 Task: Find connections with filter location Dachau with filter topic #futurewith filter profile language Spanish with filter current company AYESA with filter school Guru Gobind Singh Indraprastha University with filter industry Wholesale Footwear with filter service category Property Management with filter keywords title Payroll Clerk
Action: Mouse moved to (658, 86)
Screenshot: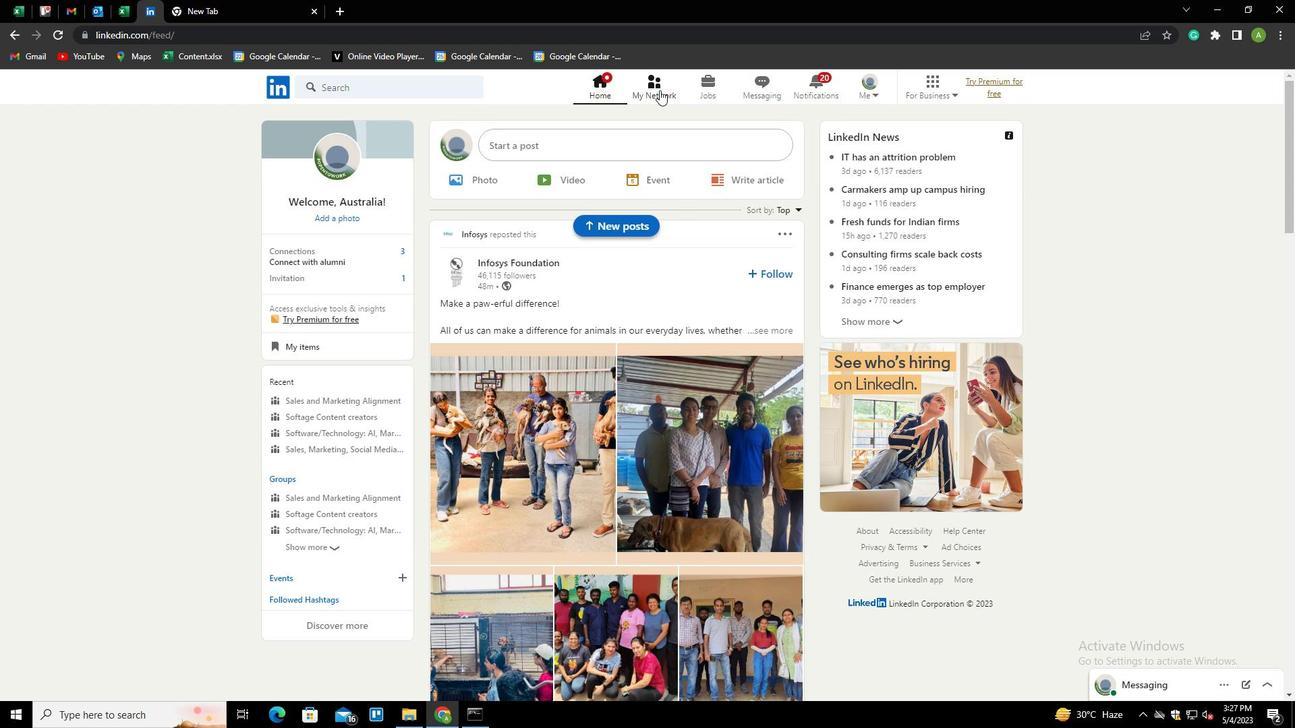 
Action: Mouse pressed left at (658, 86)
Screenshot: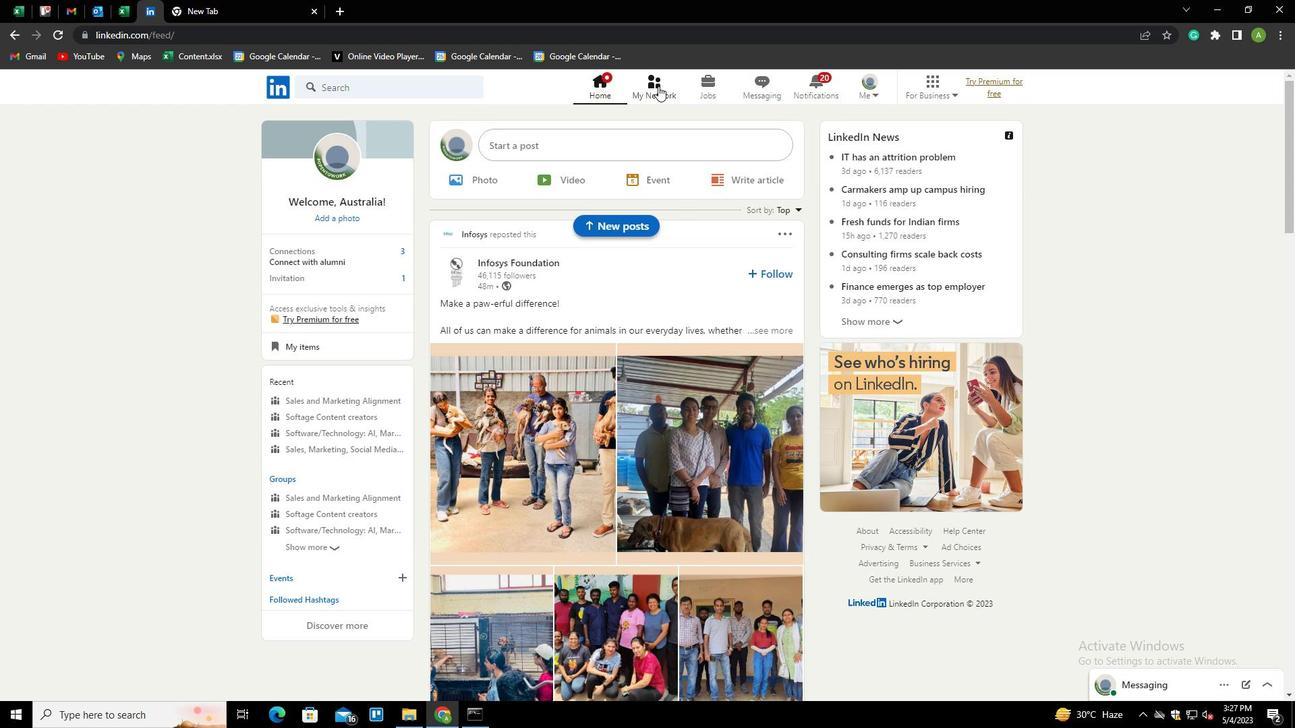 
Action: Mouse moved to (362, 159)
Screenshot: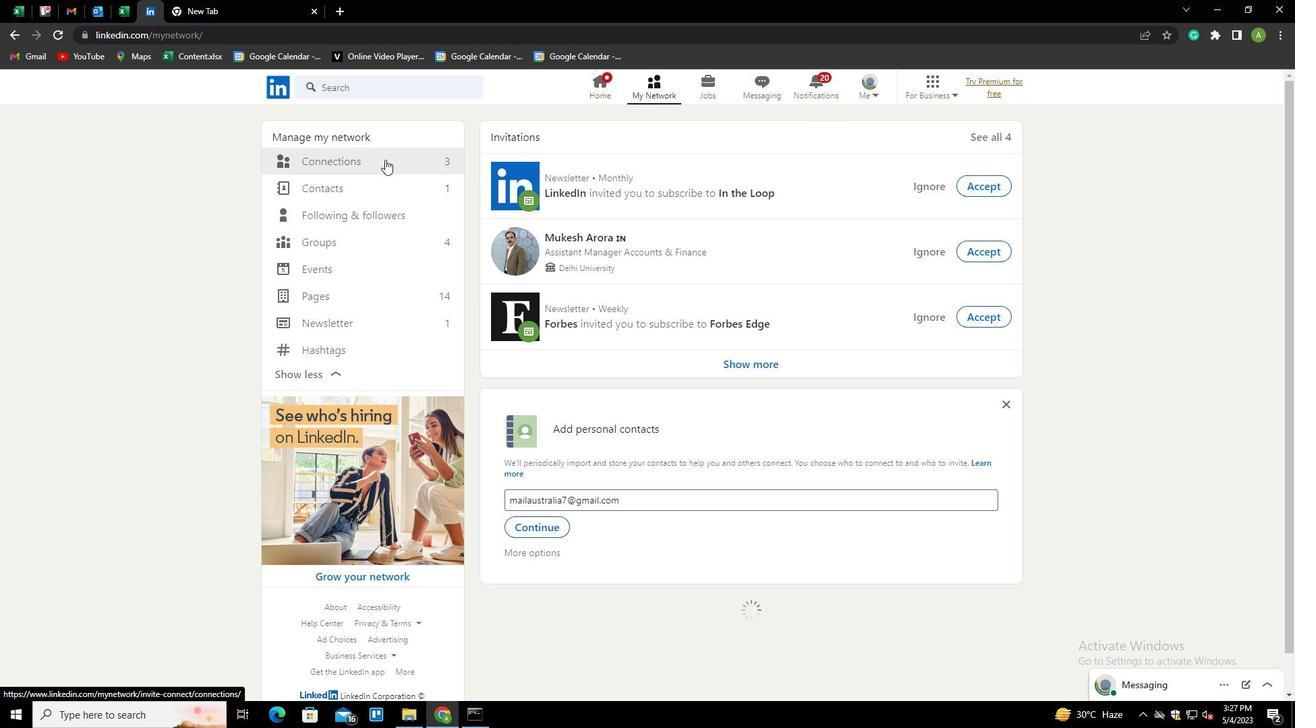 
Action: Mouse pressed left at (362, 159)
Screenshot: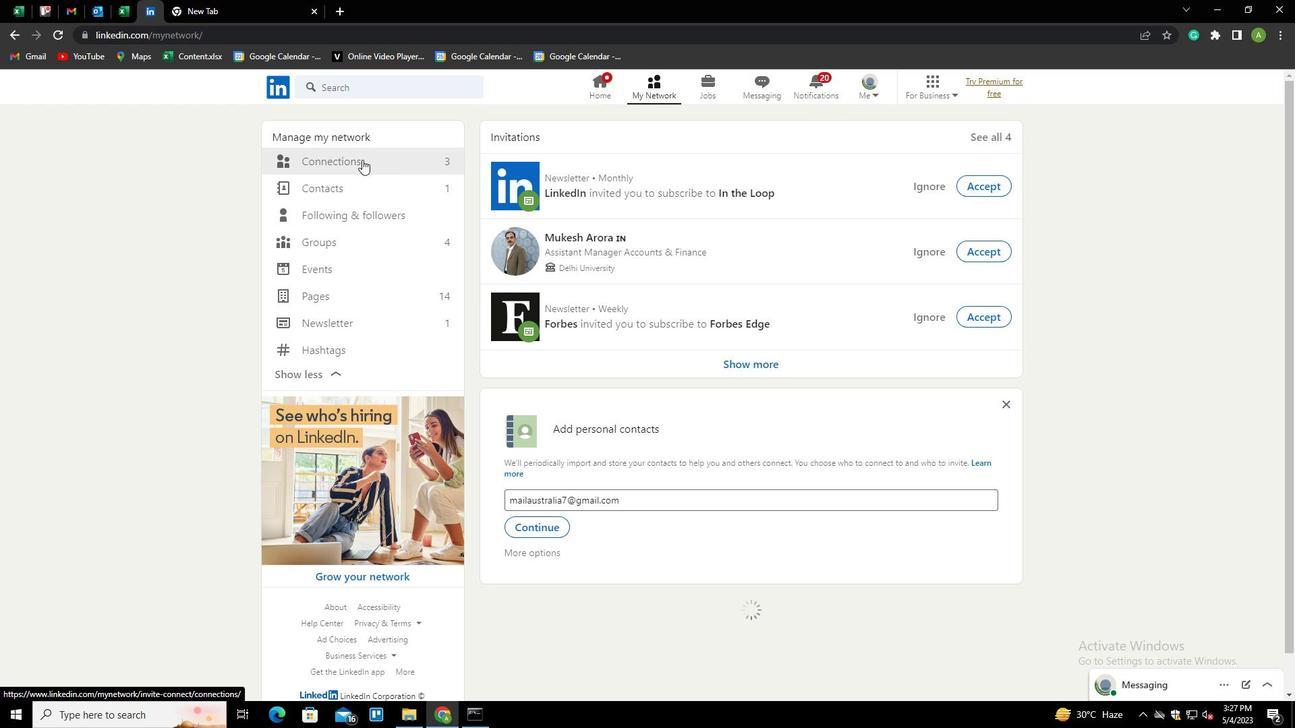 
Action: Mouse moved to (728, 163)
Screenshot: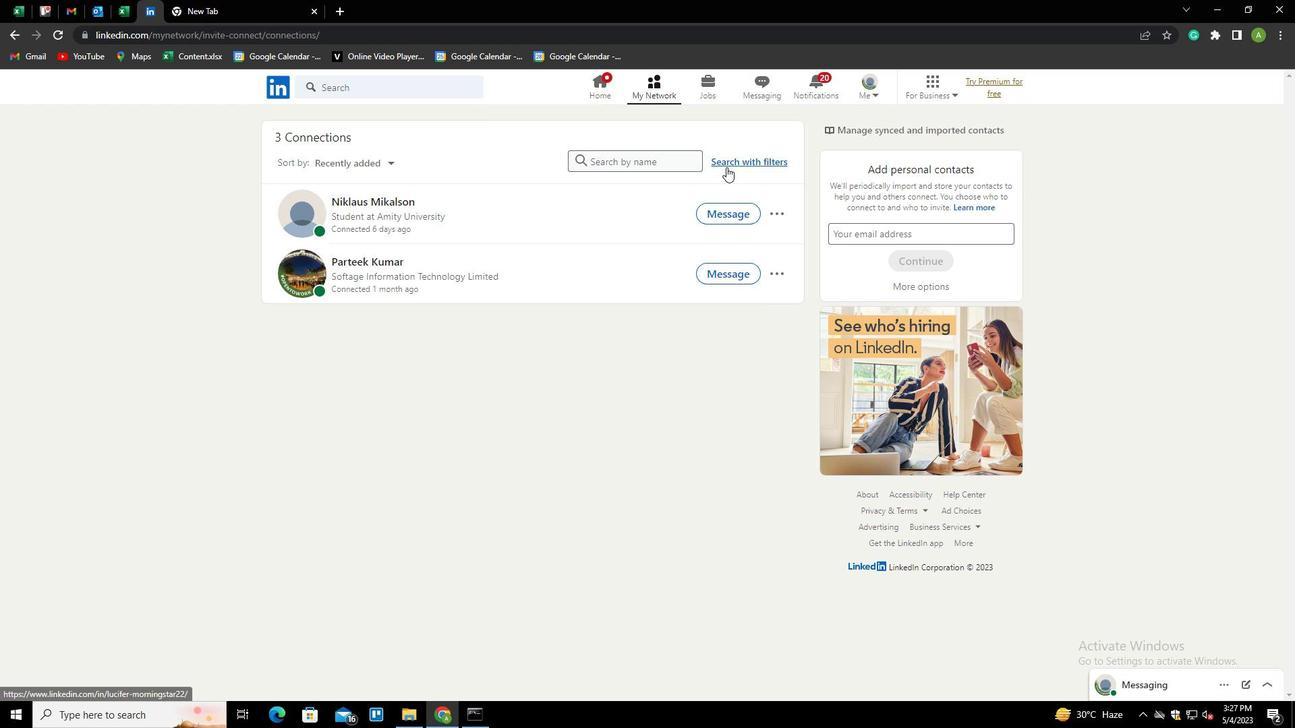 
Action: Mouse pressed left at (728, 163)
Screenshot: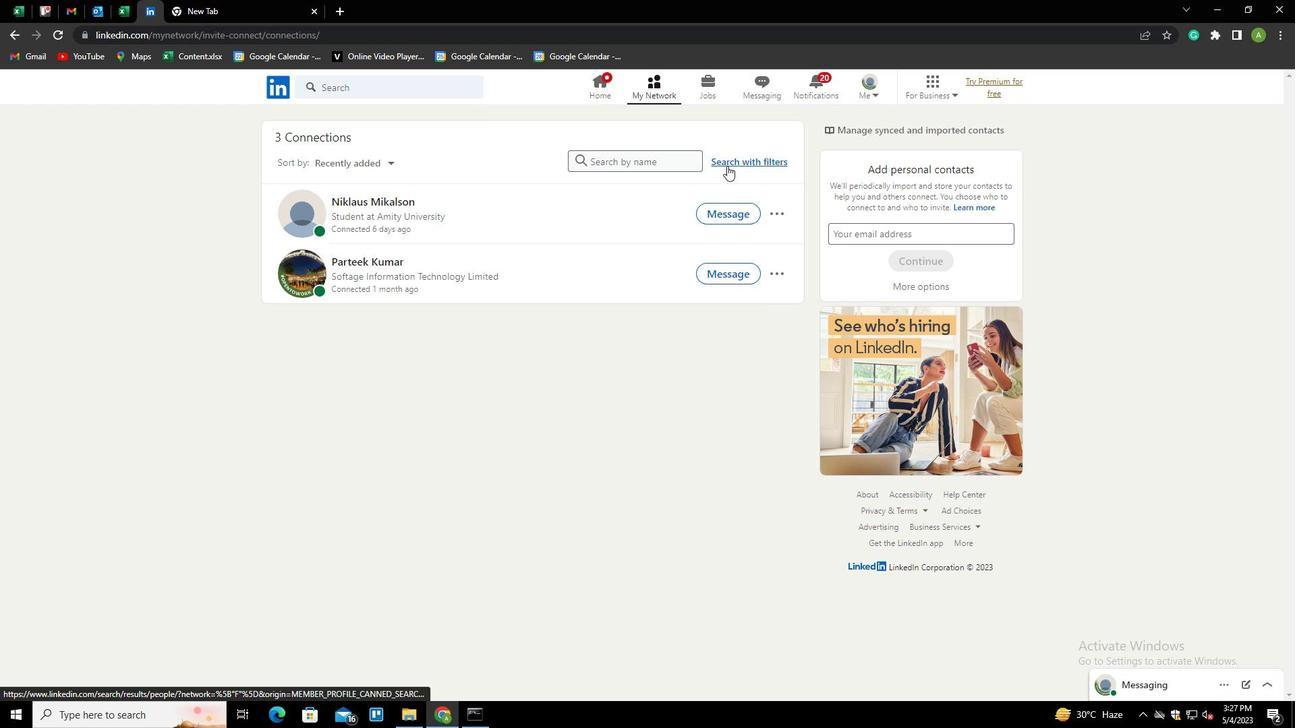 
Action: Mouse moved to (693, 119)
Screenshot: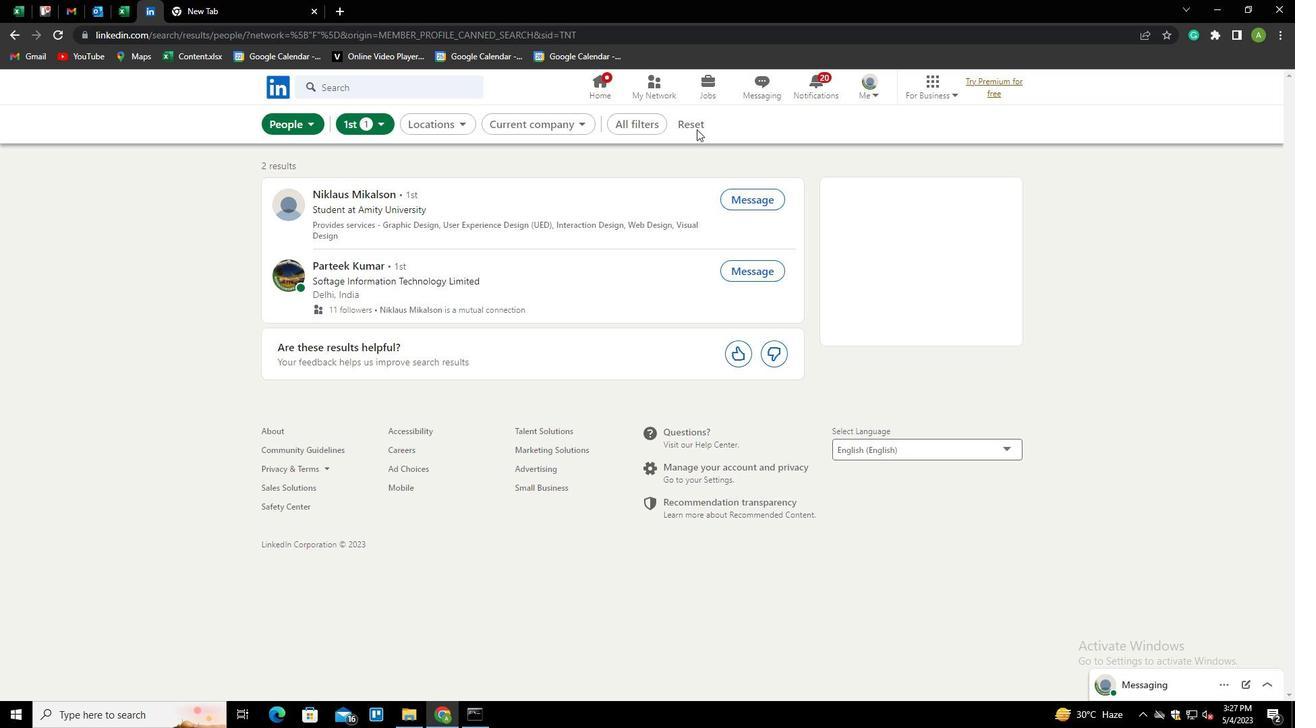 
Action: Mouse pressed left at (693, 119)
Screenshot: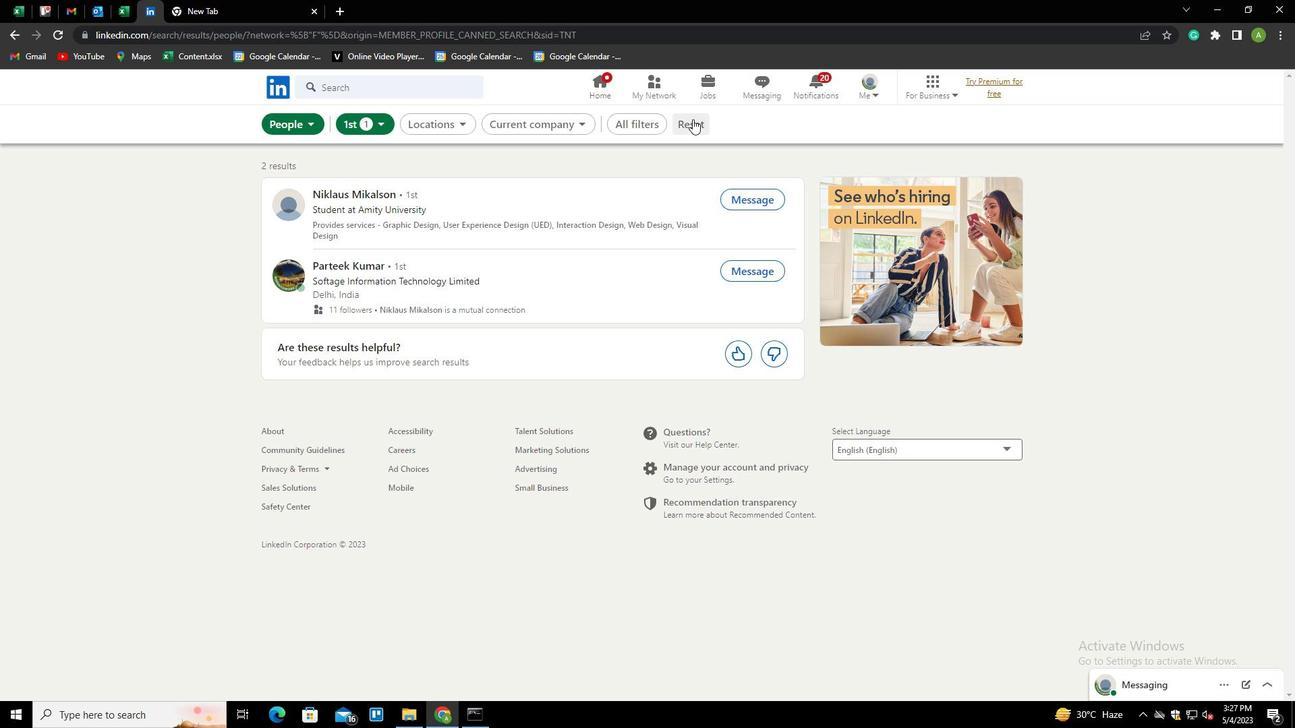 
Action: Mouse moved to (673, 120)
Screenshot: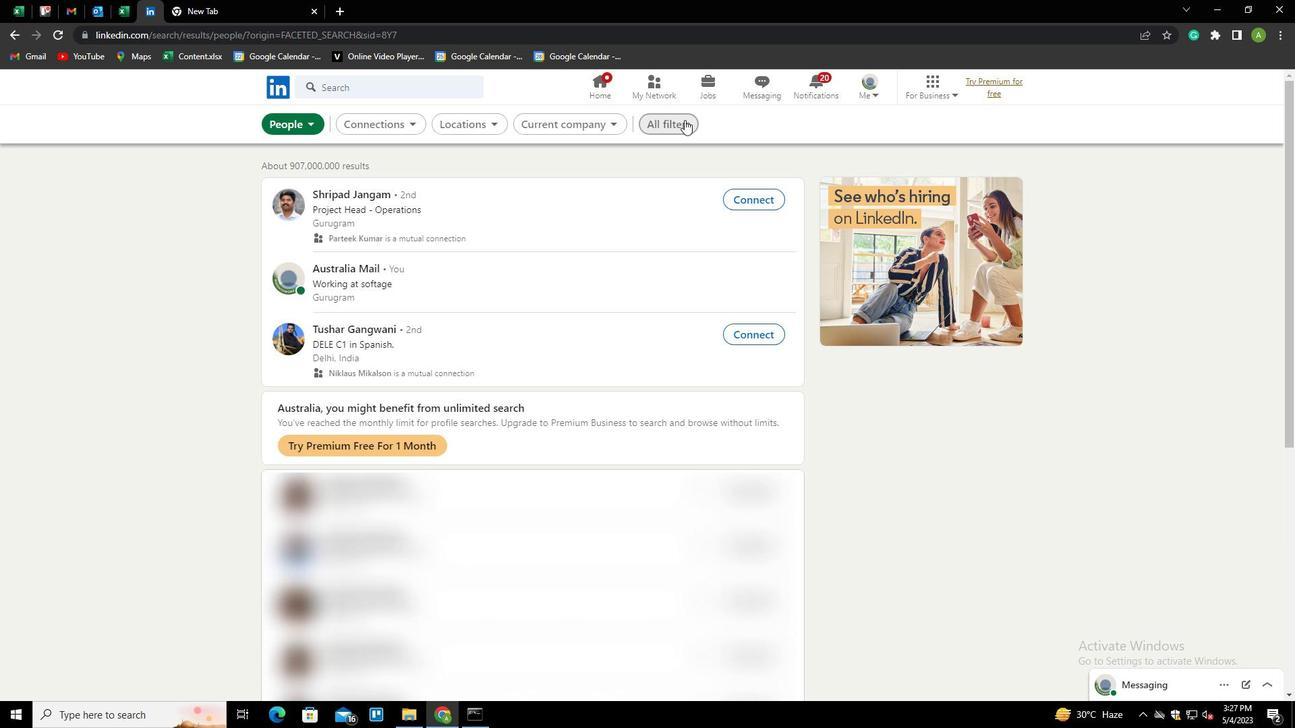 
Action: Mouse pressed left at (673, 120)
Screenshot: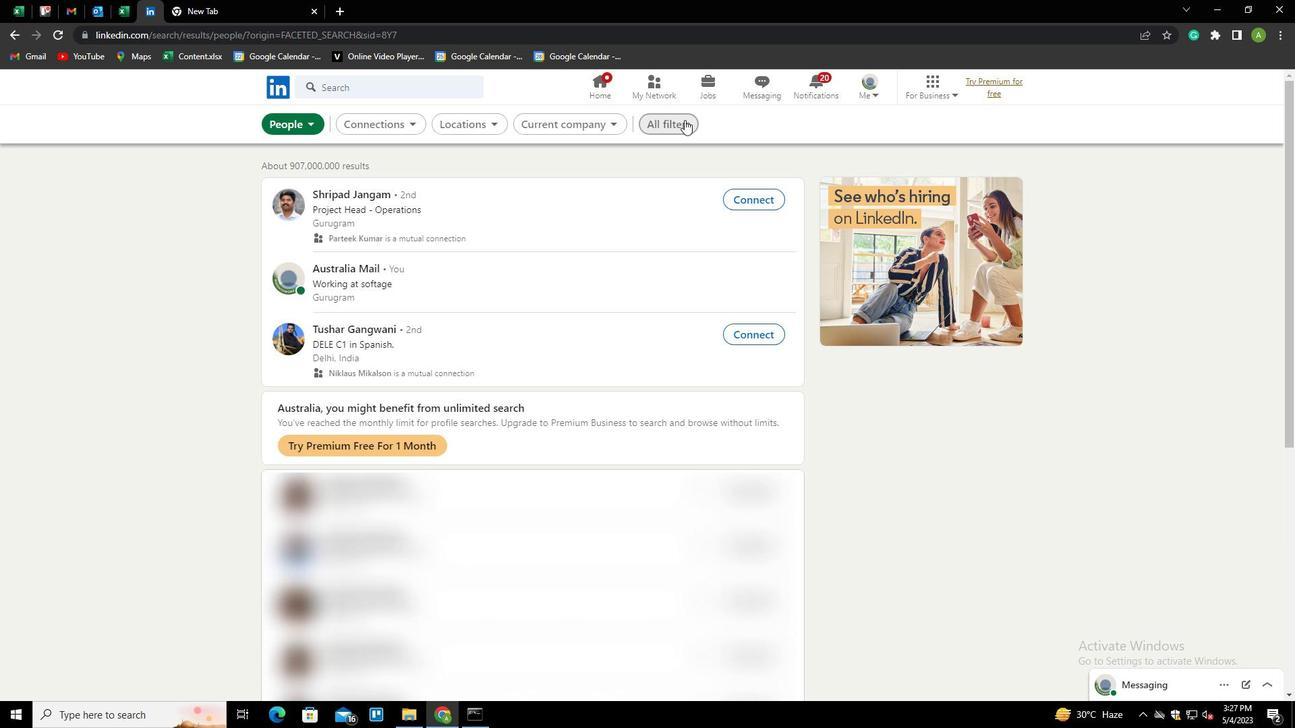 
Action: Mouse moved to (1050, 396)
Screenshot: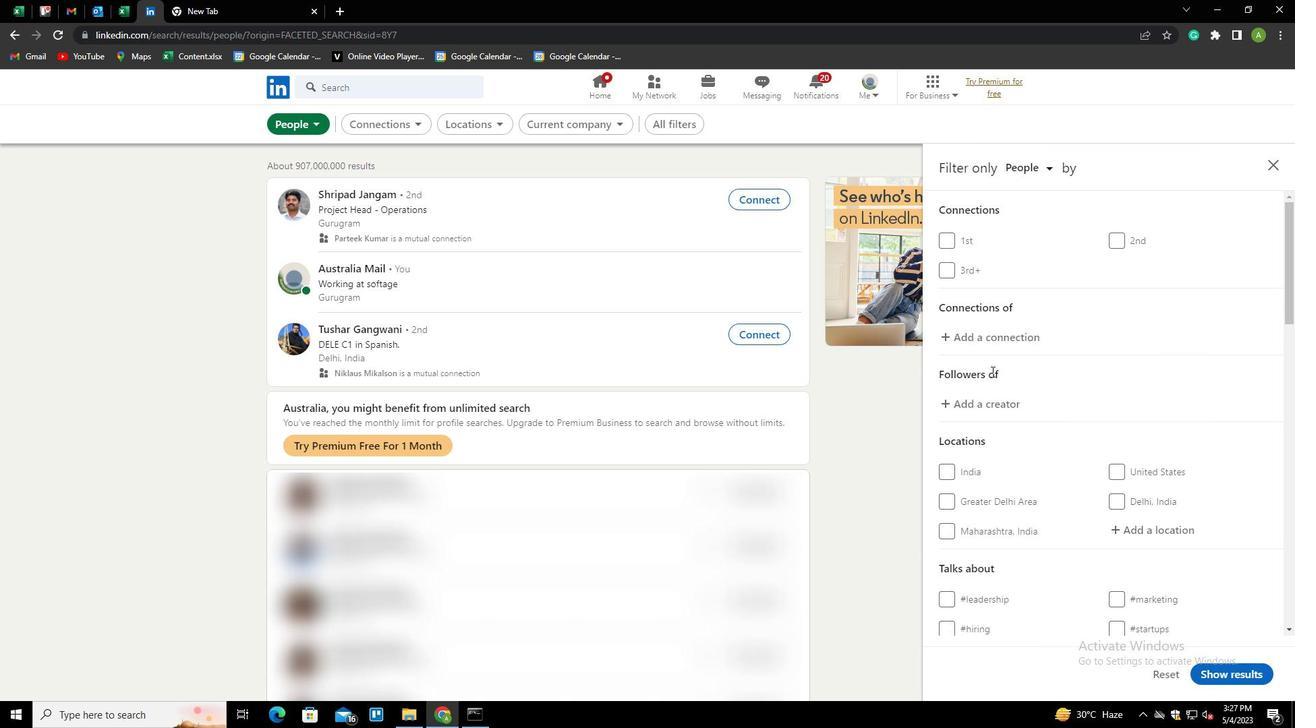 
Action: Mouse scrolled (1050, 395) with delta (0, 0)
Screenshot: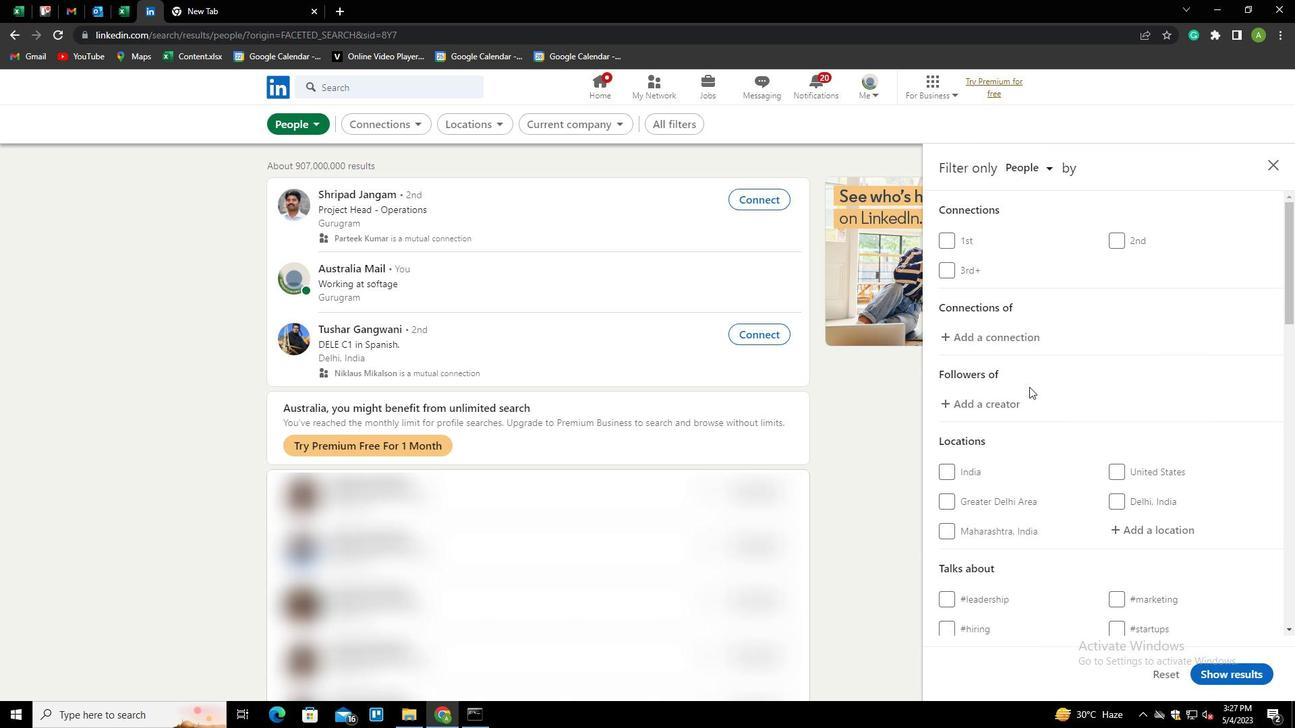 
Action: Mouse scrolled (1050, 395) with delta (0, 0)
Screenshot: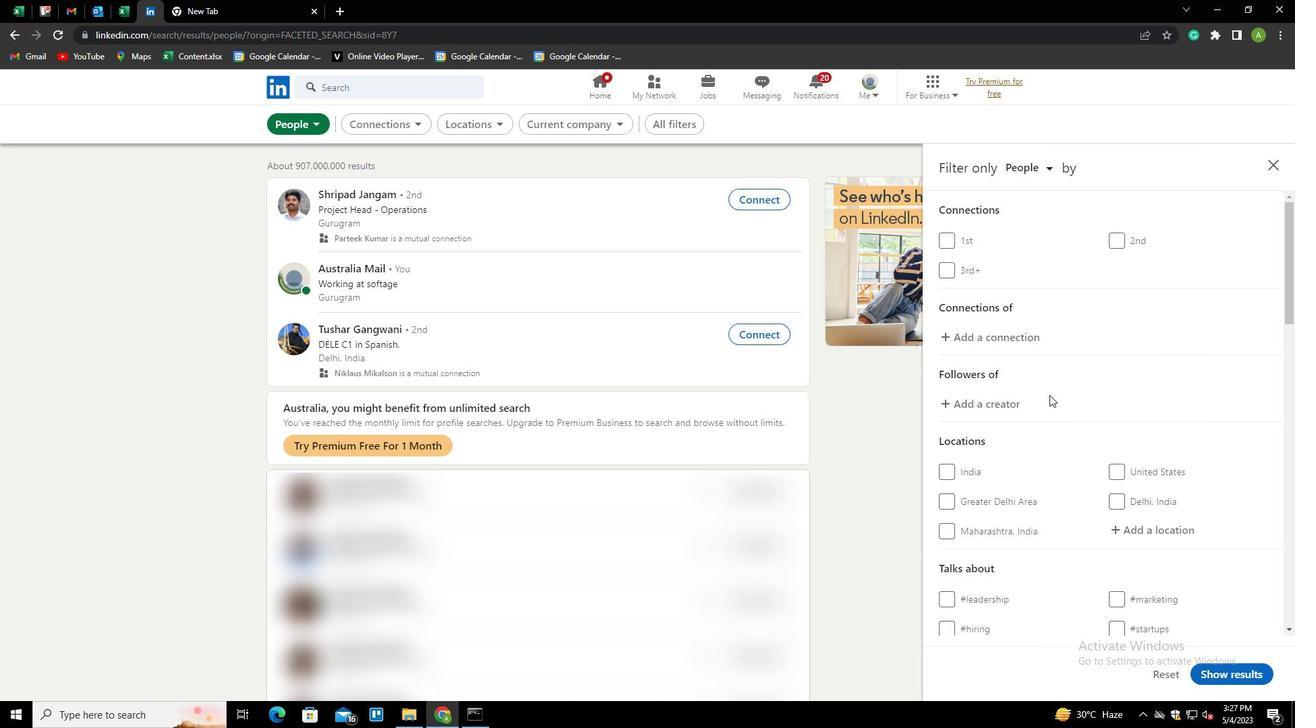 
Action: Mouse moved to (1149, 389)
Screenshot: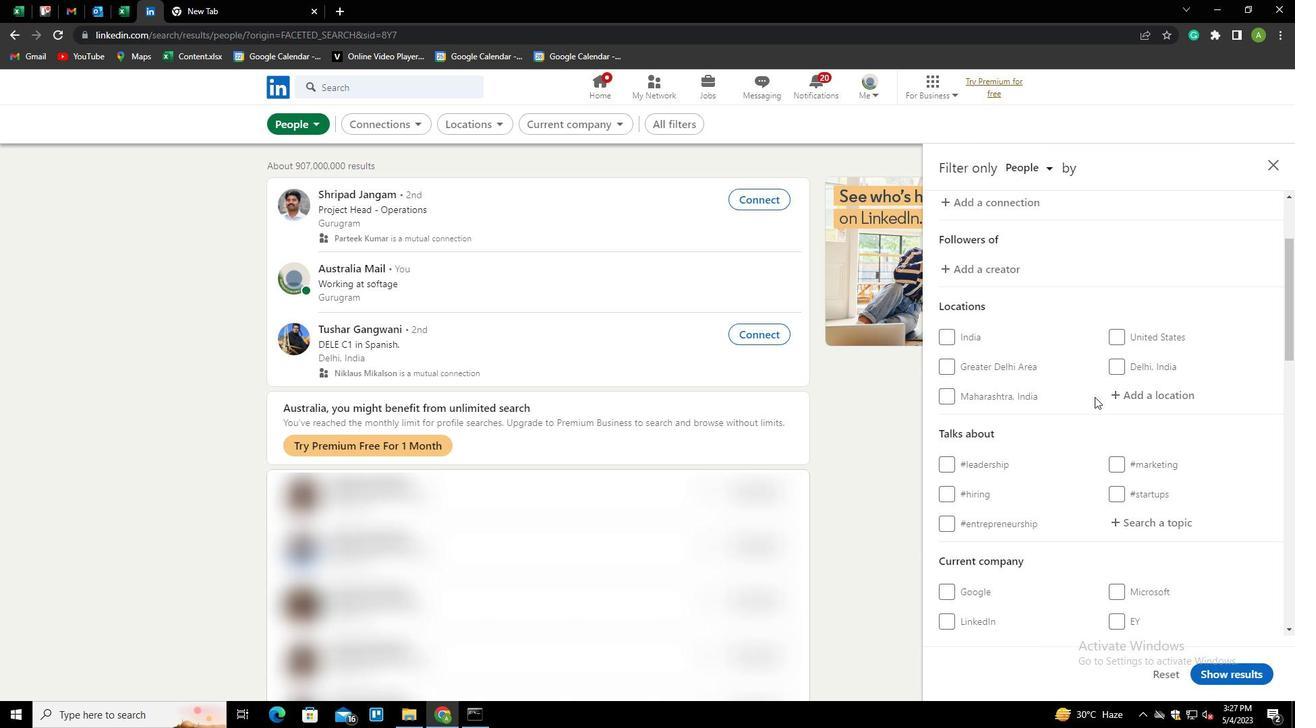 
Action: Mouse pressed left at (1149, 389)
Screenshot: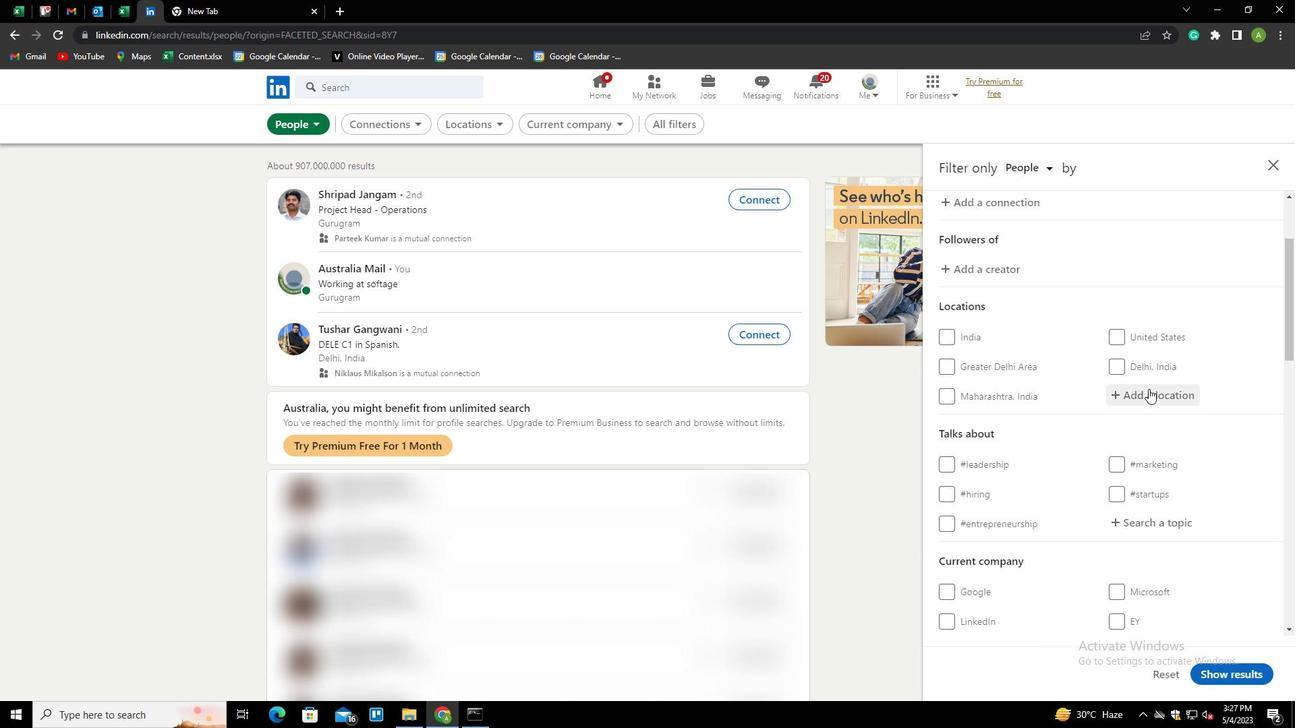 
Action: Key pressed <Key.shift>
Screenshot: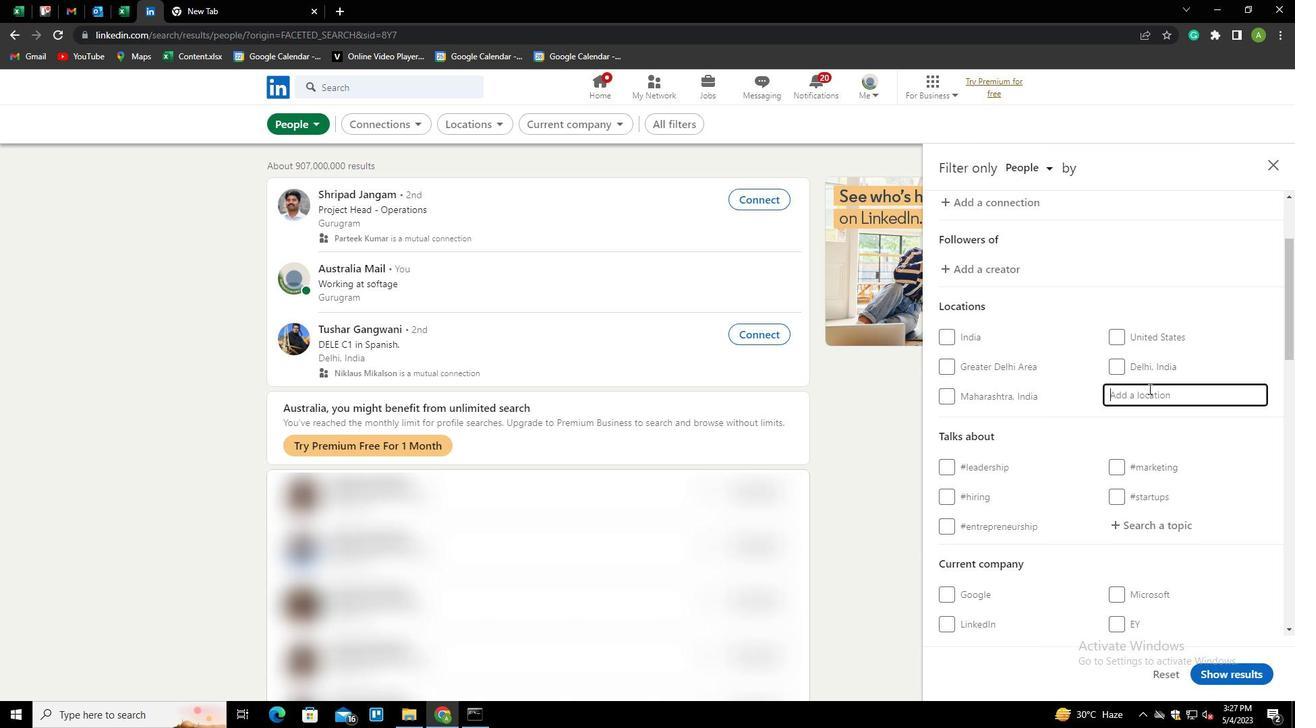 
Action: Mouse moved to (1144, 388)
Screenshot: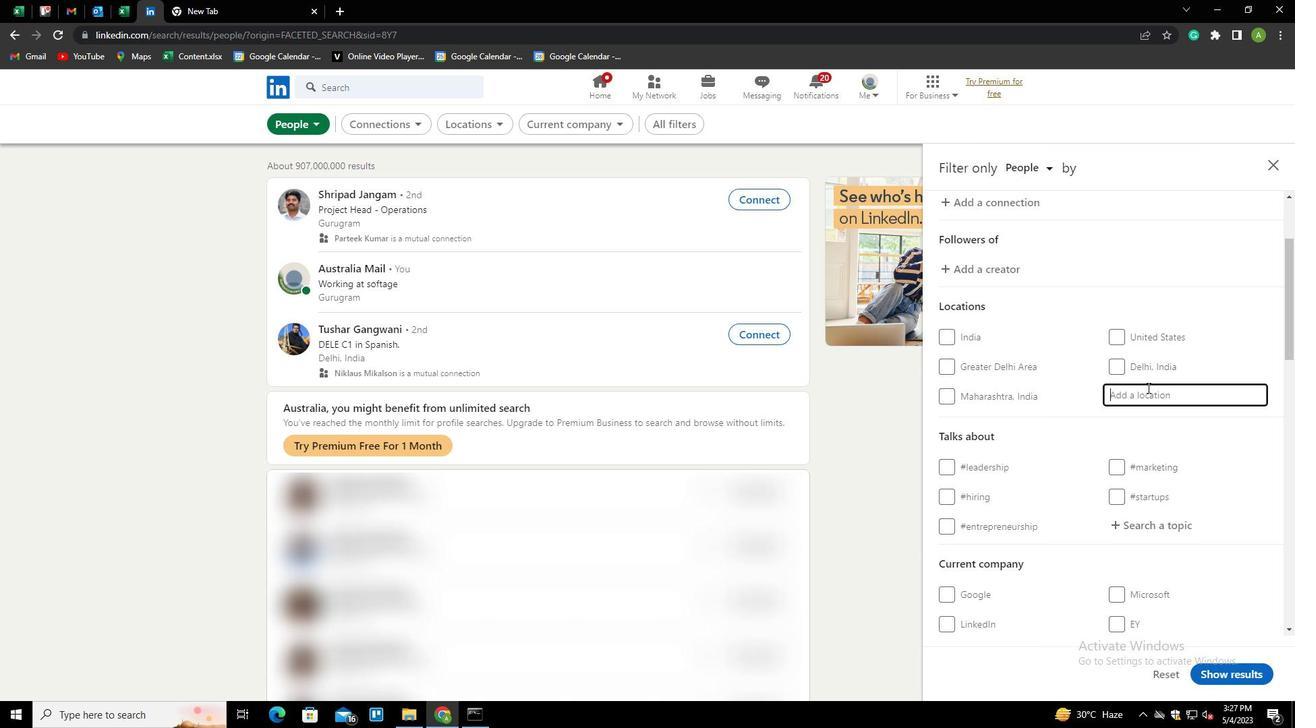 
Action: Key pressed <Key.shift><Key.shift><Key.shift><Key.shift><Key.shift><Key.shift><Key.shift><Key.shift>
Screenshot: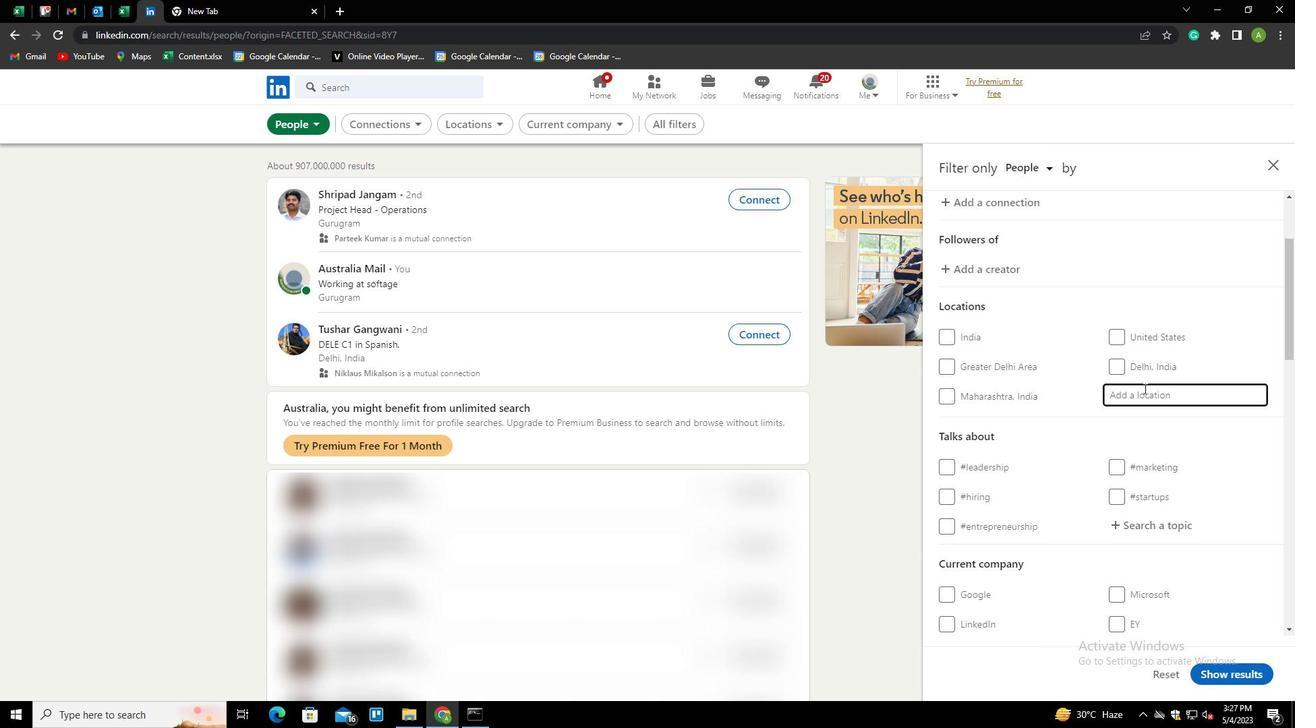 
Action: Mouse moved to (1140, 390)
Screenshot: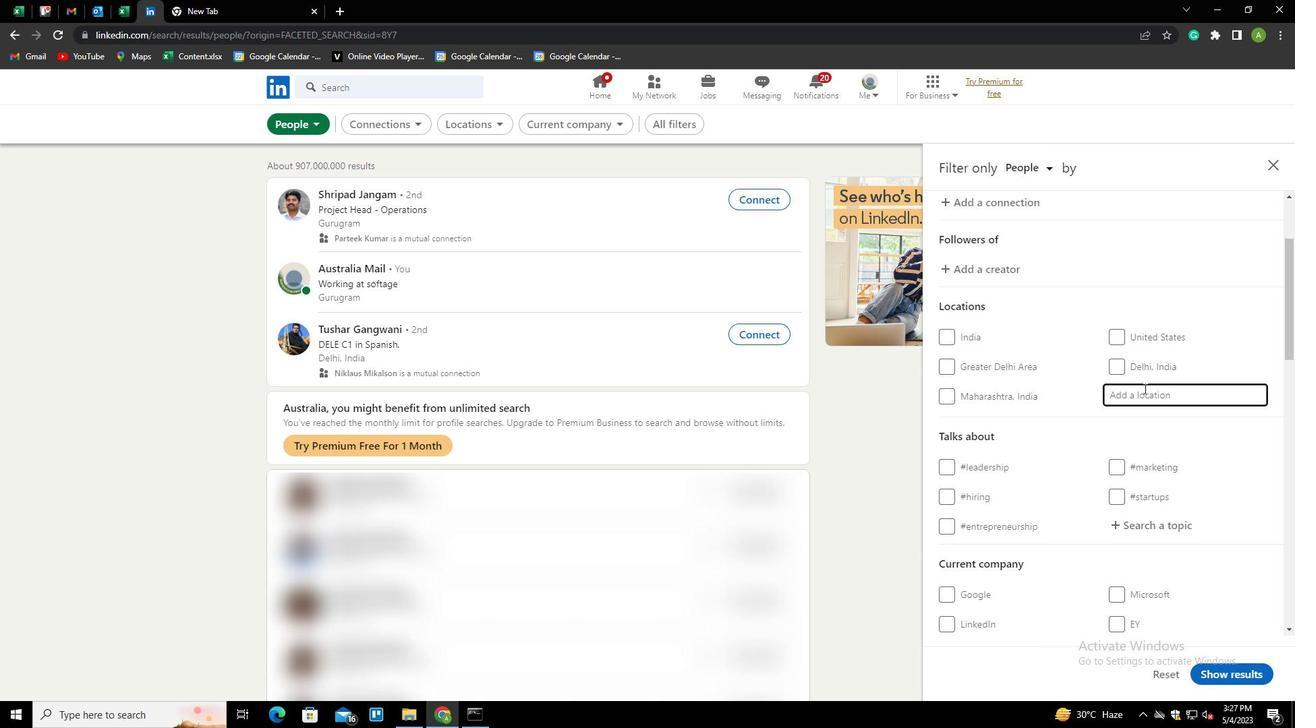 
Action: Key pressed <Key.shift>
Screenshot: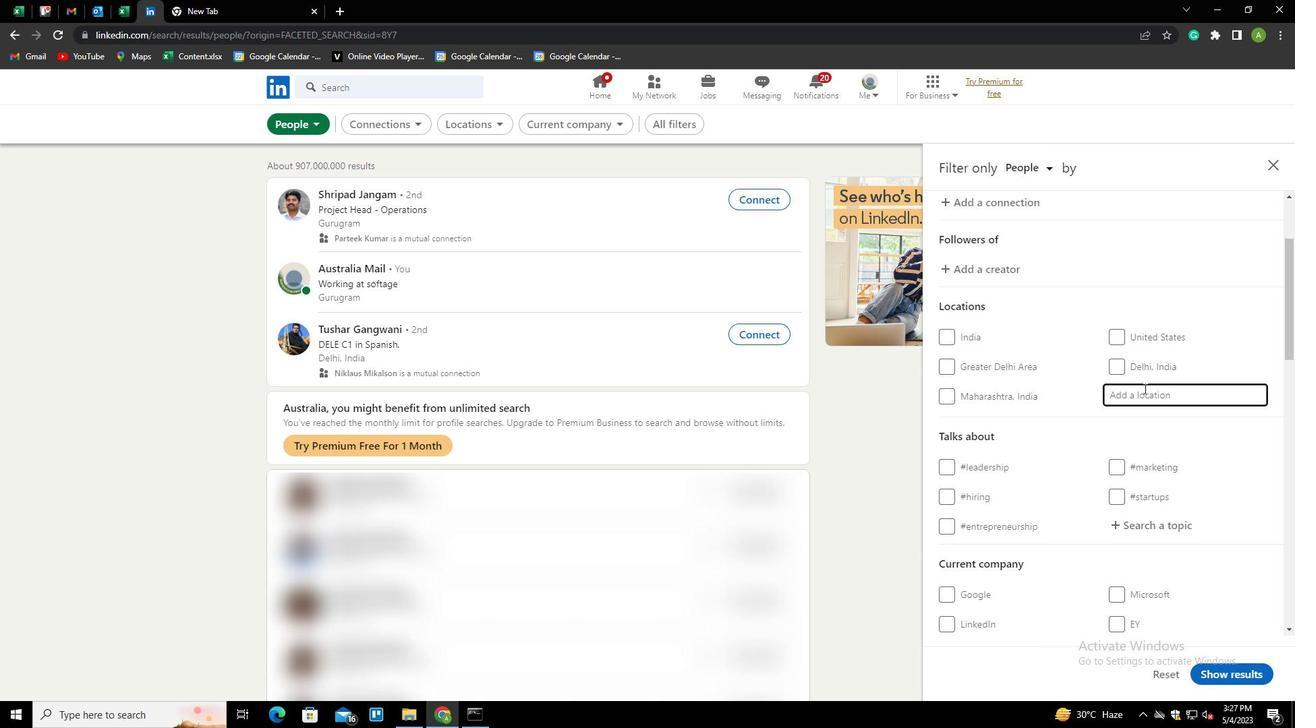 
Action: Mouse moved to (1126, 396)
Screenshot: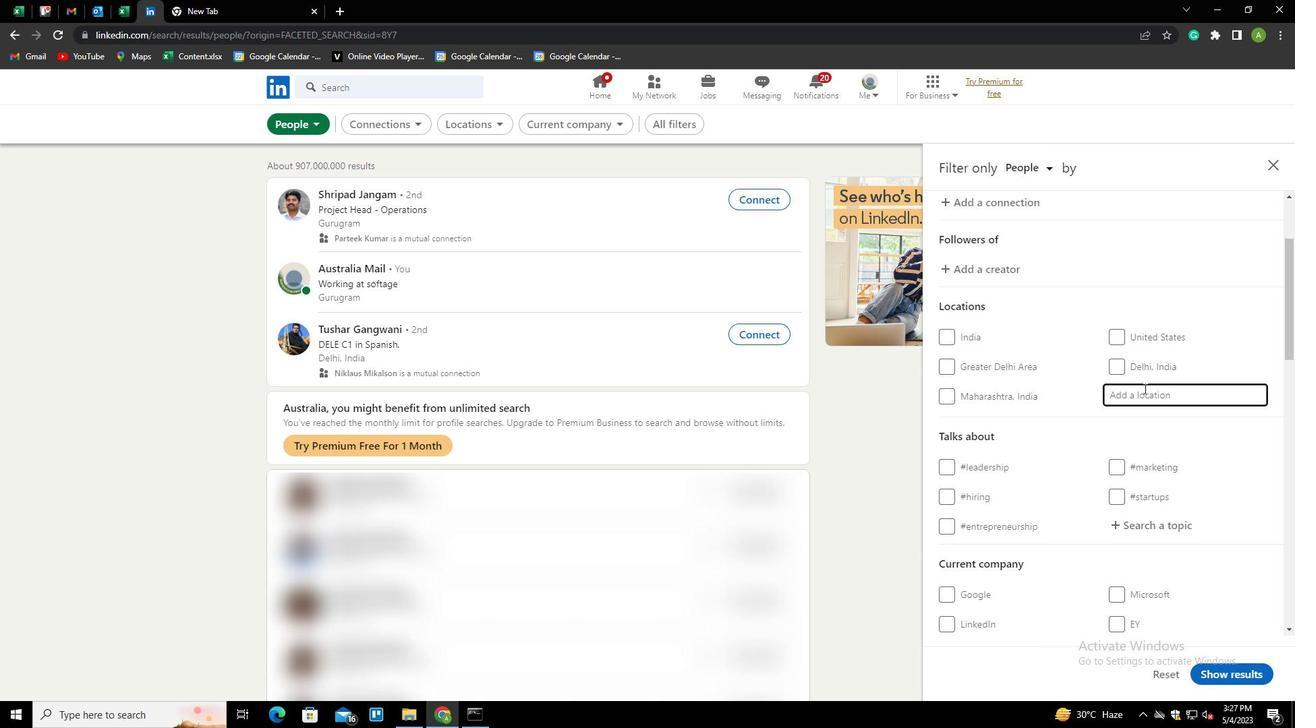 
Action: Key pressed <Key.shift>
Screenshot: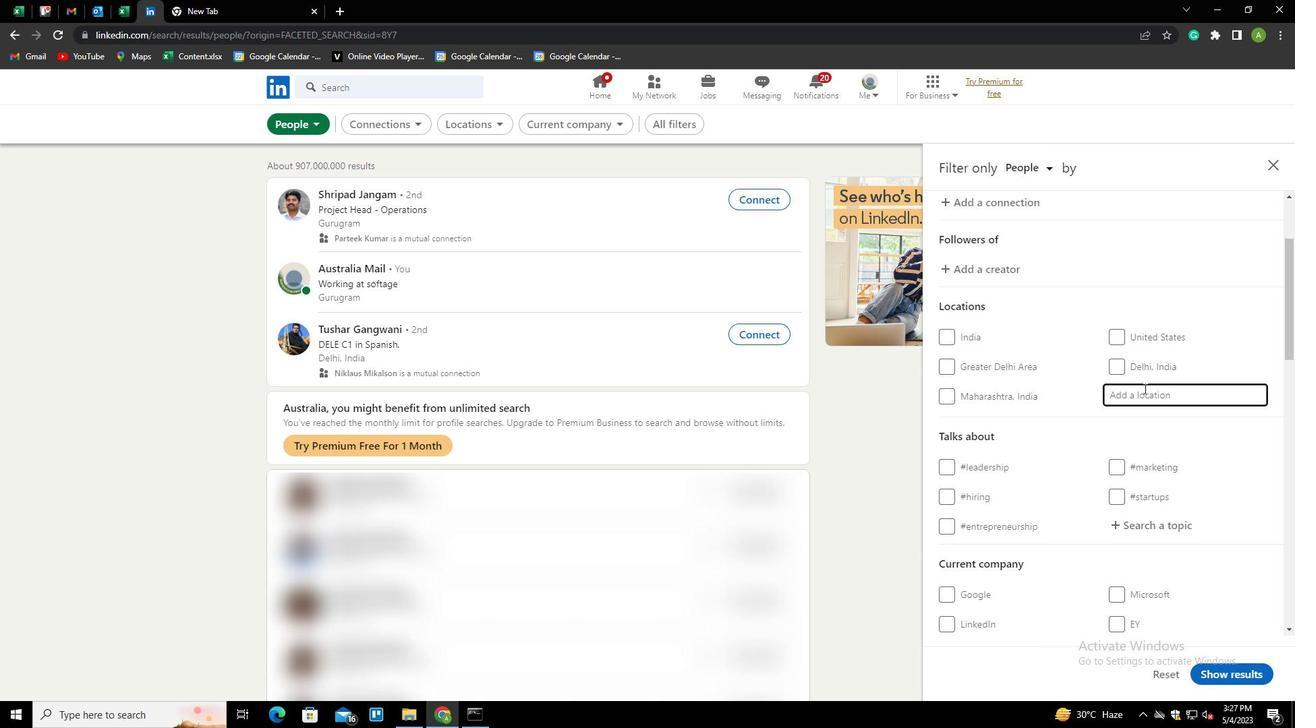 
Action: Mouse moved to (1118, 399)
Screenshot: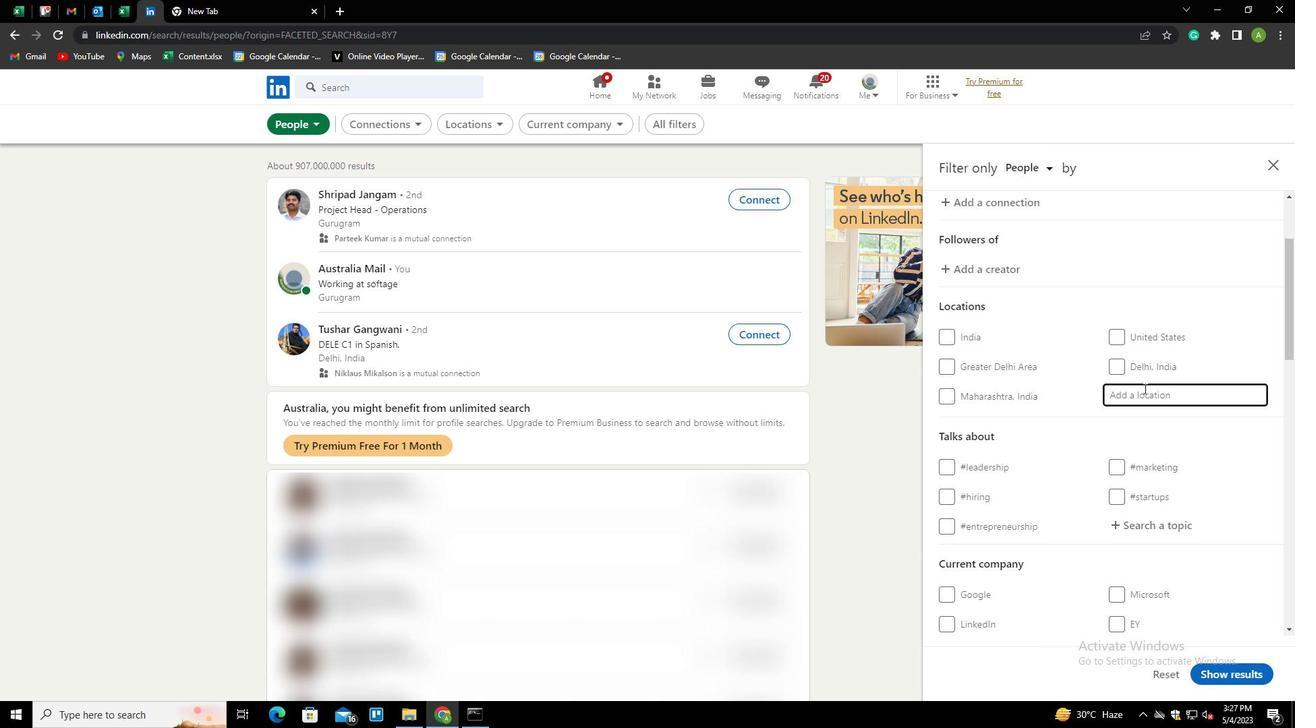 
Action: Key pressed <Key.shift>
Screenshot: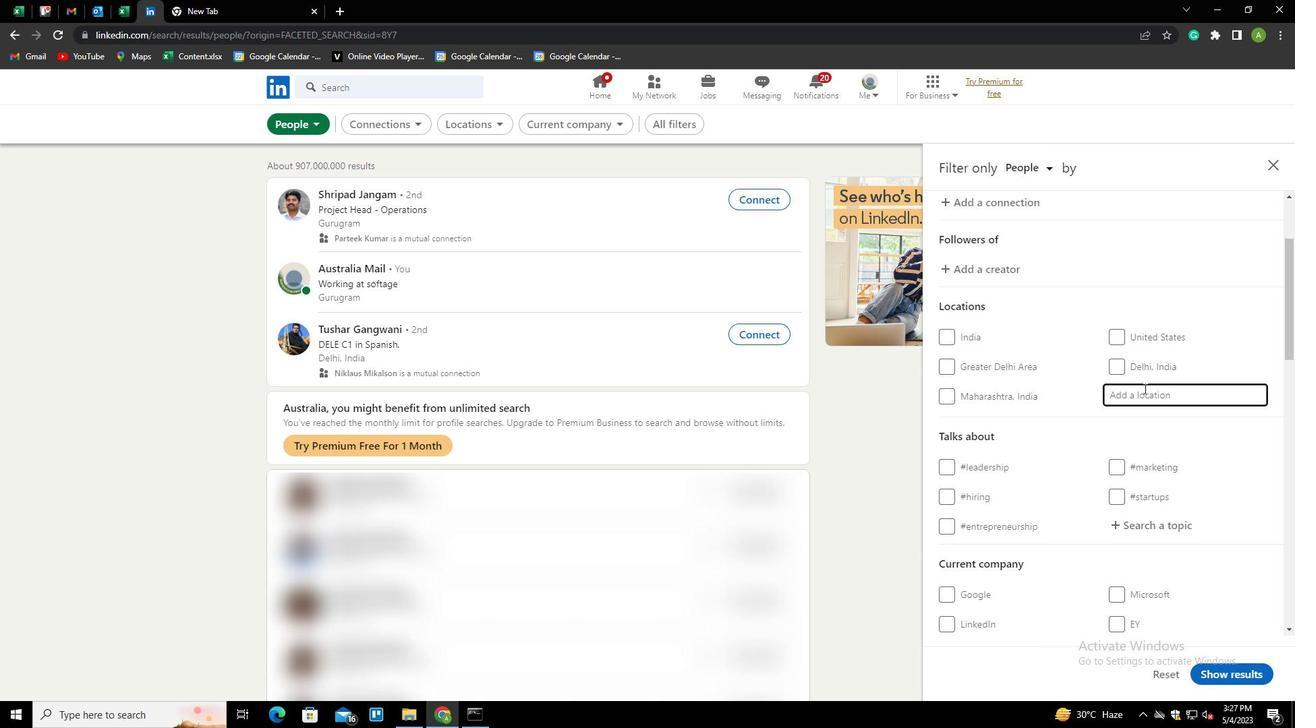 
Action: Mouse moved to (1104, 394)
Screenshot: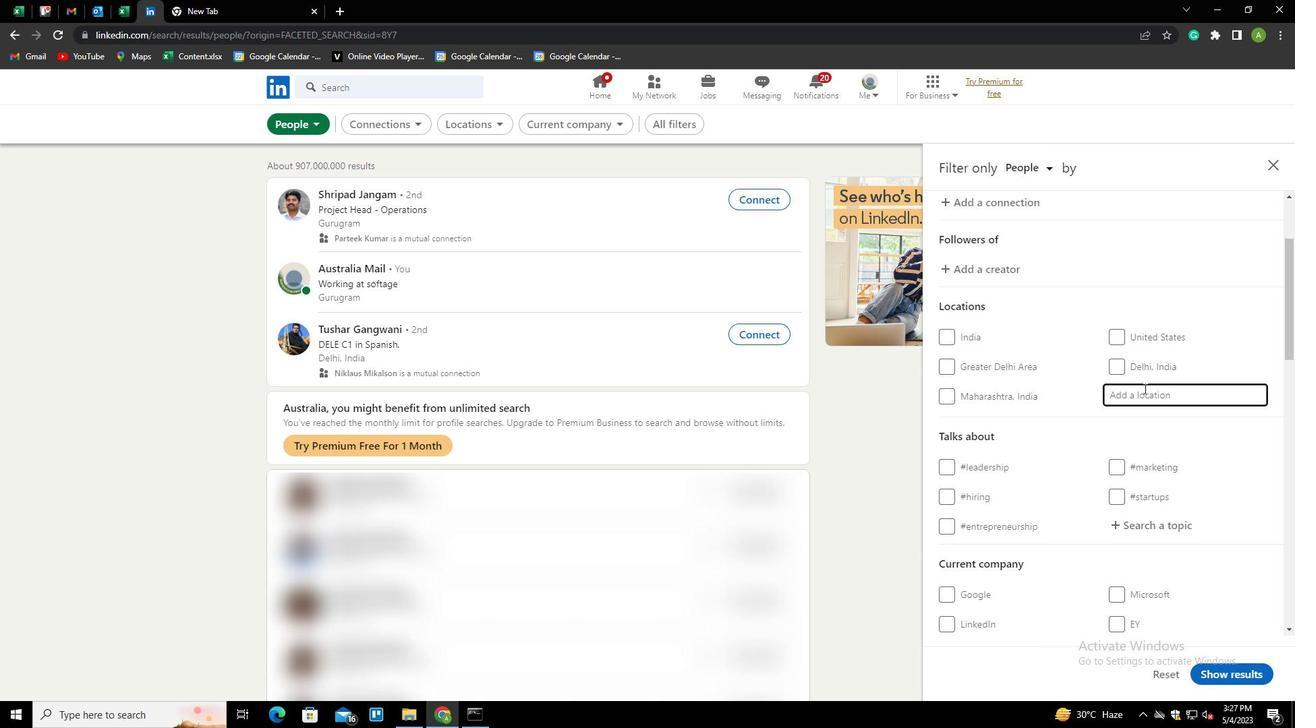 
Action: Key pressed <Key.shift>
Screenshot: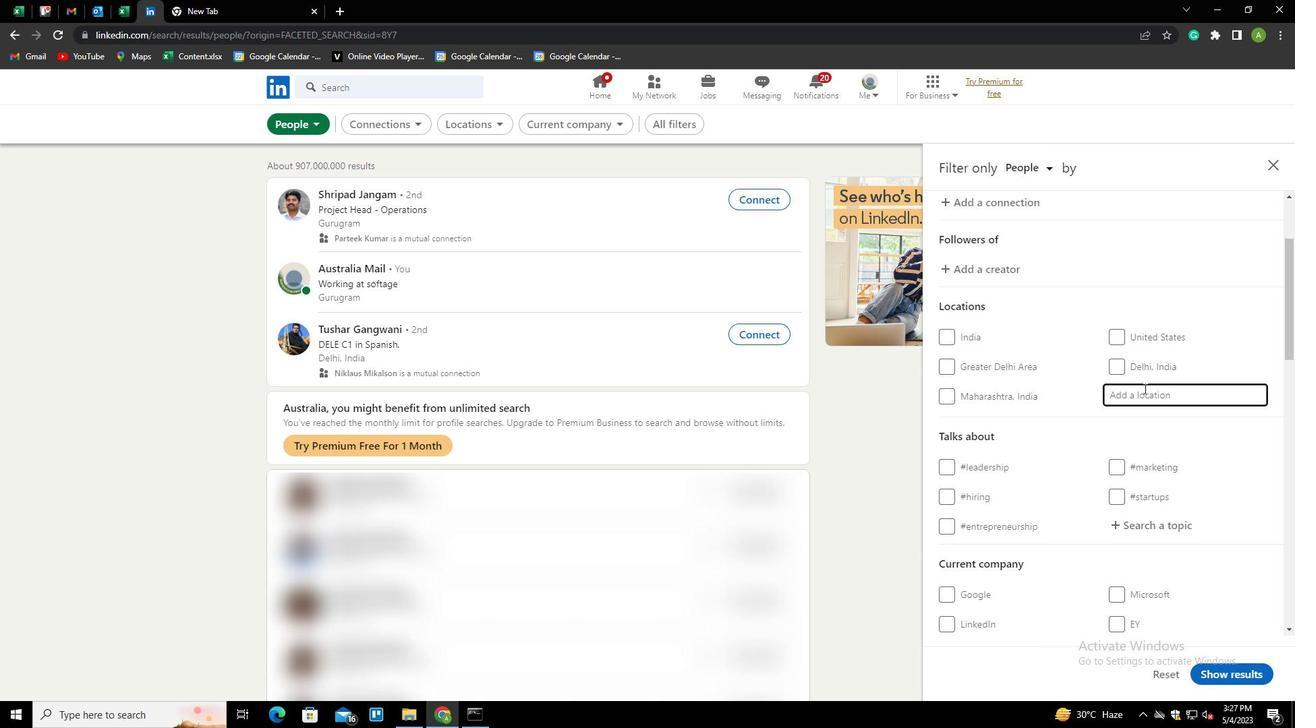 
Action: Mouse moved to (1098, 390)
Screenshot: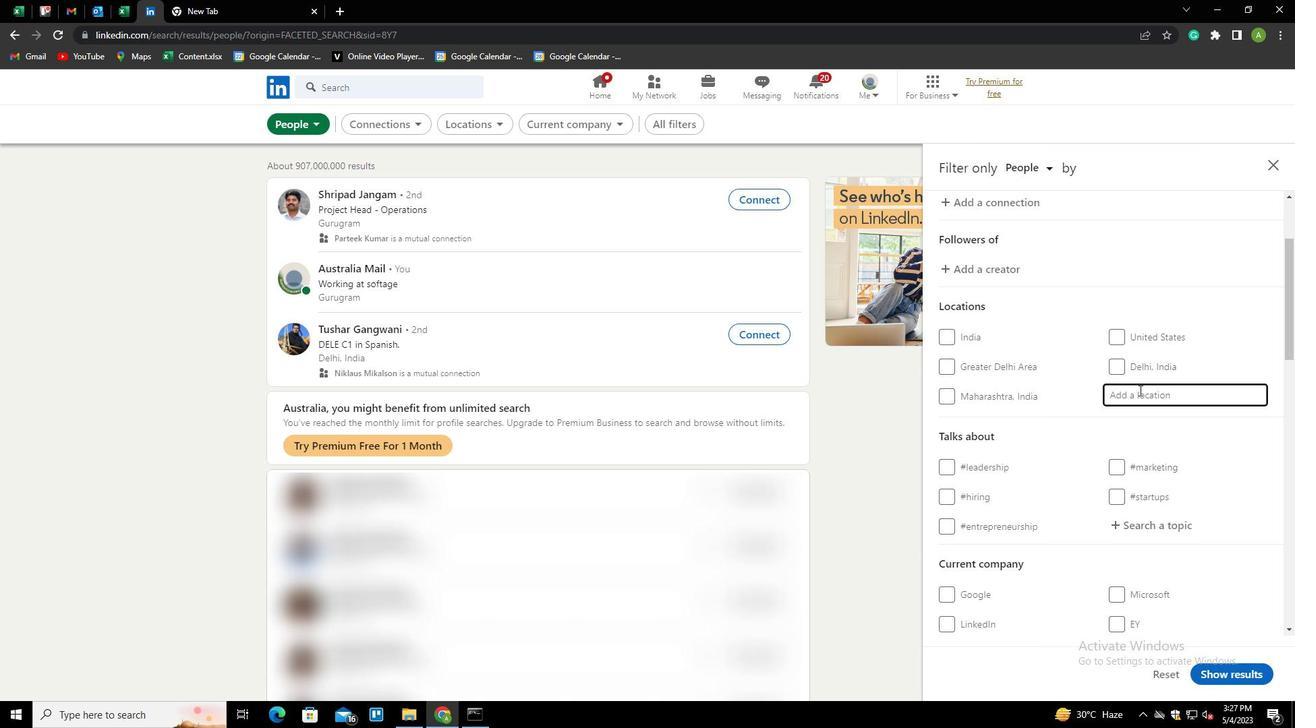 
Action: Key pressed <Key.shift>
Screenshot: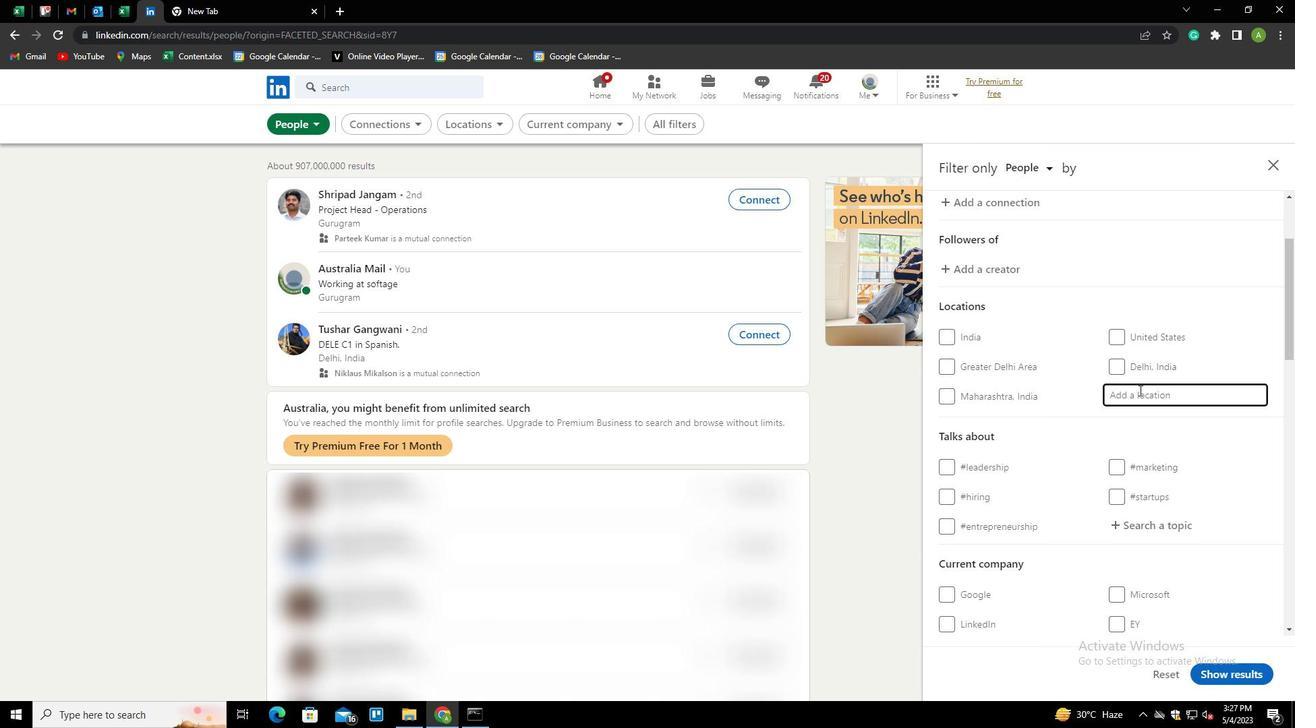 
Action: Mouse moved to (1096, 389)
Screenshot: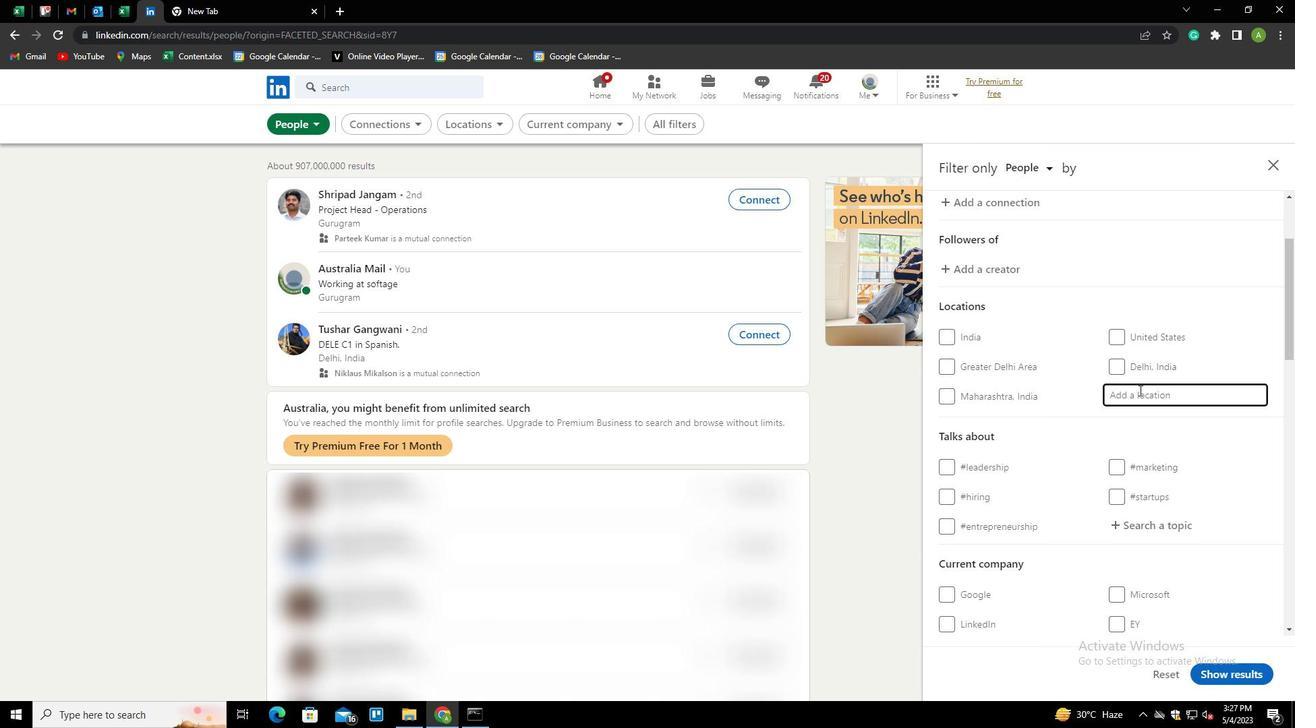 
Action: Key pressed <Key.shift><Key.shift><Key.shift><Key.shift><Key.shift><Key.shift><Key.shift>DACHAN<Key.backspace>U<Key.down><Key.enter>
Screenshot: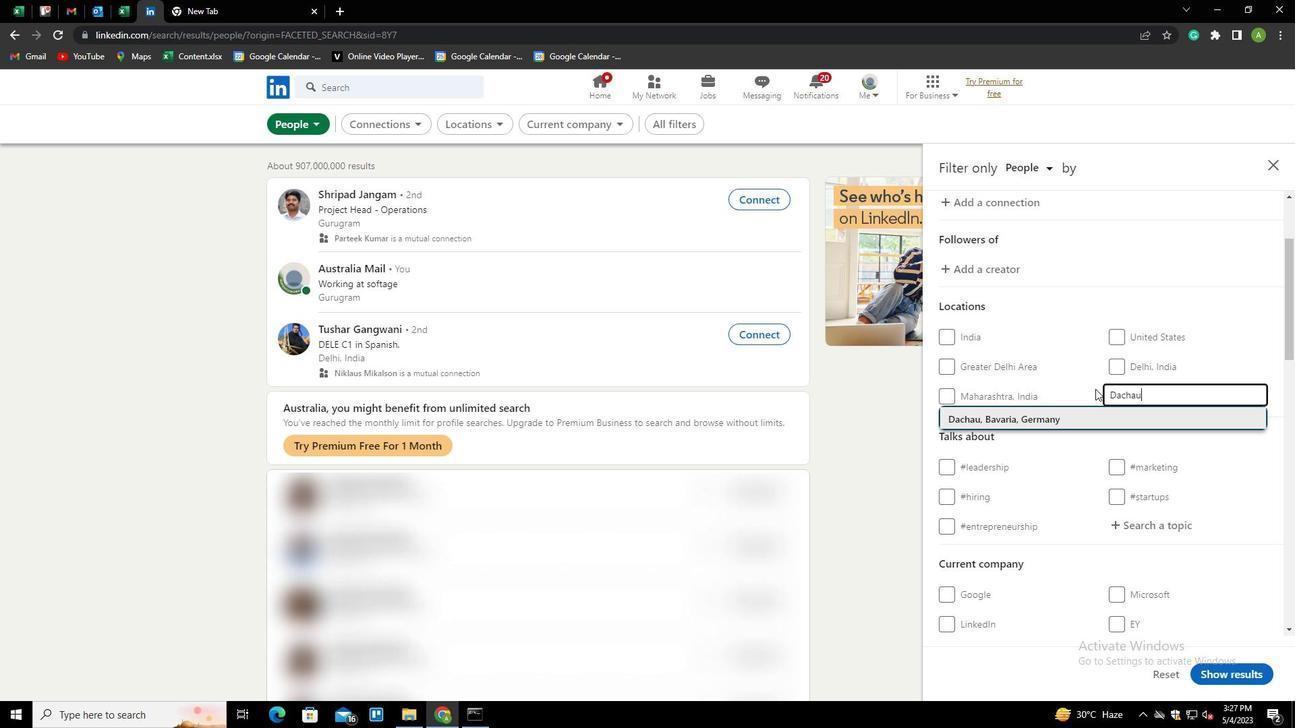 
Action: Mouse scrolled (1096, 388) with delta (0, 0)
Screenshot: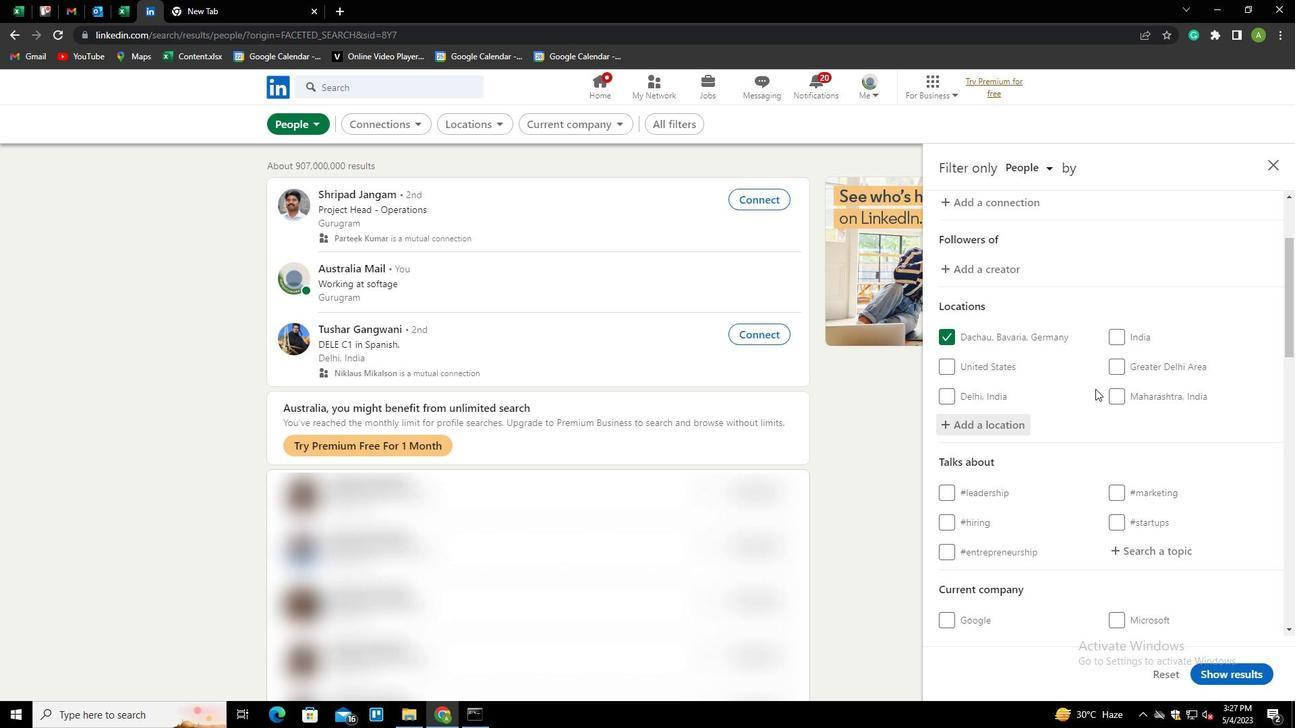 
Action: Mouse scrolled (1096, 388) with delta (0, 0)
Screenshot: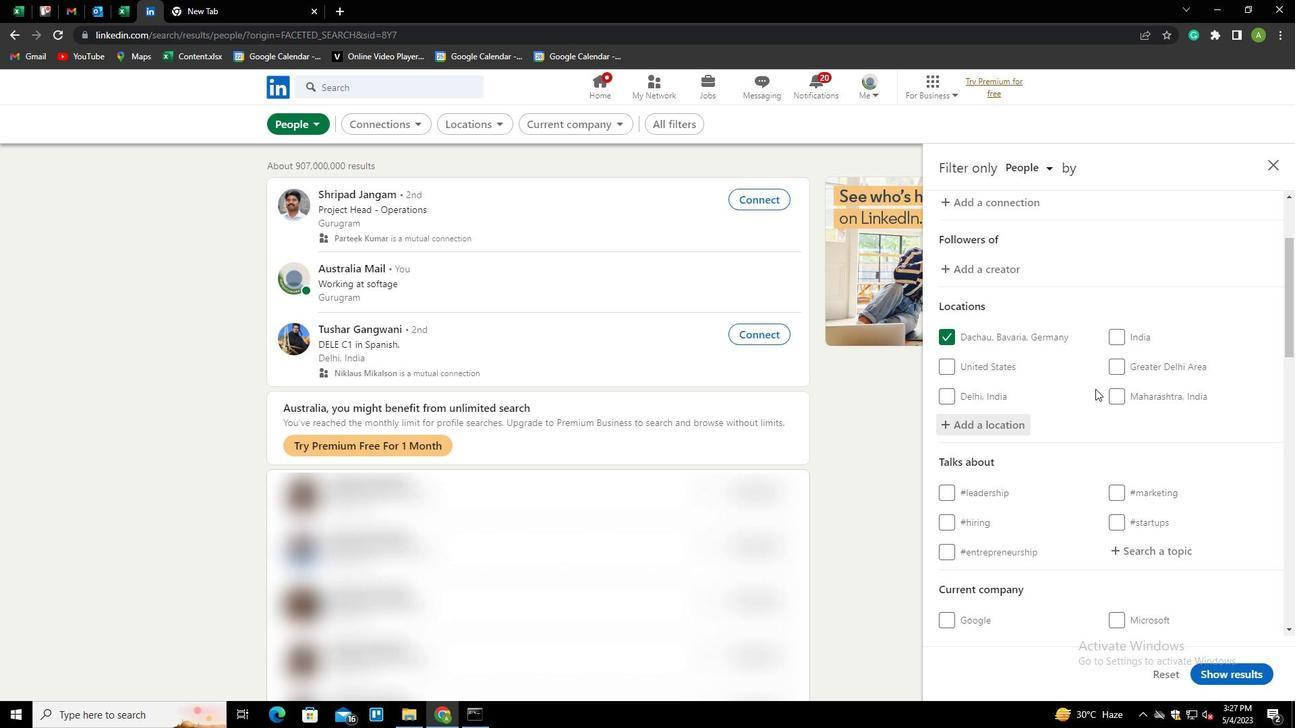 
Action: Mouse scrolled (1096, 388) with delta (0, 0)
Screenshot: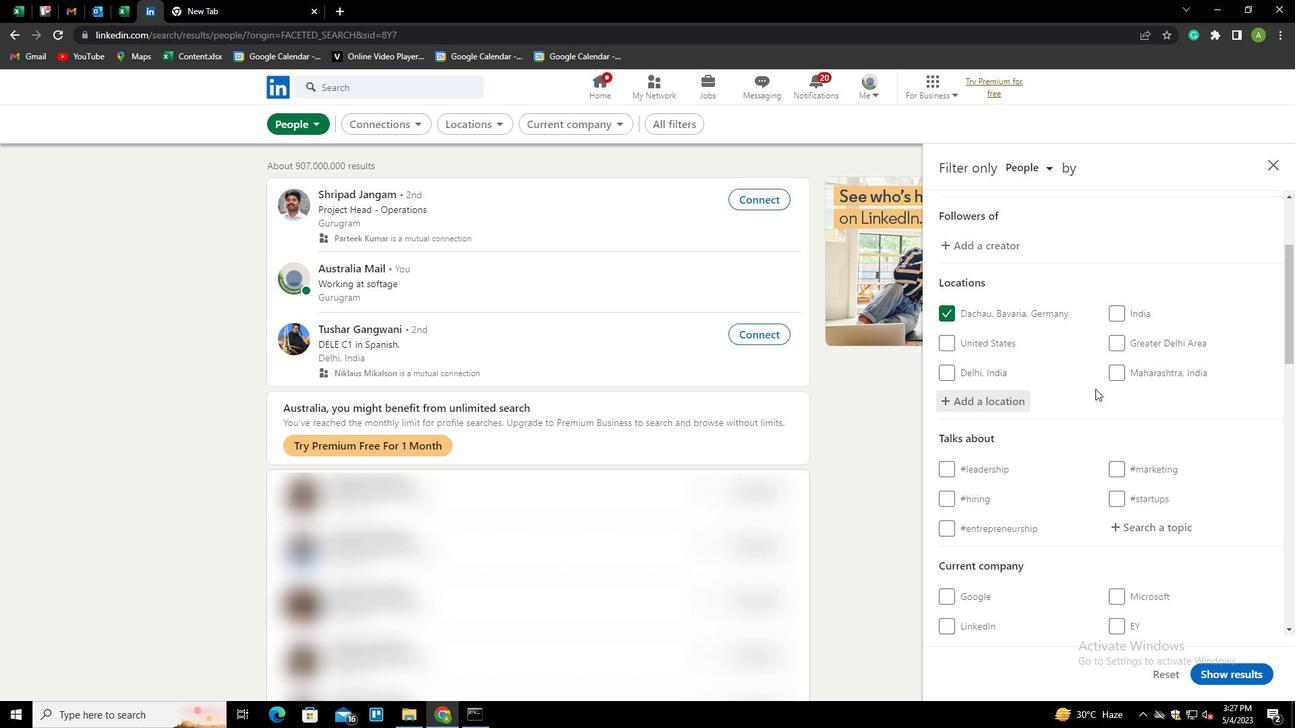 
Action: Mouse moved to (1136, 348)
Screenshot: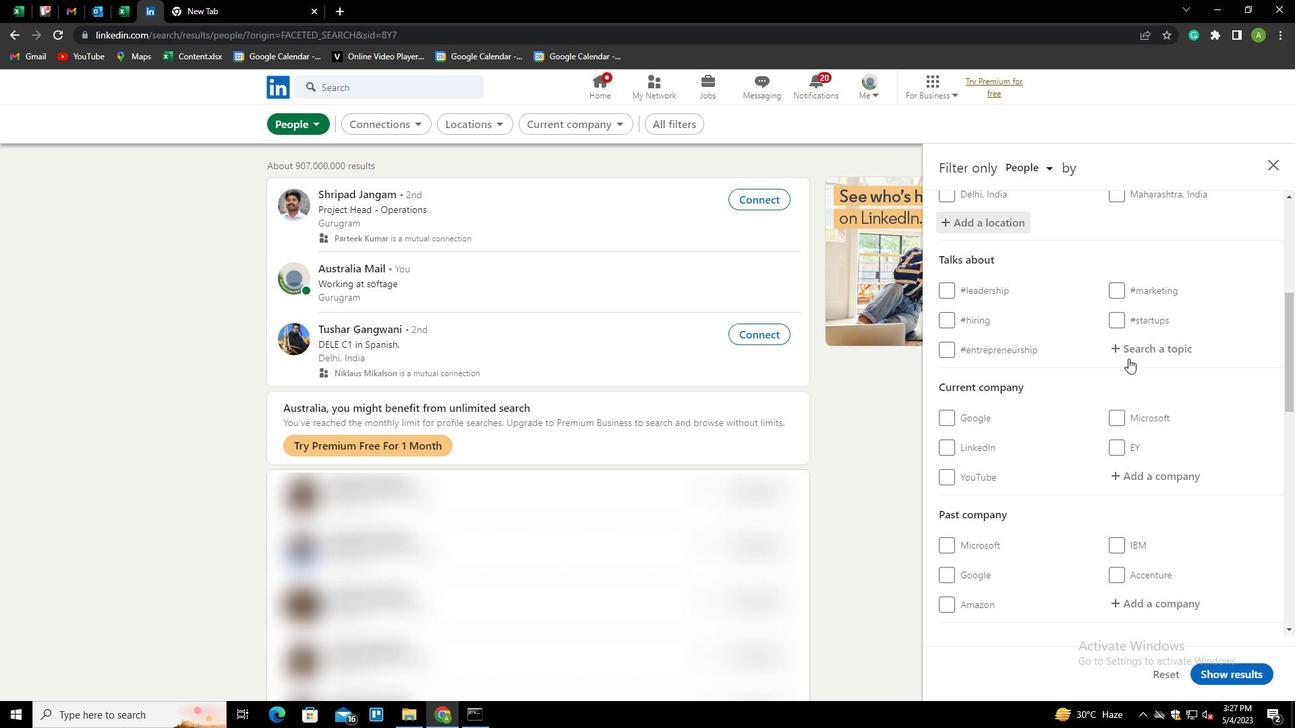 
Action: Mouse pressed left at (1136, 348)
Screenshot: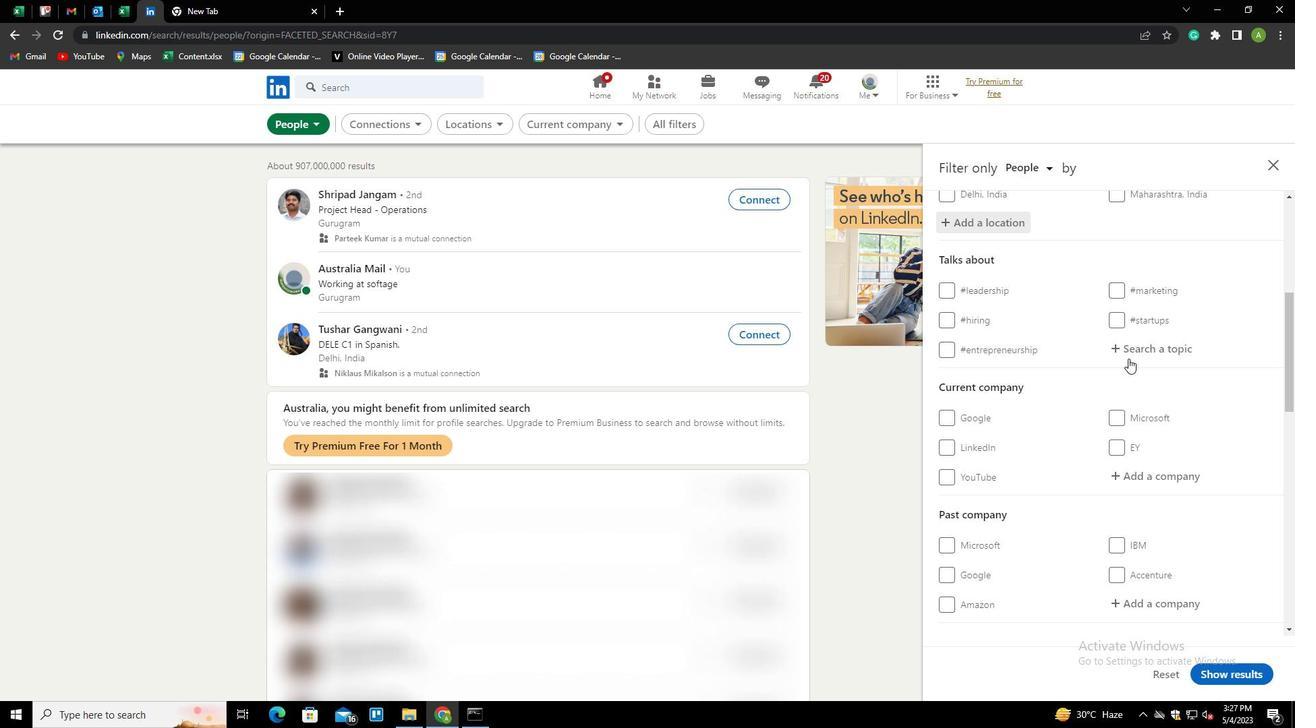 
Action: Mouse moved to (1127, 348)
Screenshot: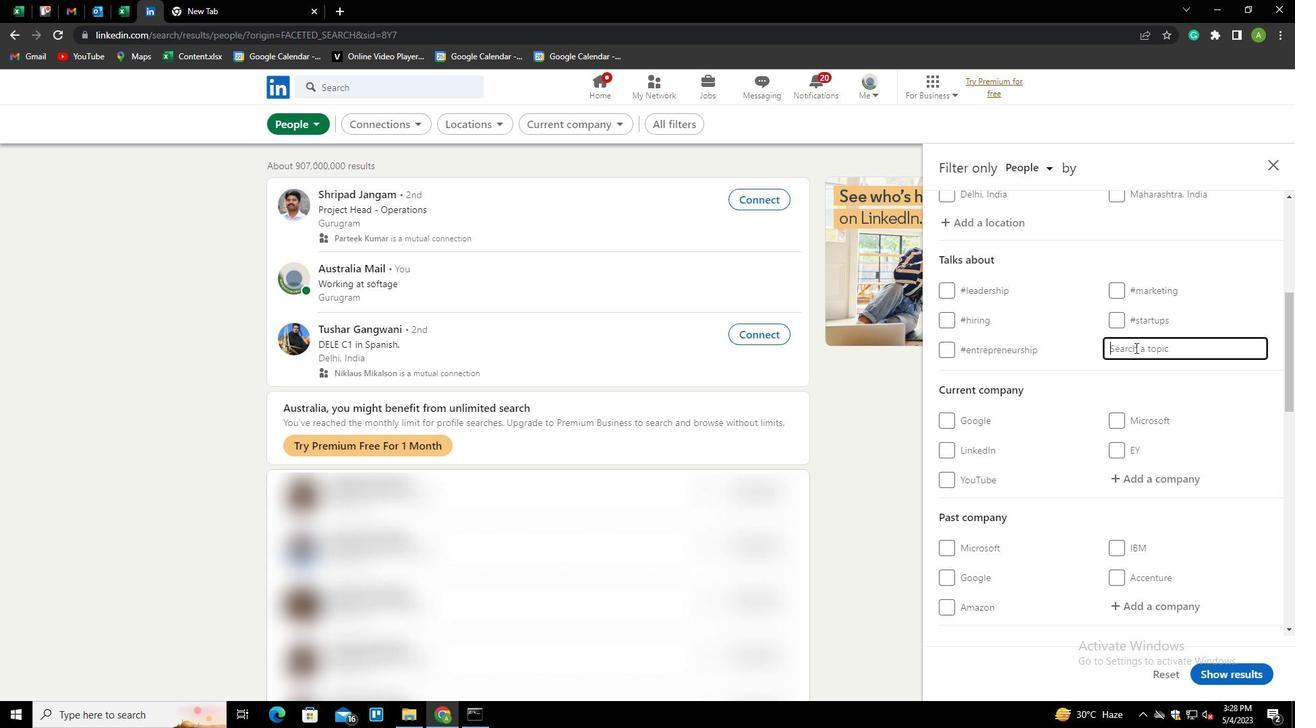
Action: Key pressed FUTURE<Key.down><Key.down><Key.enter>
Screenshot: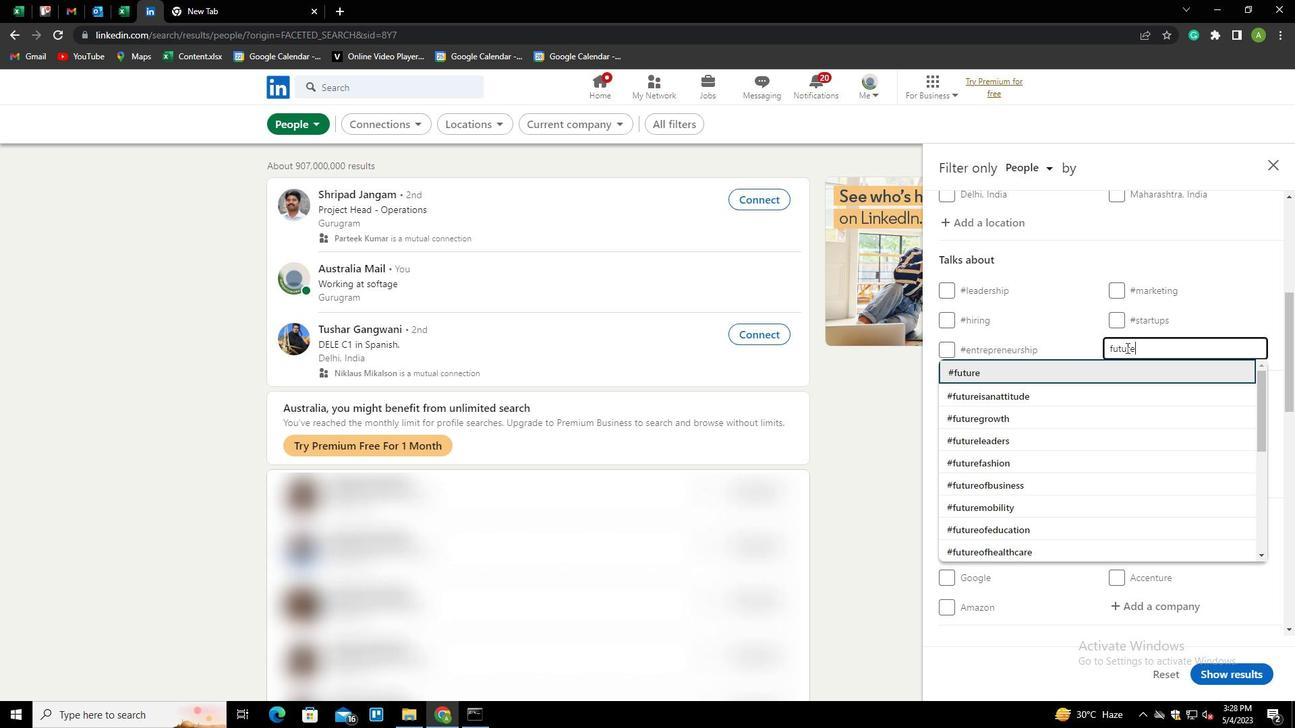
Action: Mouse moved to (1125, 348)
Screenshot: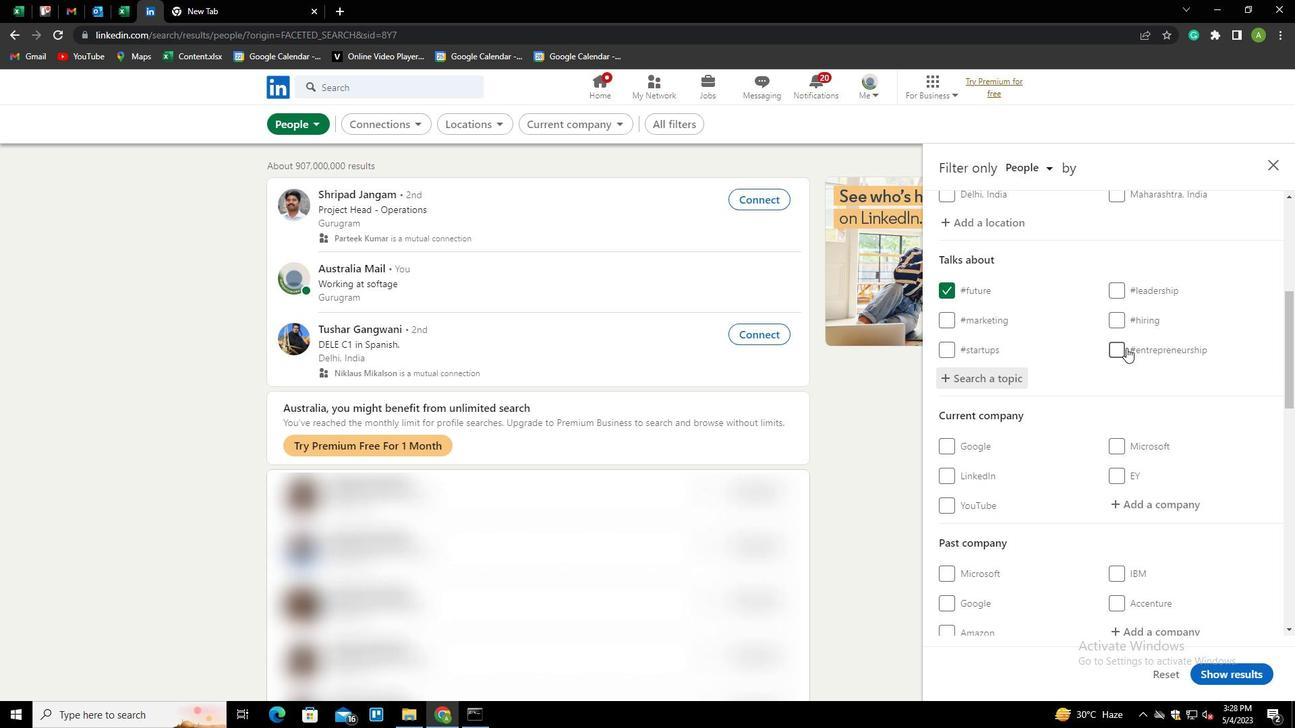 
Action: Mouse scrolled (1125, 347) with delta (0, 0)
Screenshot: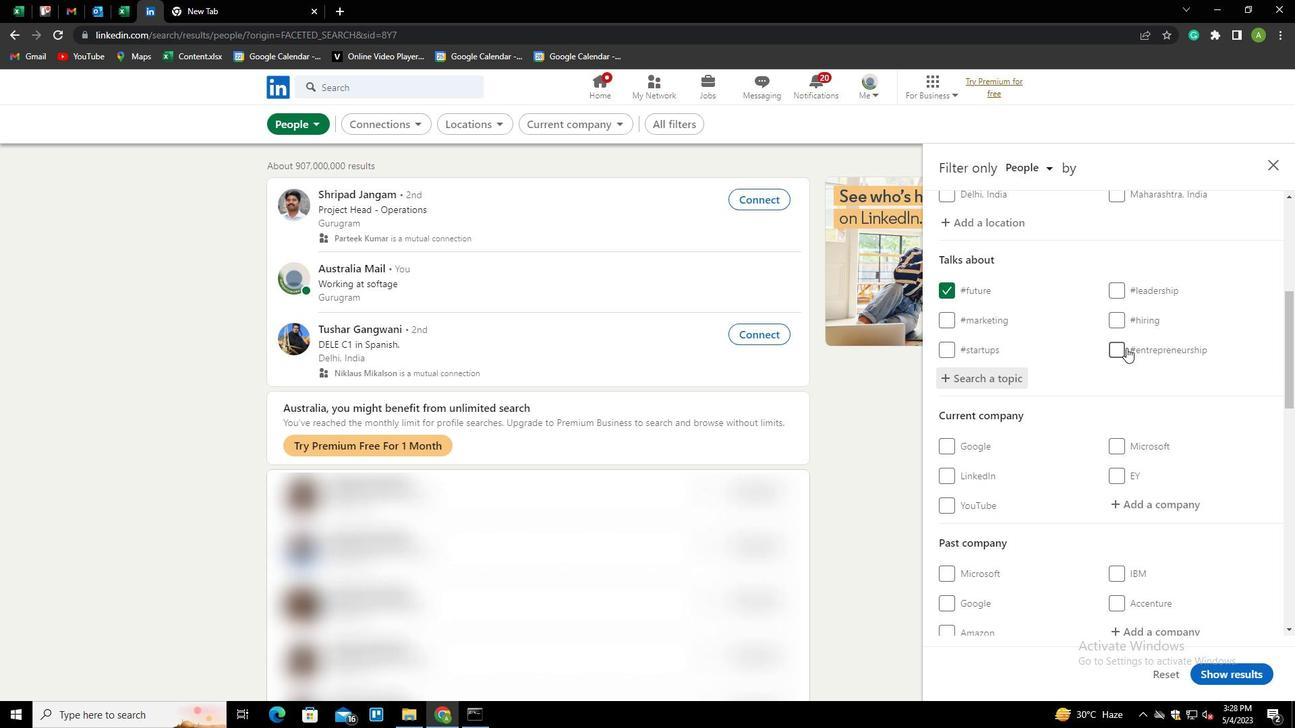 
Action: Mouse moved to (1125, 349)
Screenshot: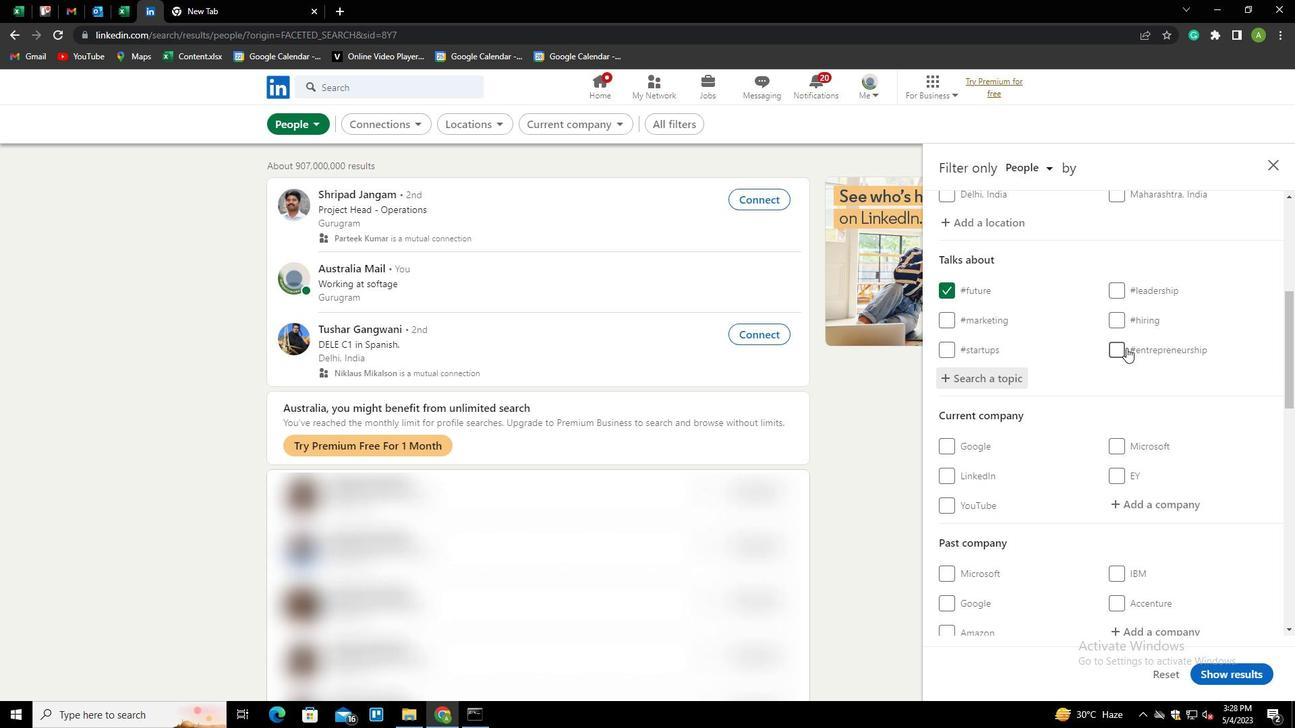 
Action: Mouse scrolled (1125, 348) with delta (0, 0)
Screenshot: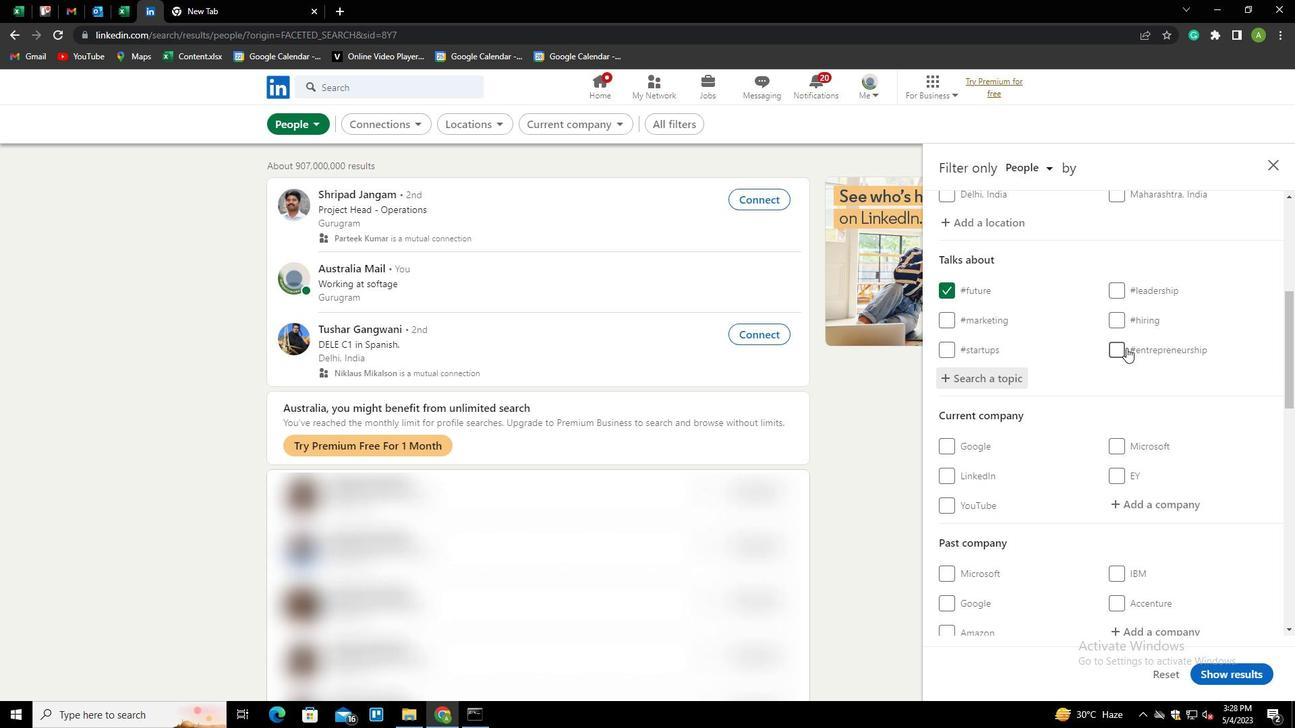 
Action: Mouse moved to (1122, 359)
Screenshot: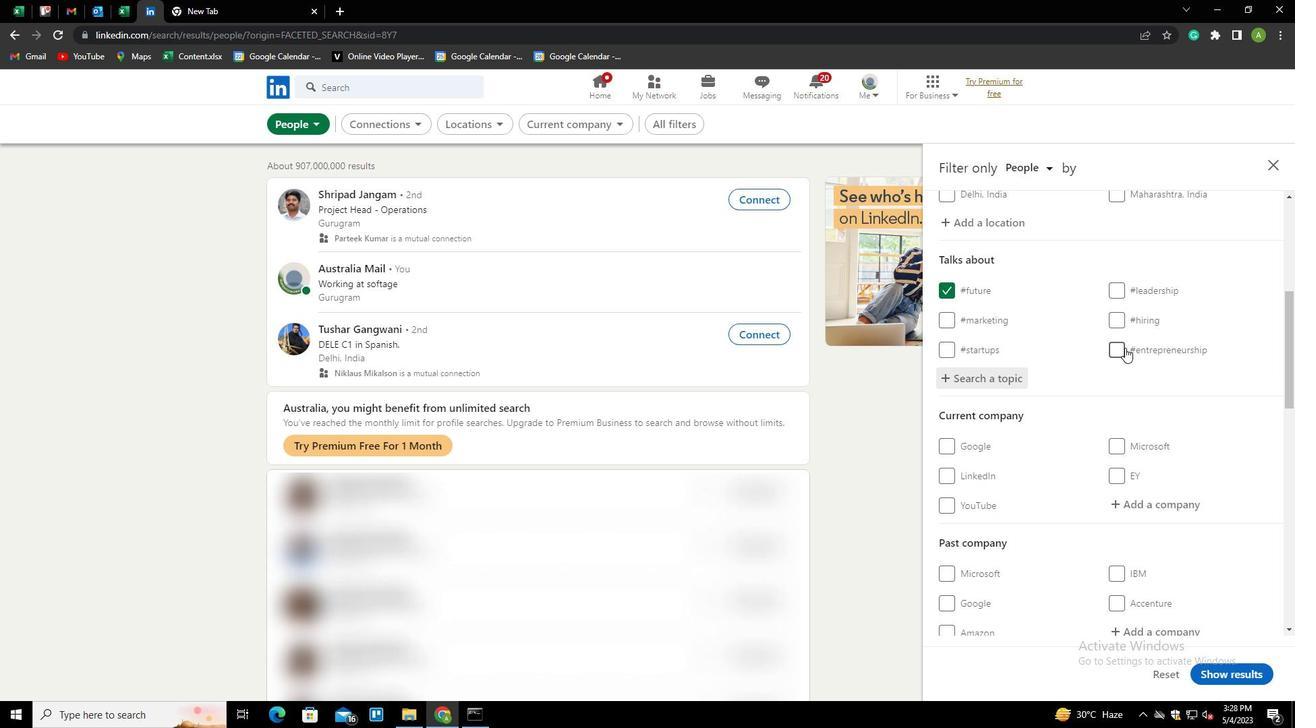 
Action: Mouse scrolled (1122, 358) with delta (0, 0)
Screenshot: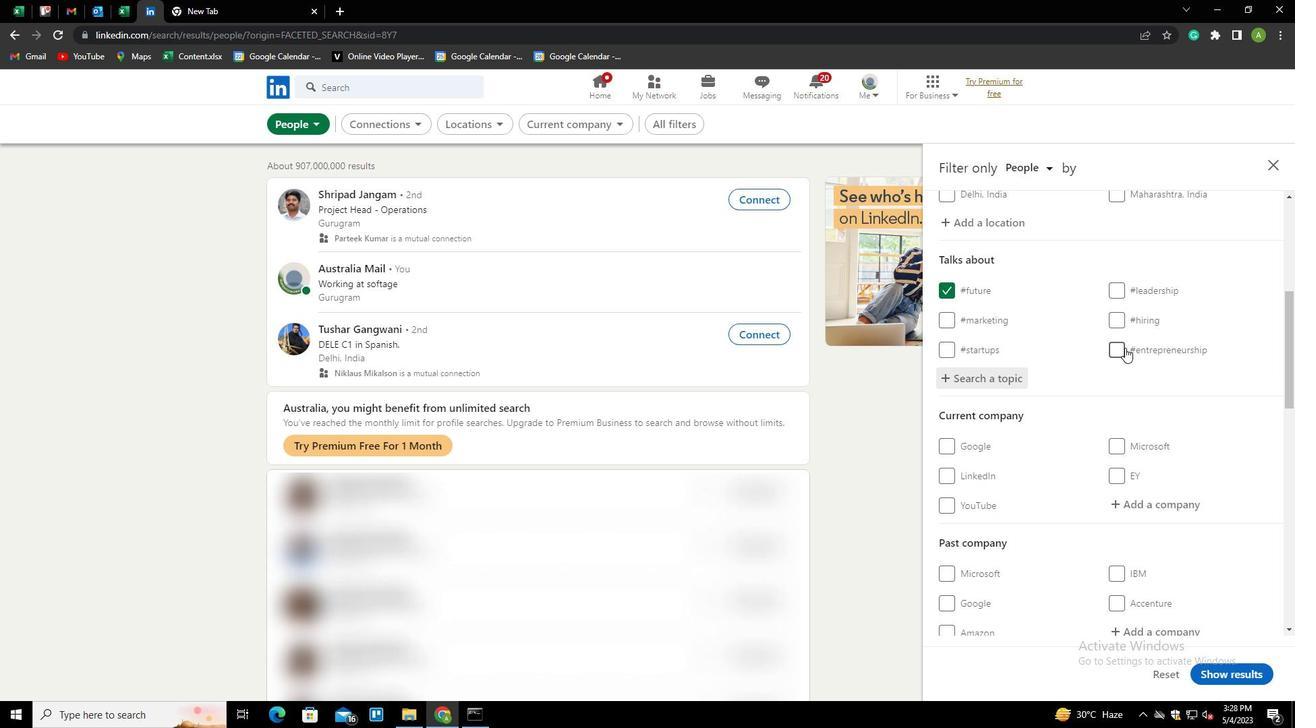 
Action: Mouse scrolled (1122, 358) with delta (0, 0)
Screenshot: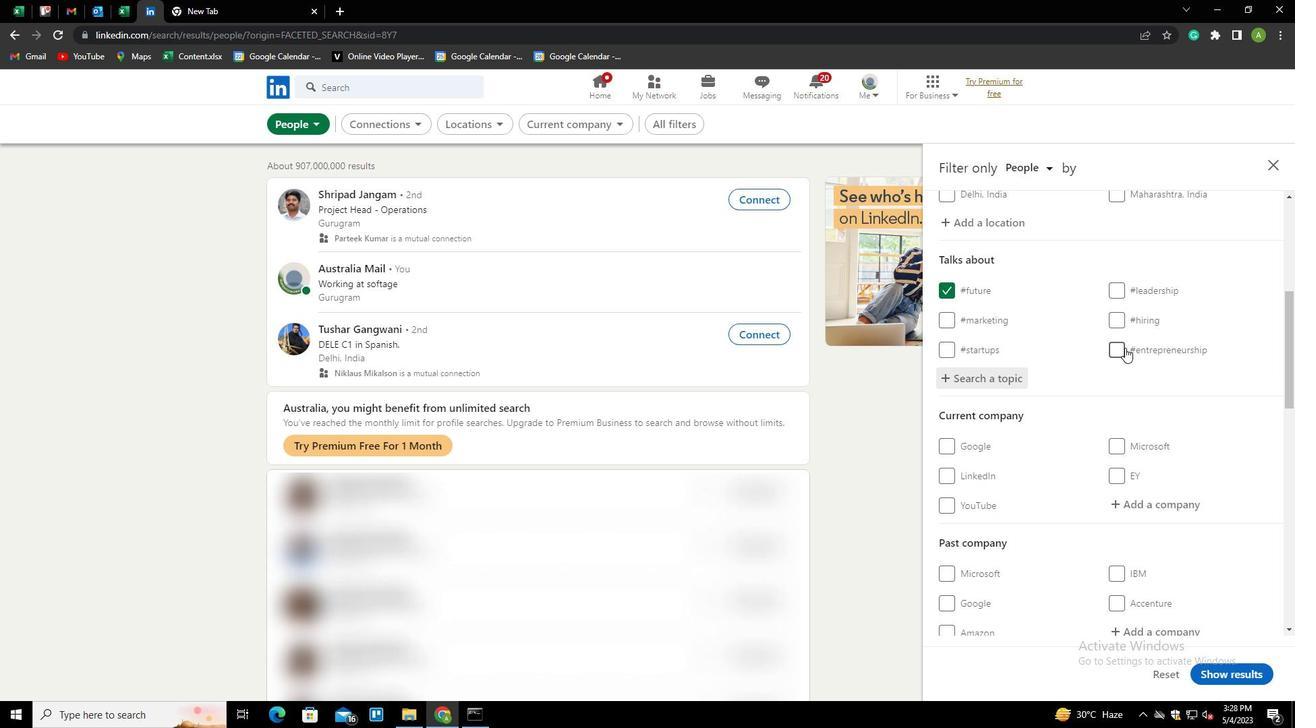 
Action: Mouse scrolled (1122, 358) with delta (0, 0)
Screenshot: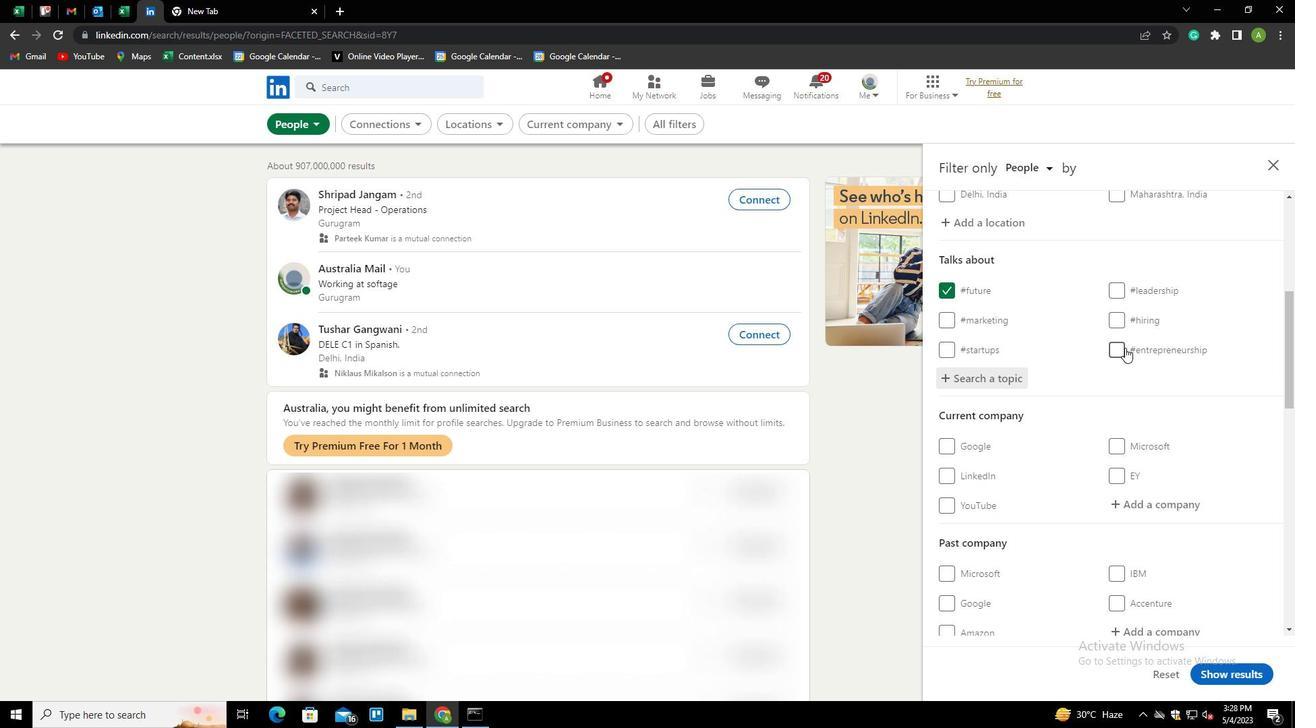 
Action: Mouse scrolled (1122, 358) with delta (0, 0)
Screenshot: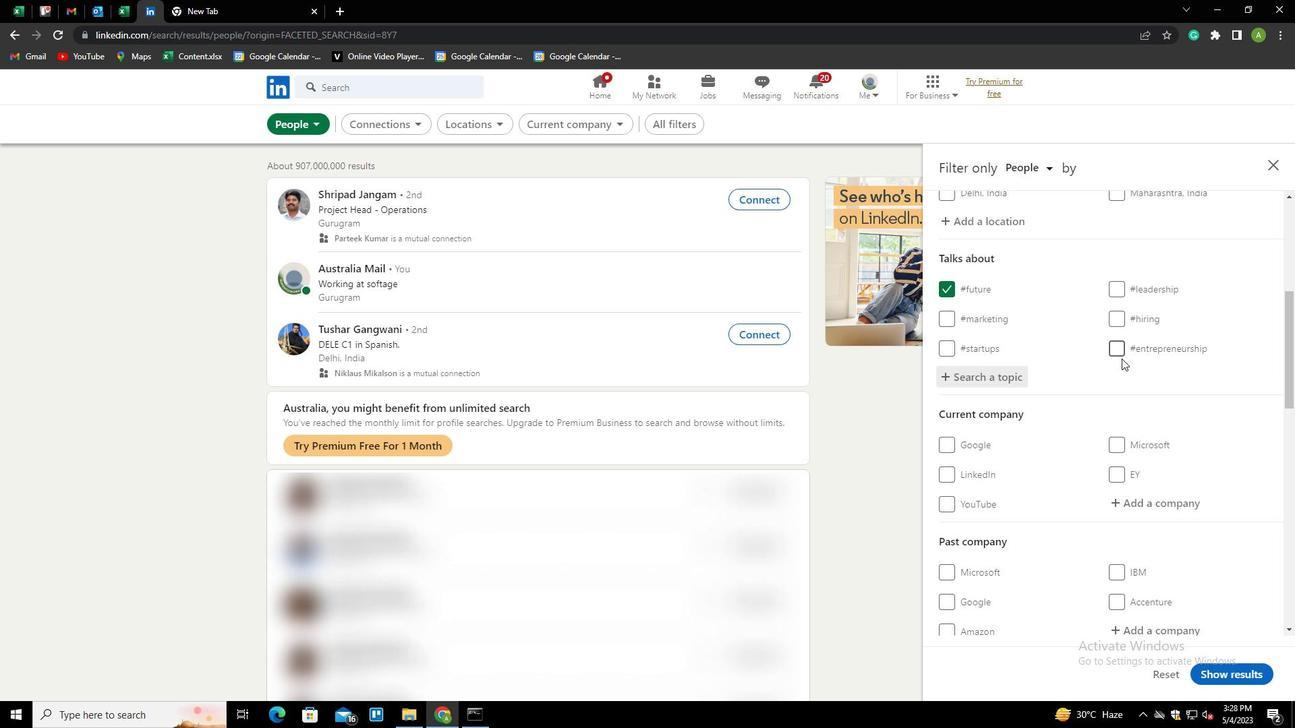 
Action: Mouse scrolled (1122, 358) with delta (0, 0)
Screenshot: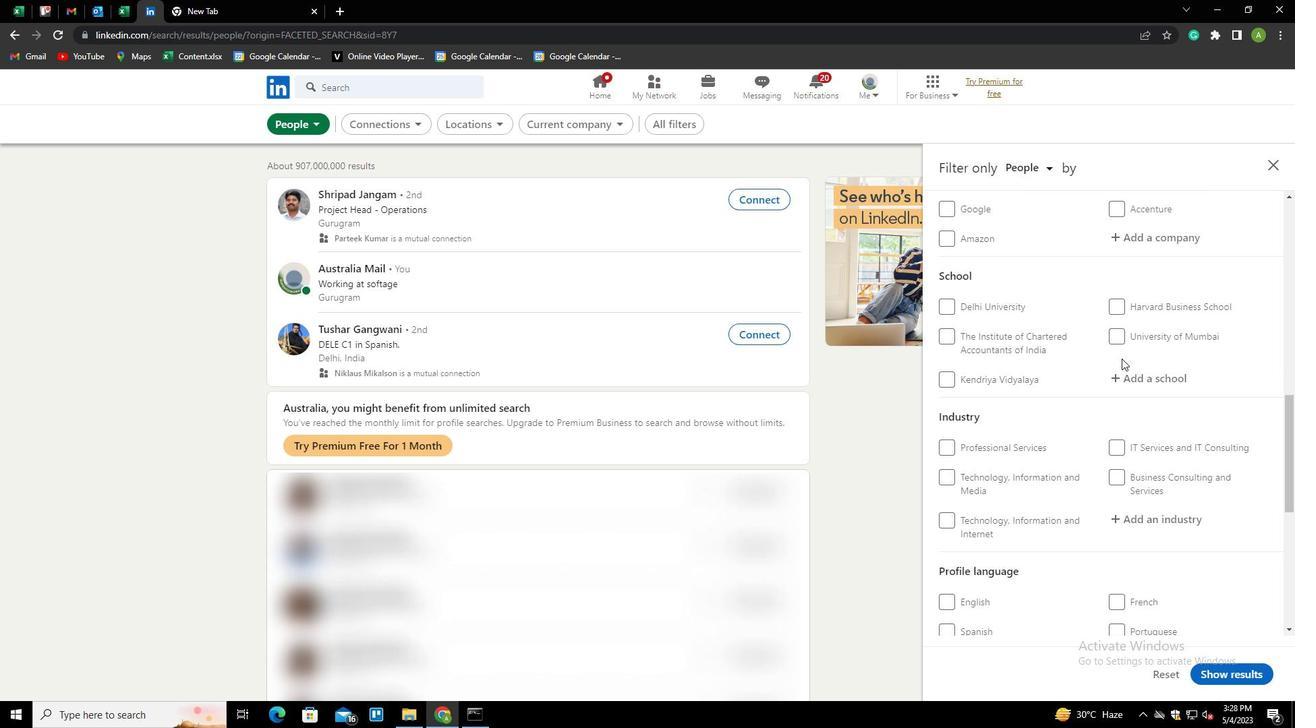 
Action: Mouse scrolled (1122, 358) with delta (0, 0)
Screenshot: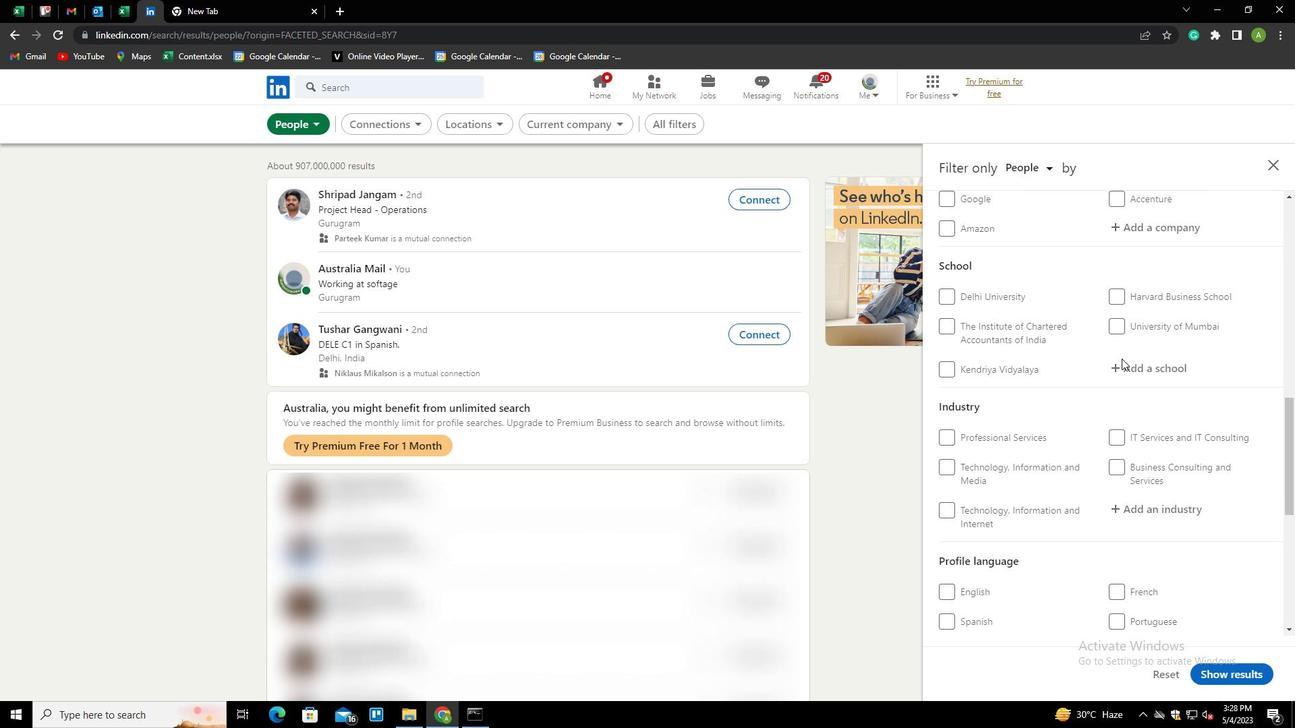 
Action: Mouse moved to (951, 494)
Screenshot: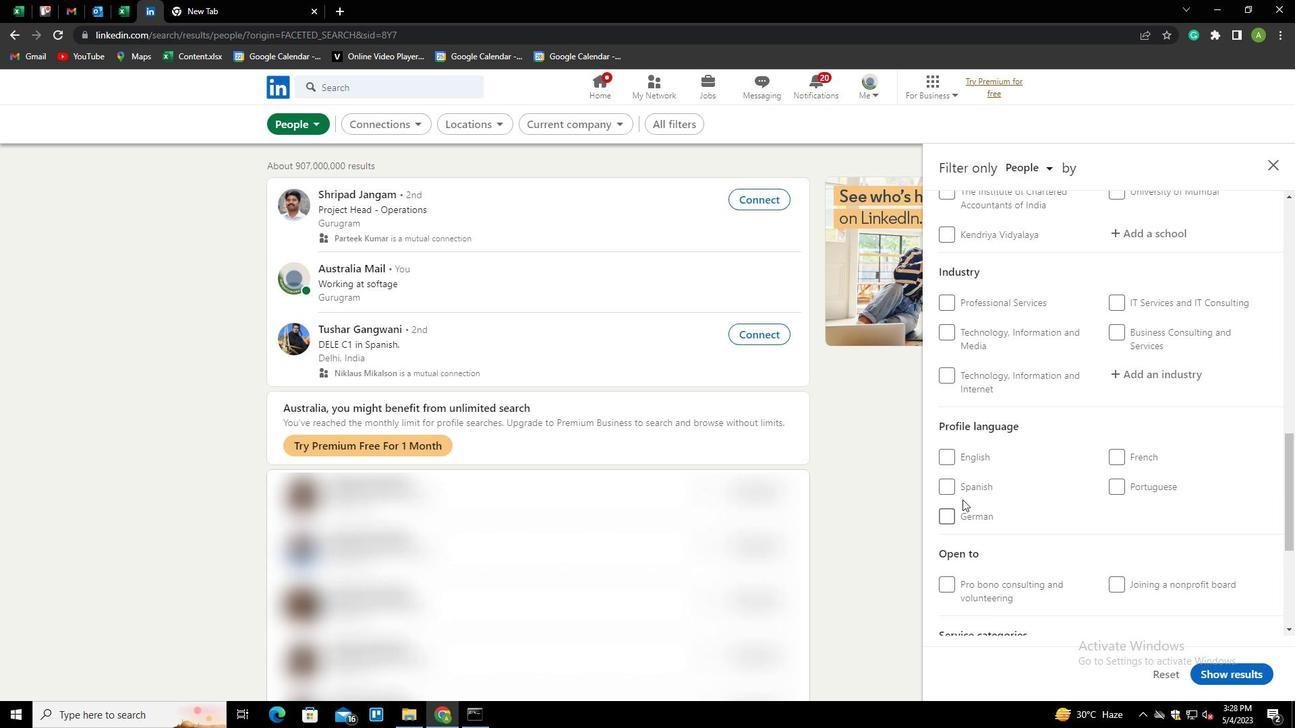 
Action: Mouse pressed left at (951, 494)
Screenshot: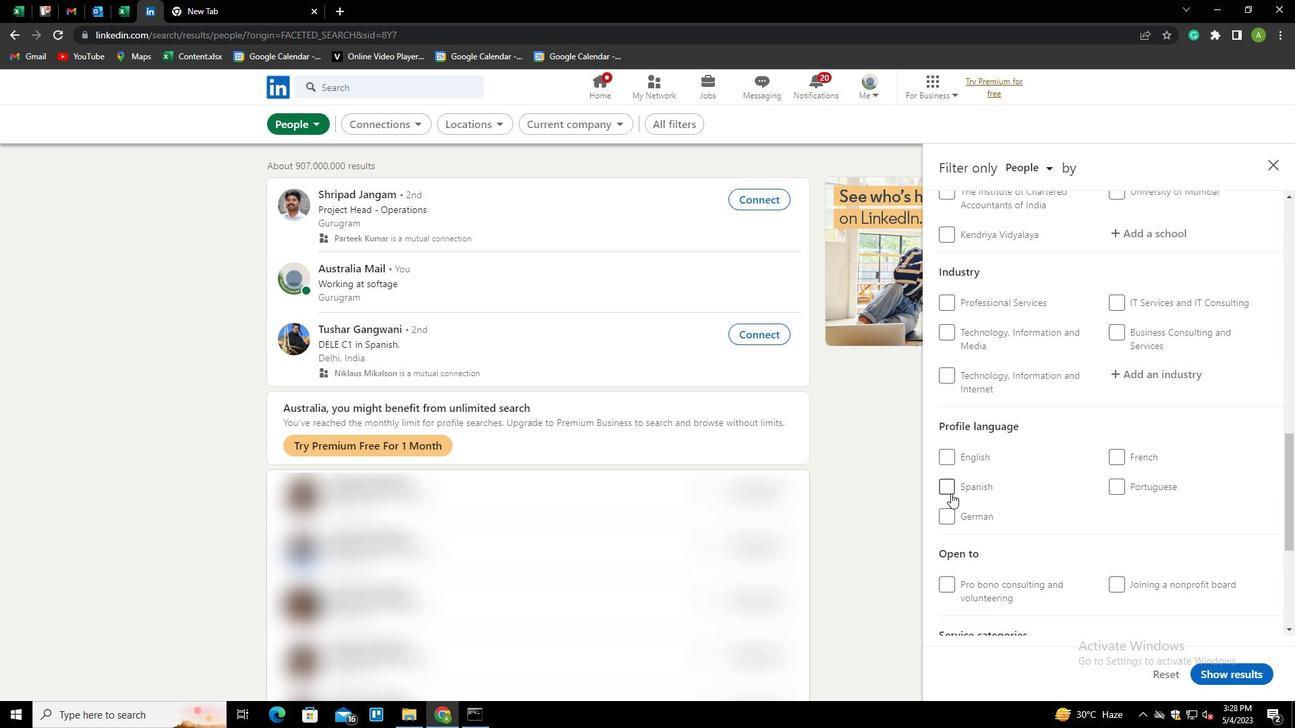 
Action: Mouse moved to (1036, 467)
Screenshot: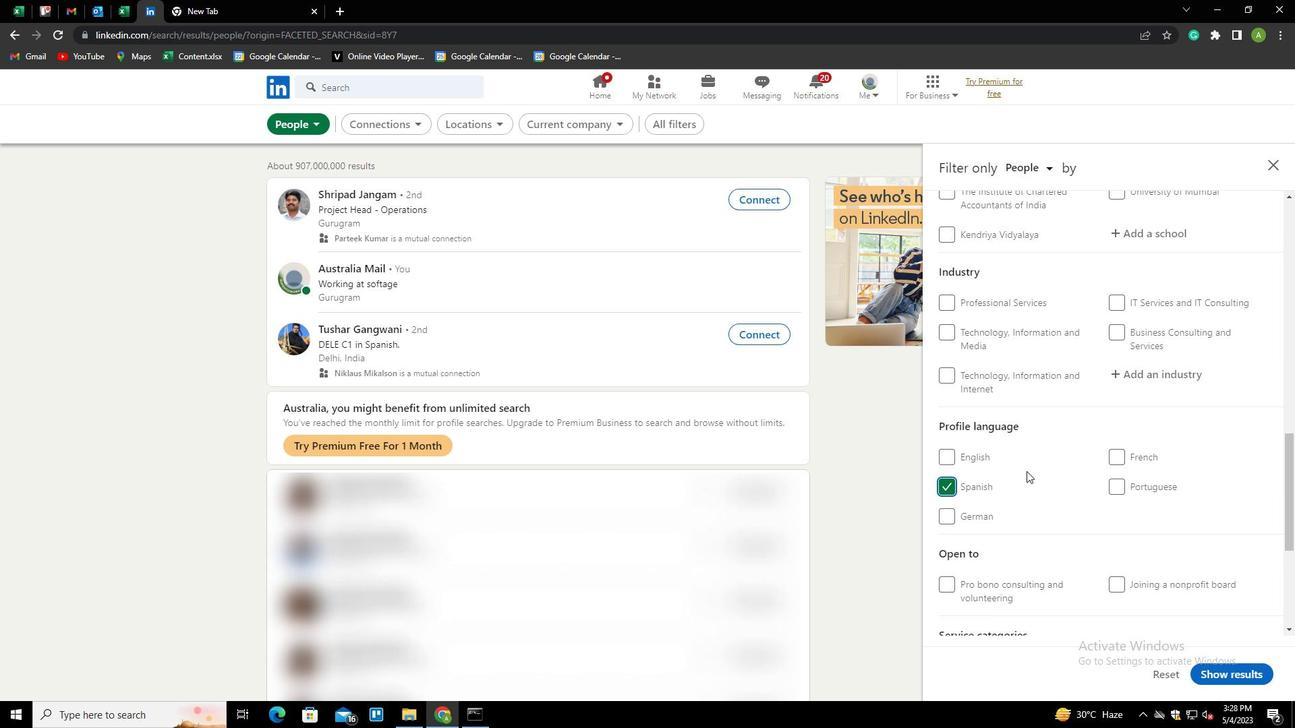 
Action: Mouse scrolled (1036, 467) with delta (0, 0)
Screenshot: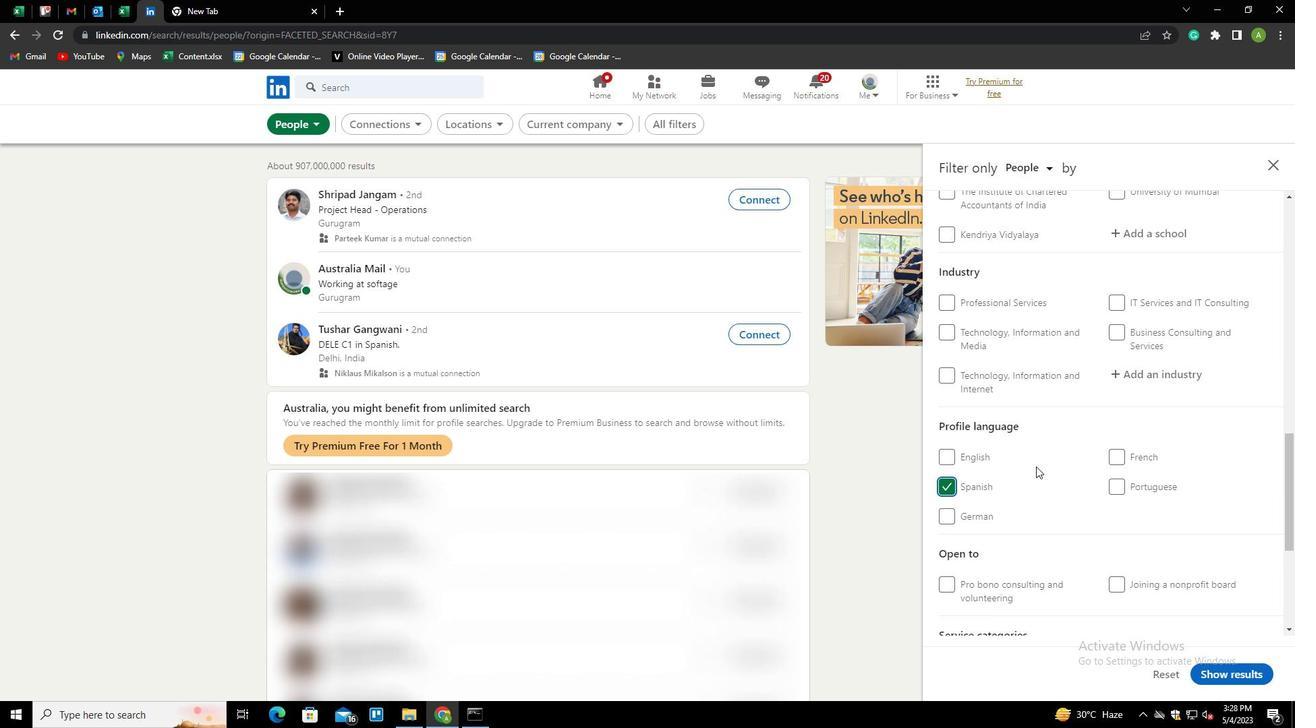 
Action: Mouse scrolled (1036, 467) with delta (0, 0)
Screenshot: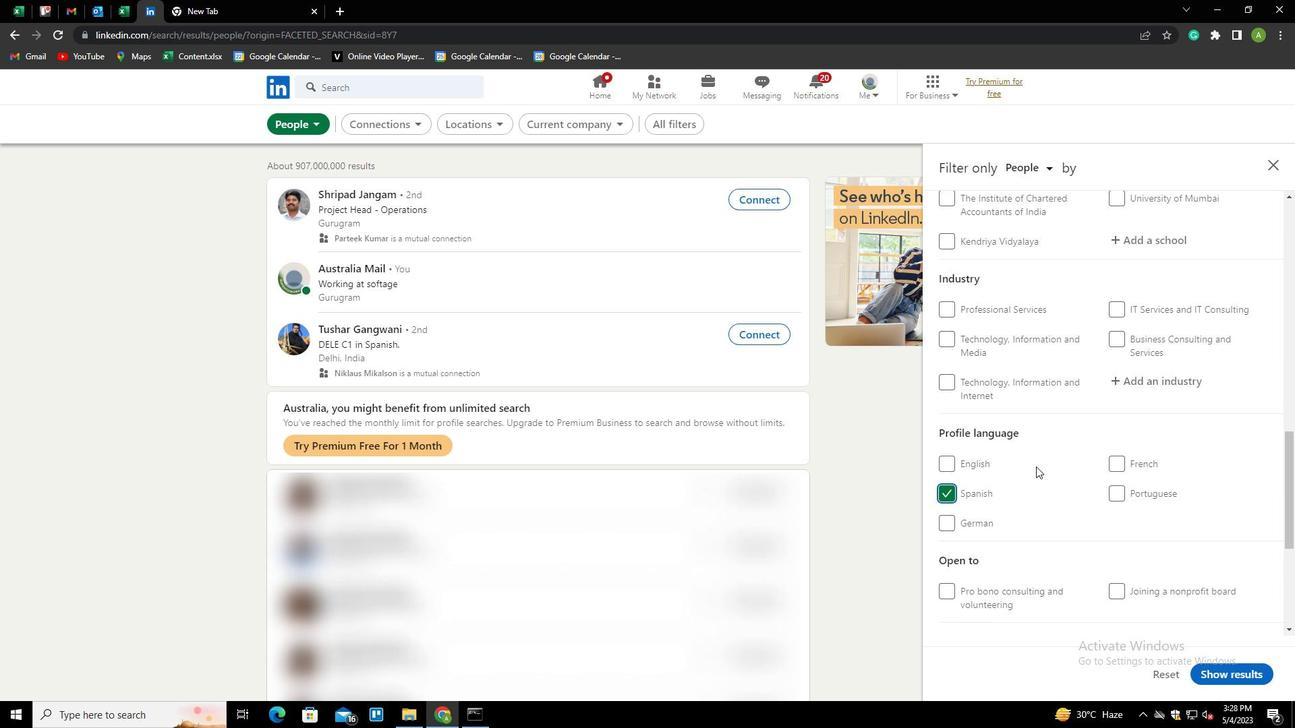 
Action: Mouse scrolled (1036, 467) with delta (0, 0)
Screenshot: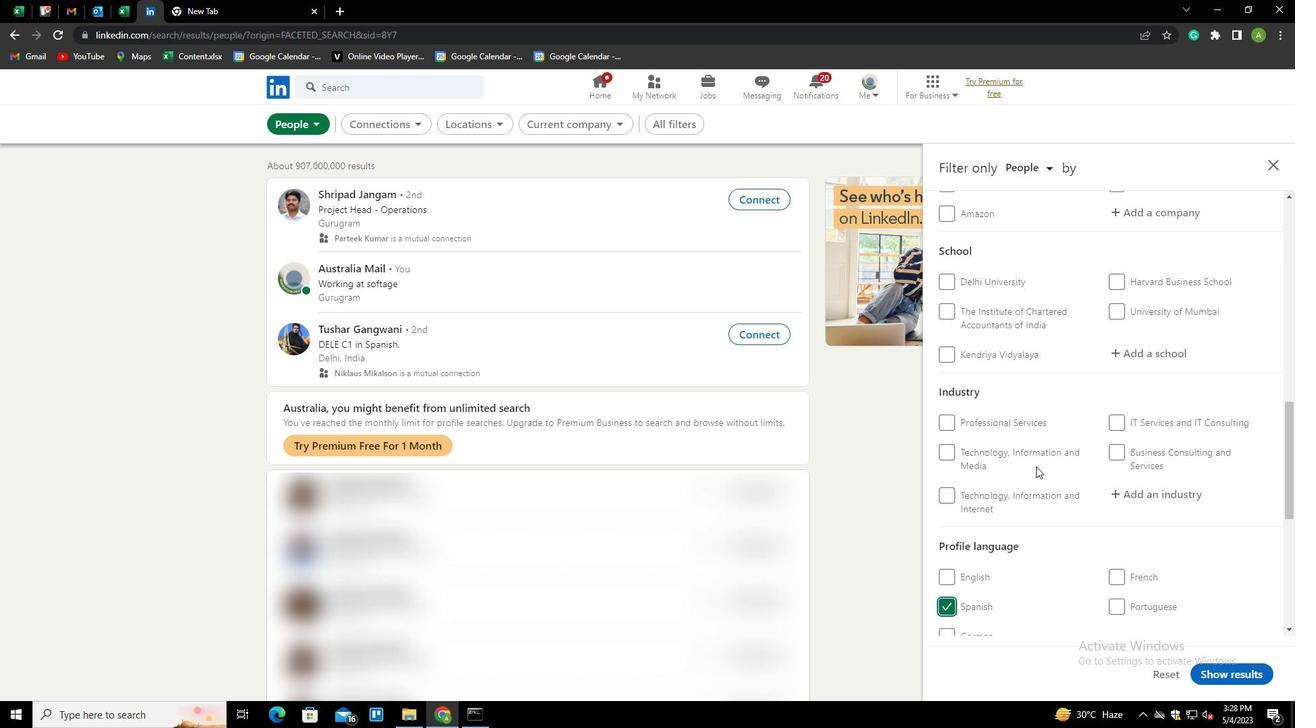 
Action: Mouse scrolled (1036, 467) with delta (0, 0)
Screenshot: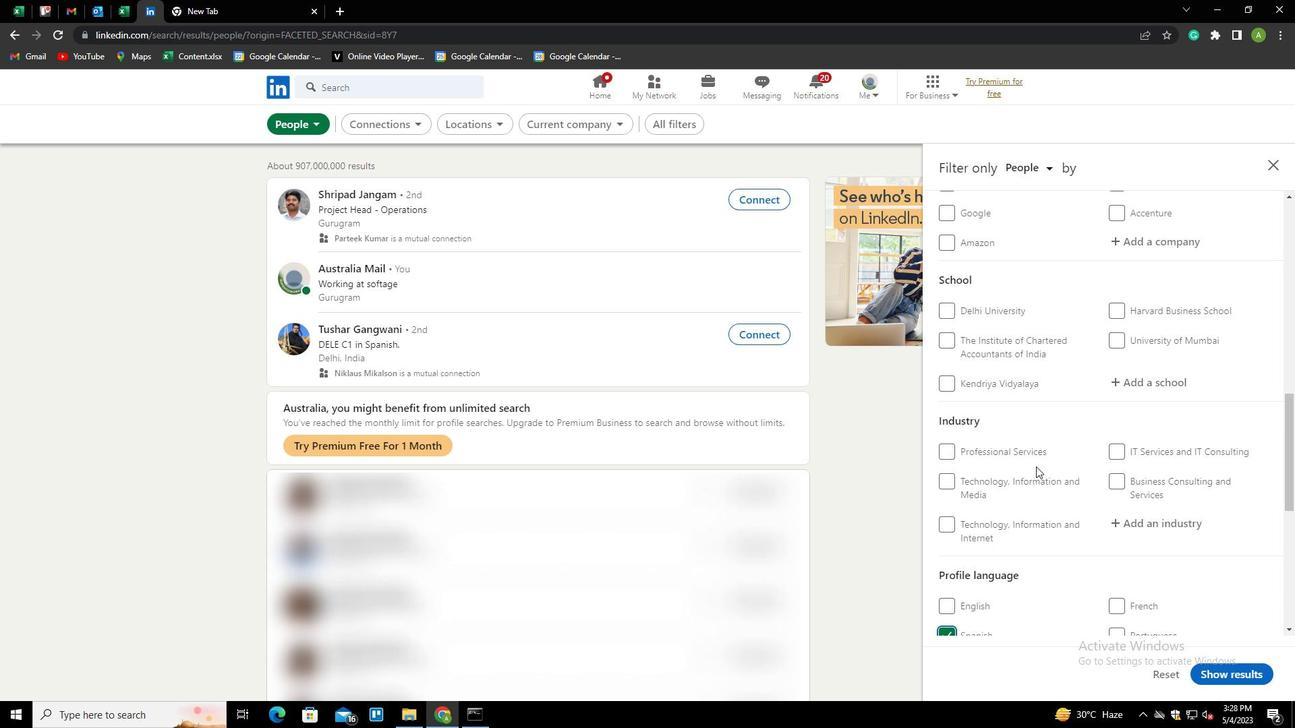 
Action: Mouse scrolled (1036, 467) with delta (0, 0)
Screenshot: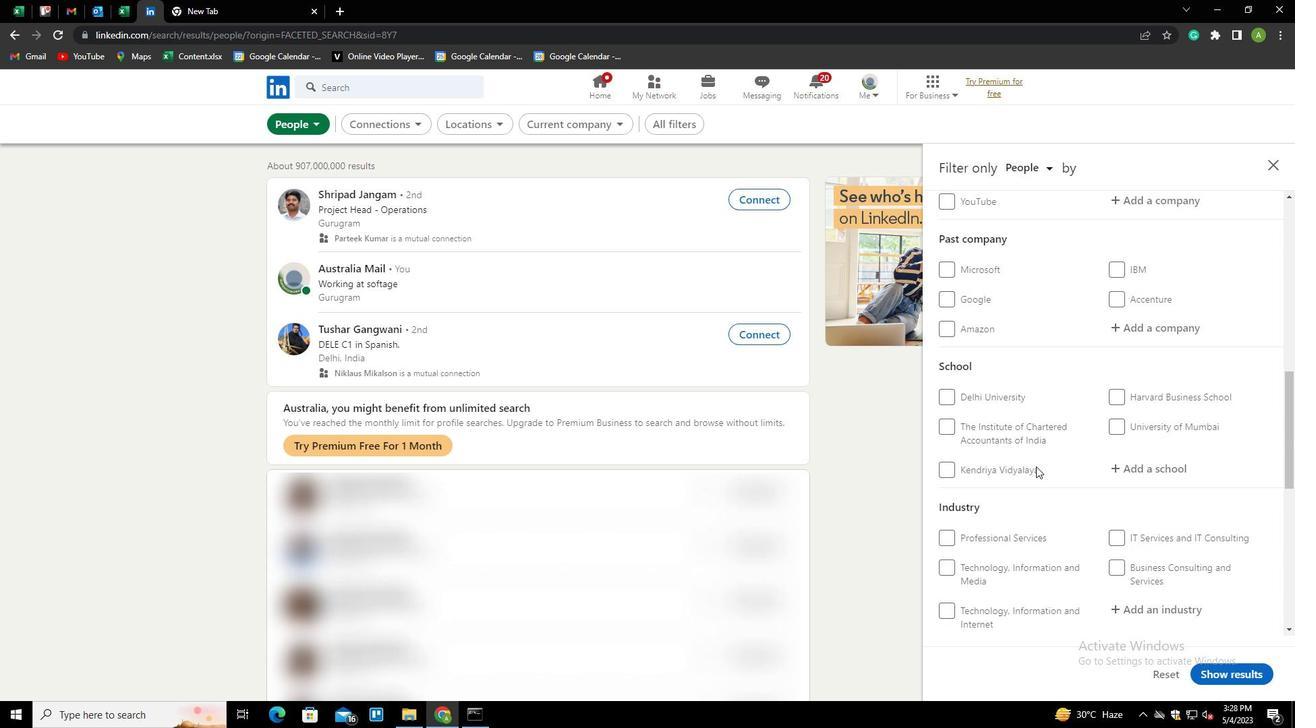 
Action: Mouse moved to (1043, 458)
Screenshot: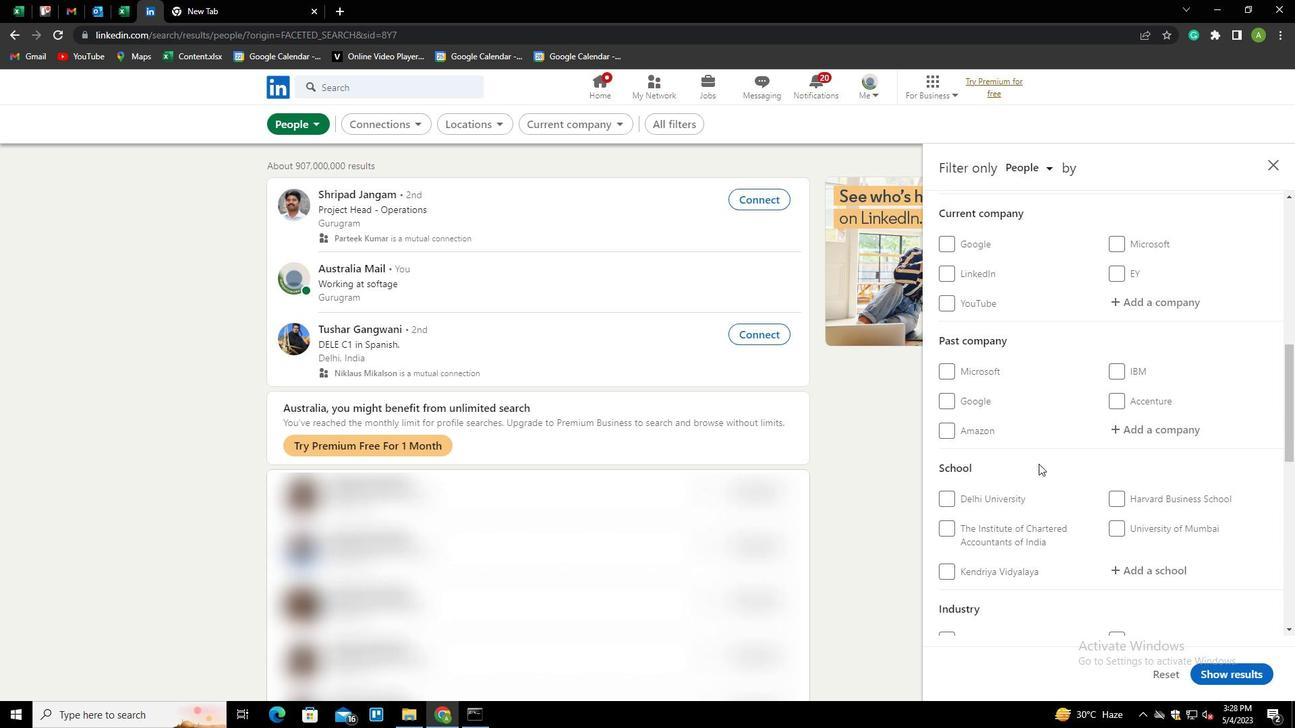 
Action: Mouse scrolled (1043, 458) with delta (0, 0)
Screenshot: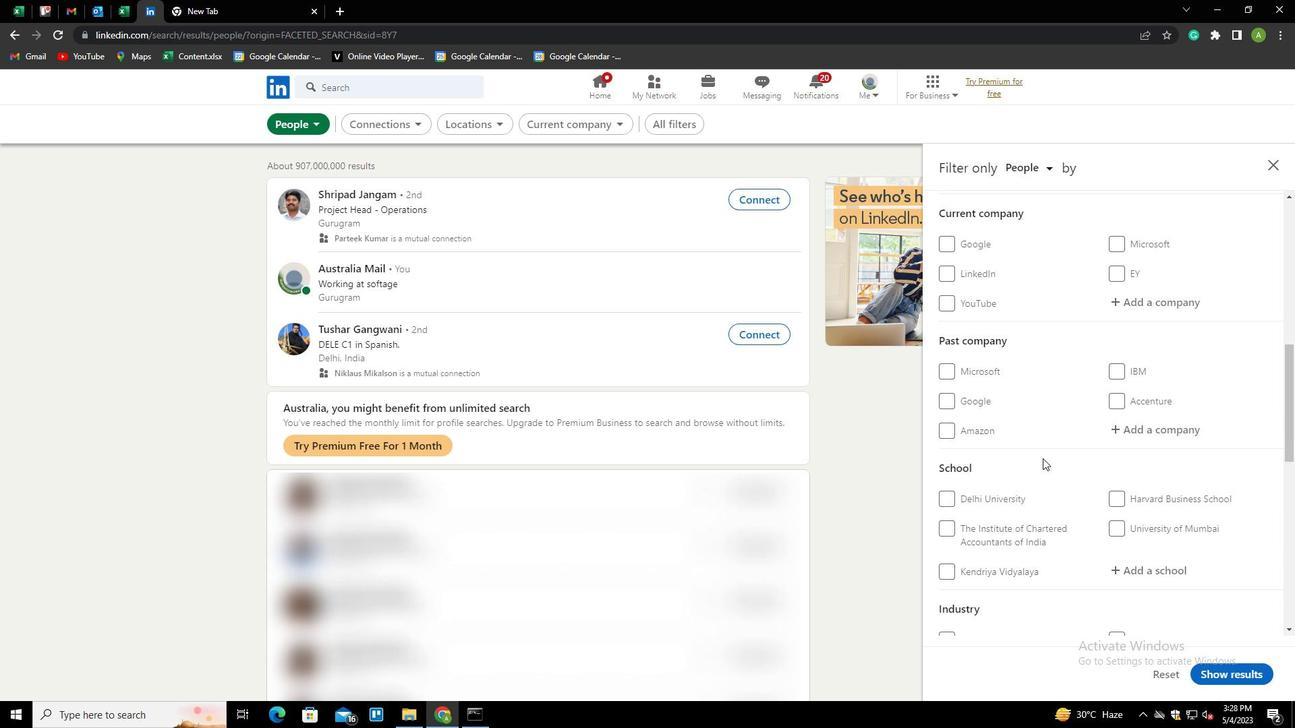 
Action: Mouse scrolled (1043, 458) with delta (0, 0)
Screenshot: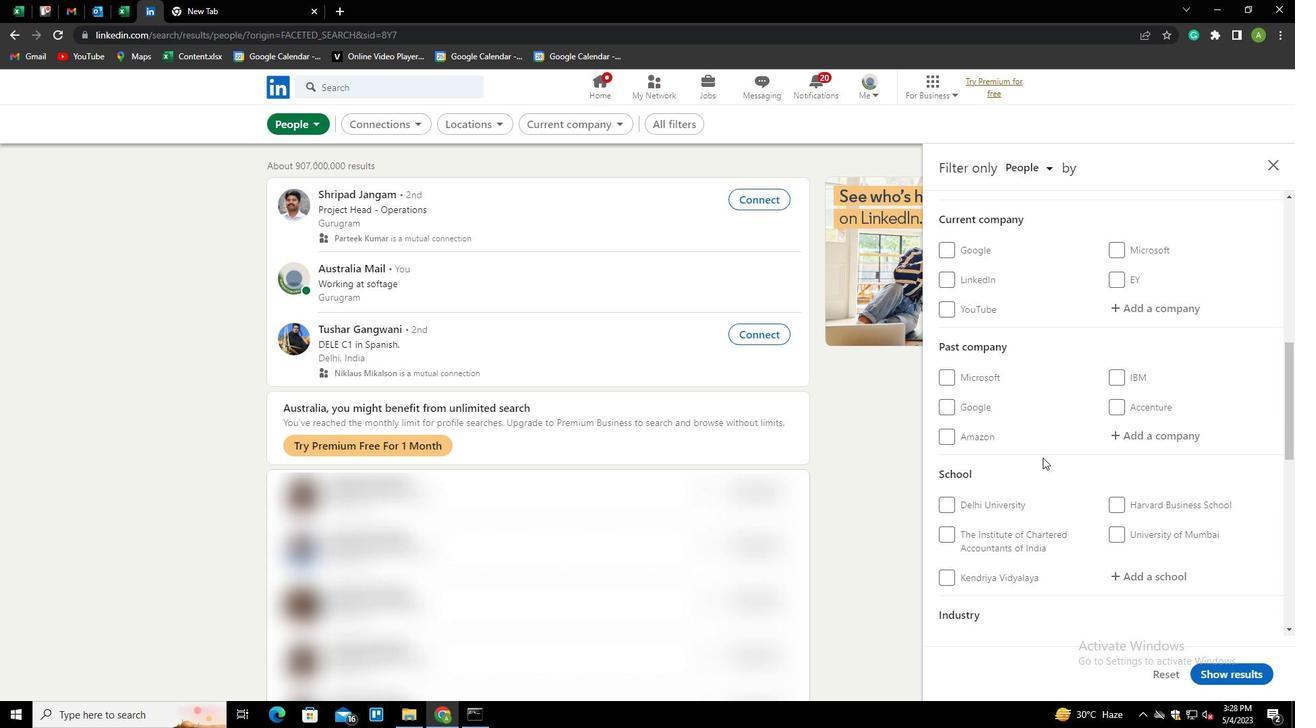 
Action: Mouse scrolled (1043, 458) with delta (0, 0)
Screenshot: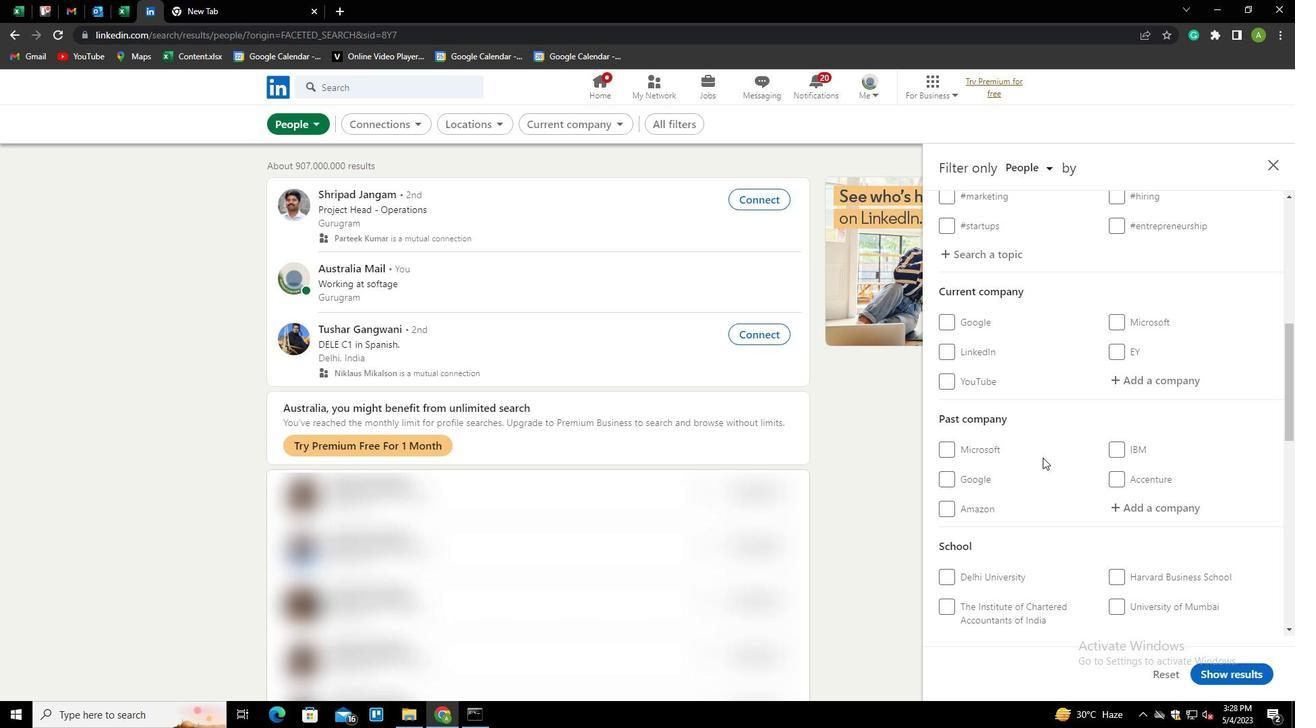
Action: Mouse scrolled (1043, 457) with delta (0, 0)
Screenshot: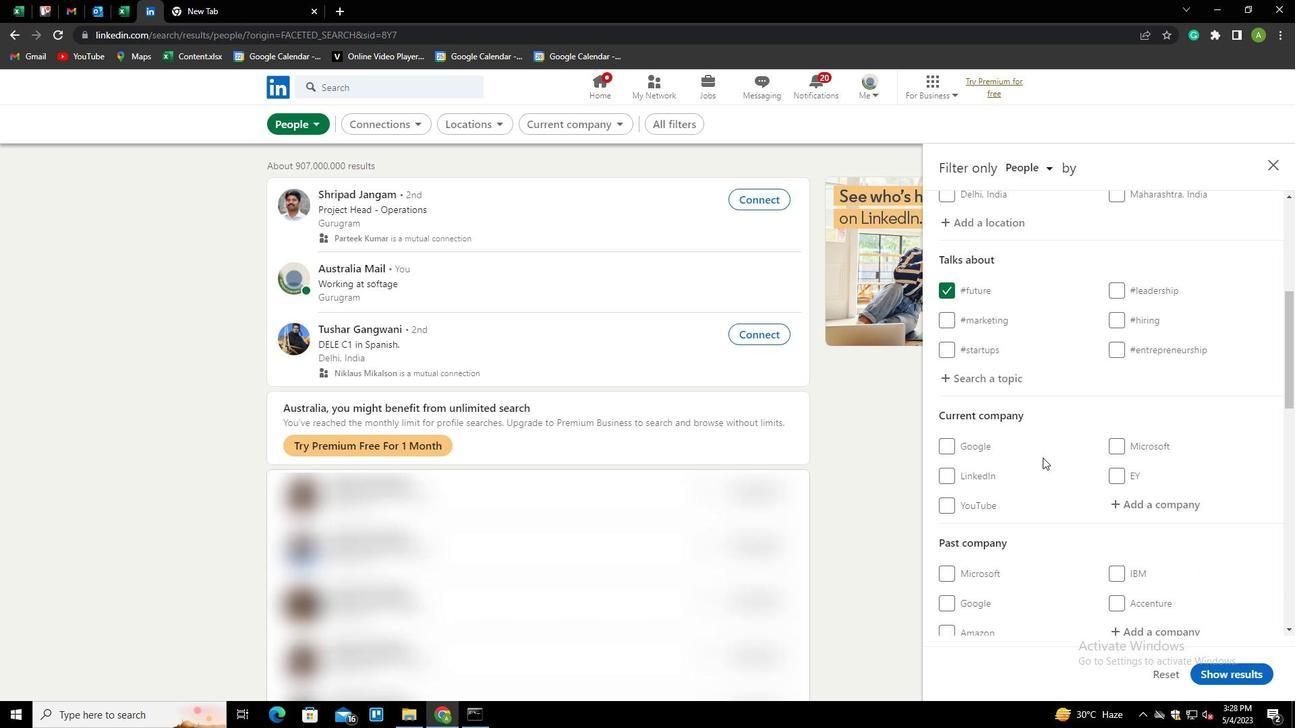 
Action: Mouse scrolled (1043, 457) with delta (0, 0)
Screenshot: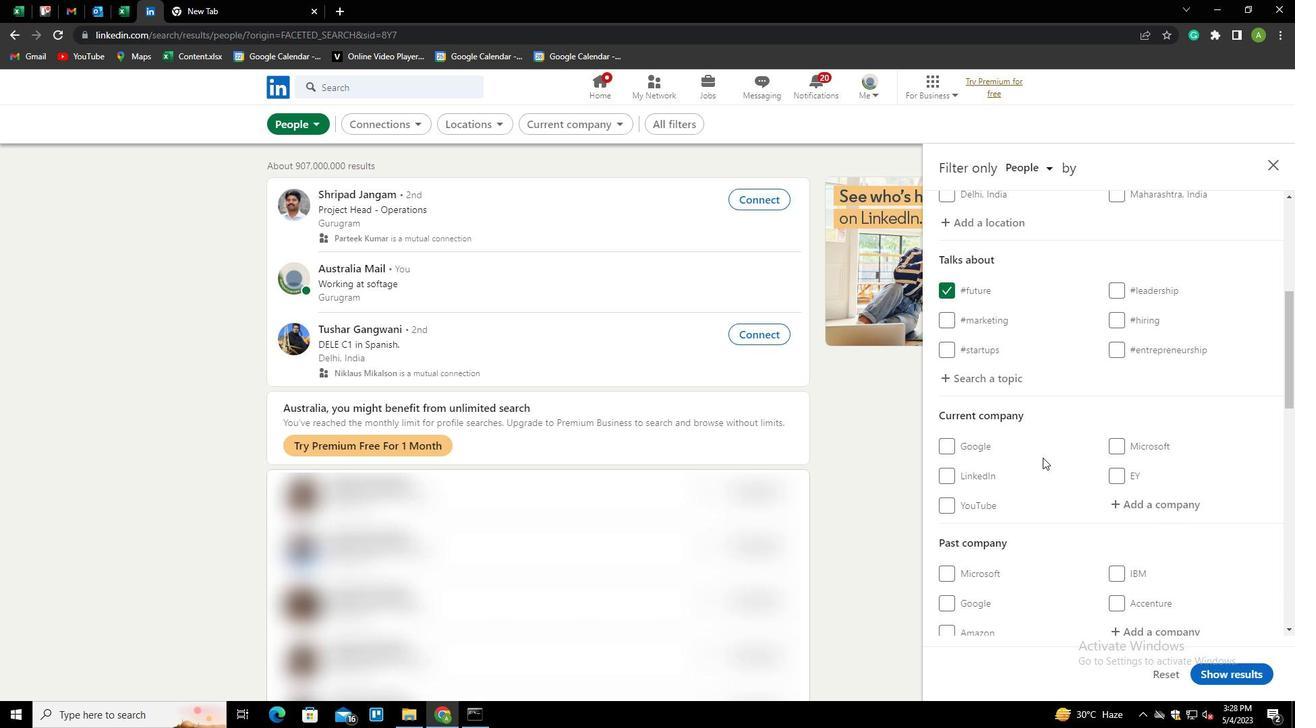 
Action: Mouse moved to (1138, 370)
Screenshot: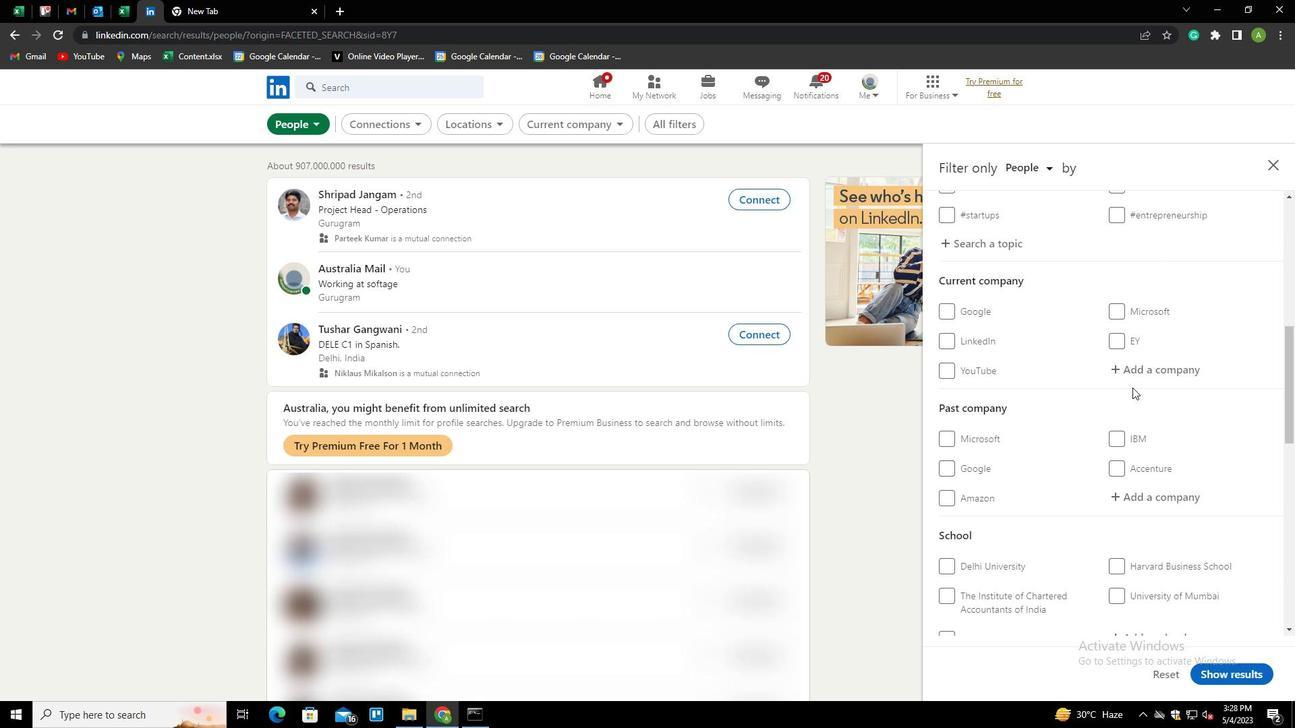 
Action: Mouse pressed left at (1138, 370)
Screenshot: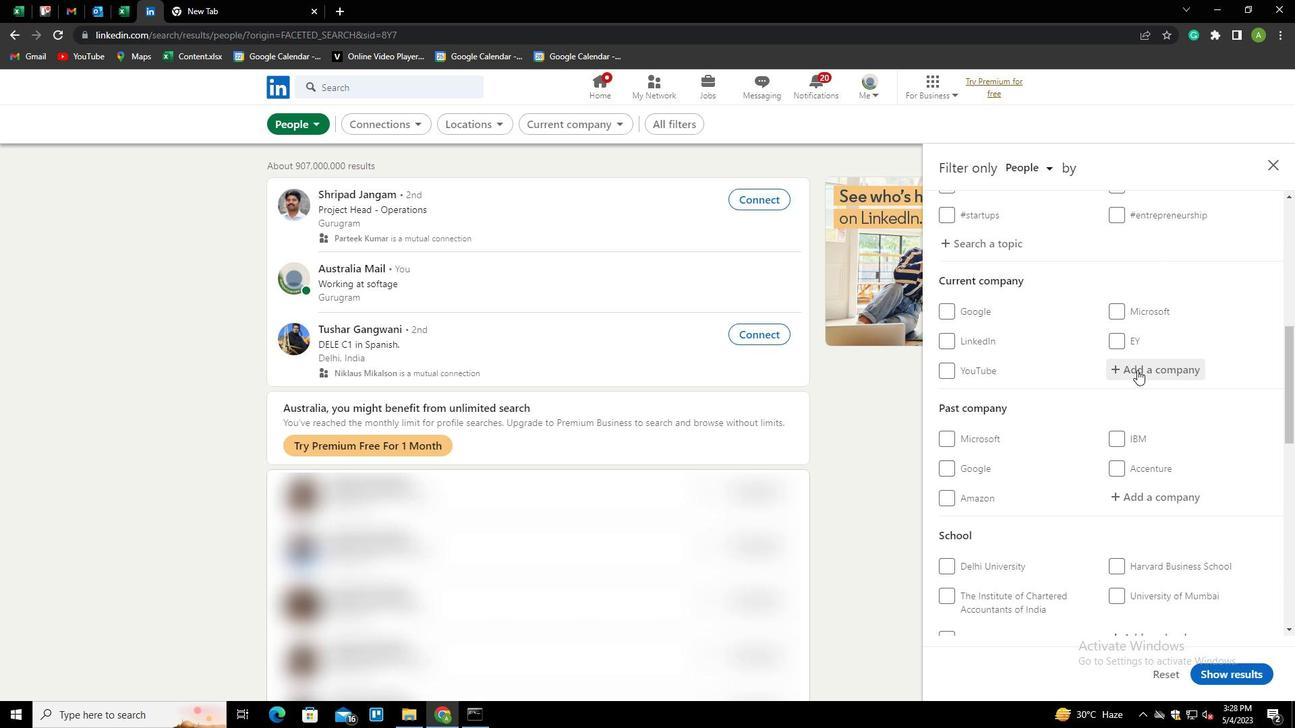 
Action: Mouse pressed left at (1138, 370)
Screenshot: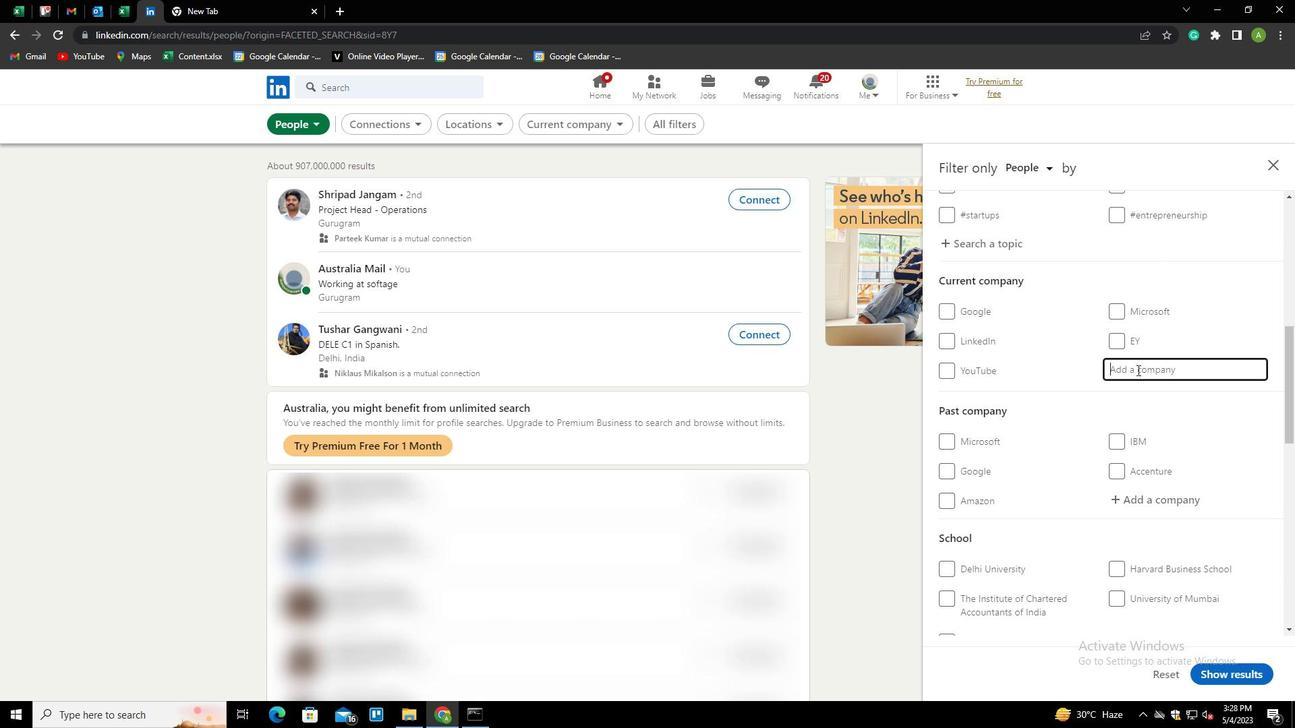 
Action: Mouse moved to (1090, 394)
Screenshot: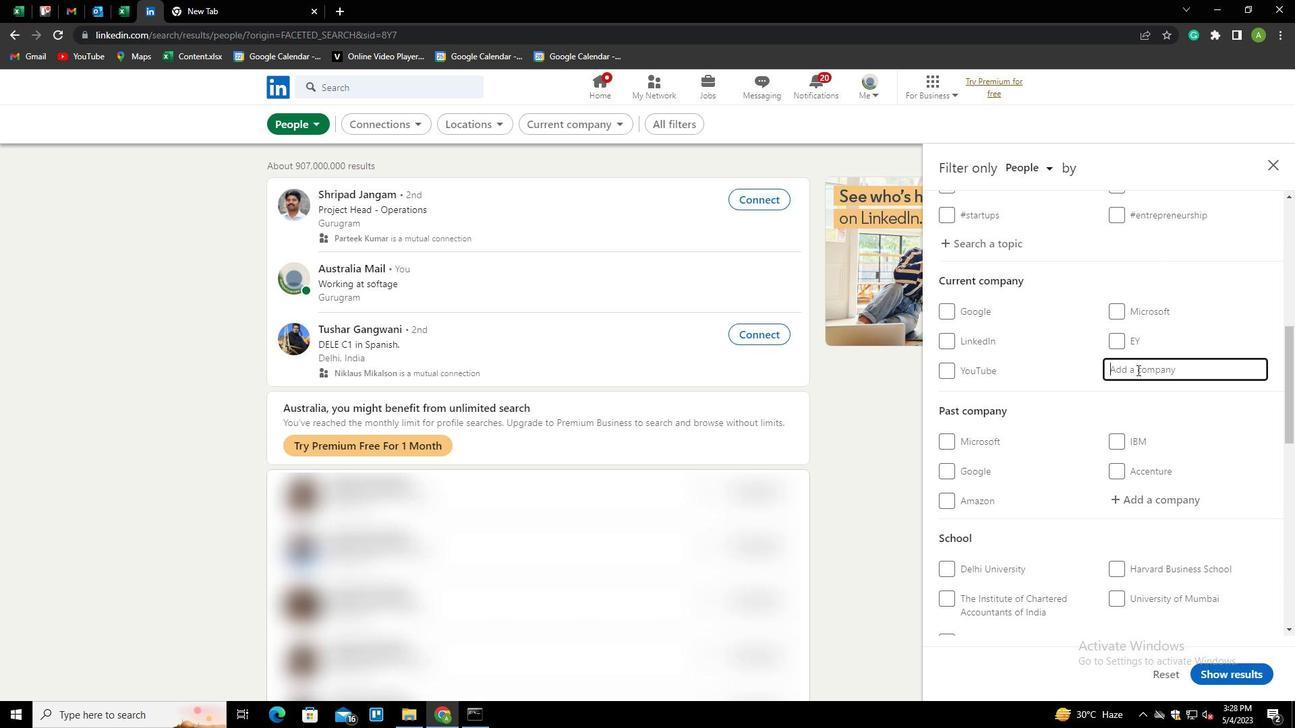 
Action: Key pressed <Key.shift><Key.shift><Key.shift><Key.shift><Key.shift><Key.shift><Key.shift><Key.shift><Key.shift>AYESA<Key.down><Key.enter>
Screenshot: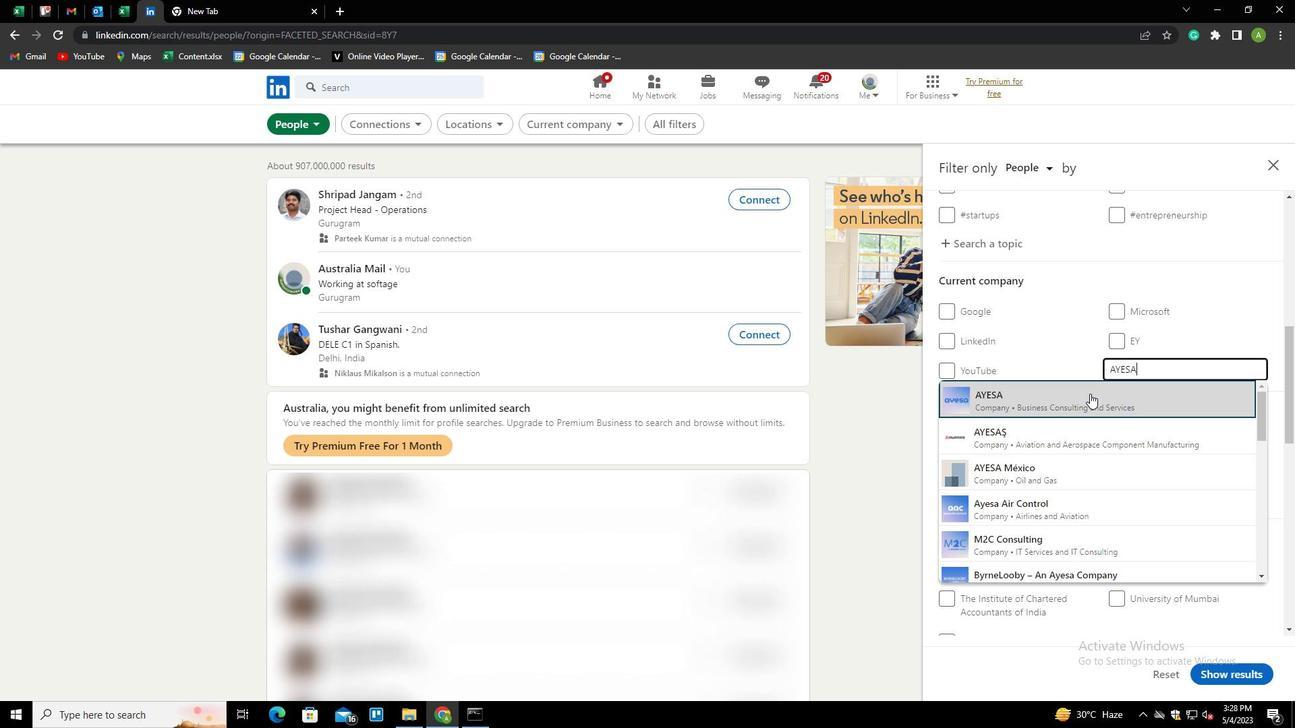 
Action: Mouse moved to (1053, 416)
Screenshot: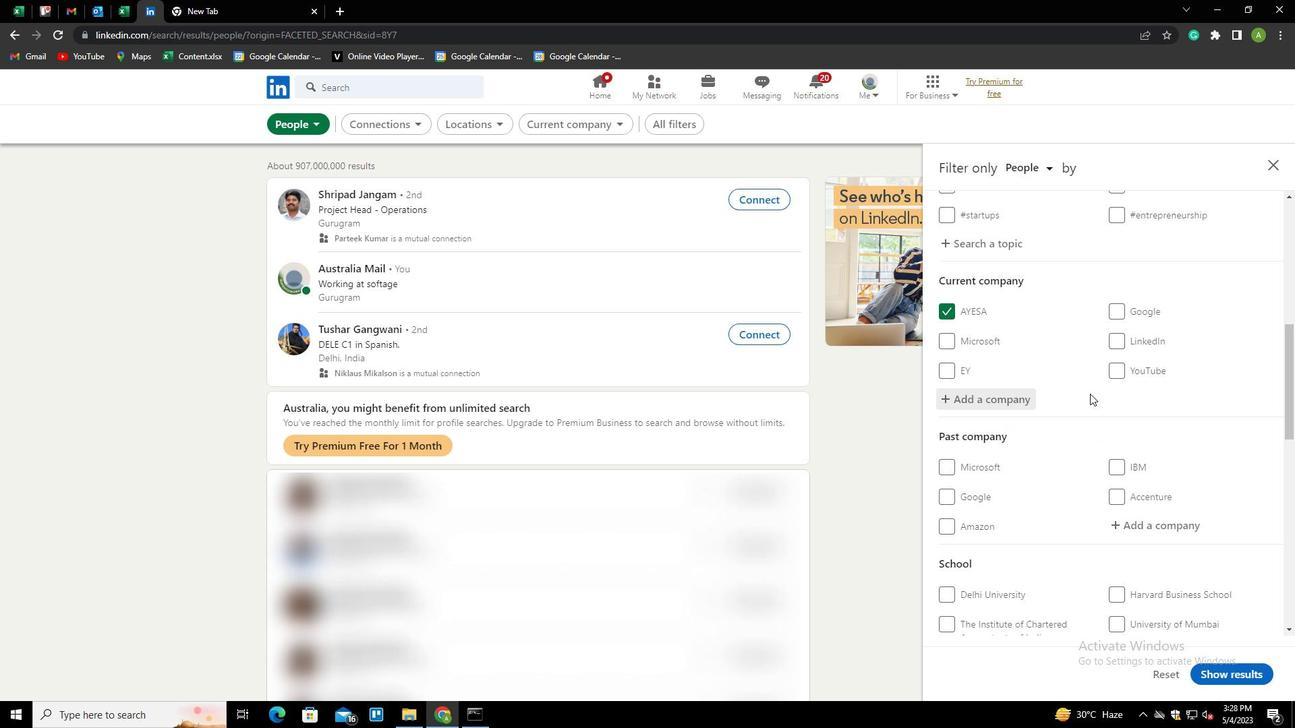 
Action: Mouse scrolled (1053, 415) with delta (0, 0)
Screenshot: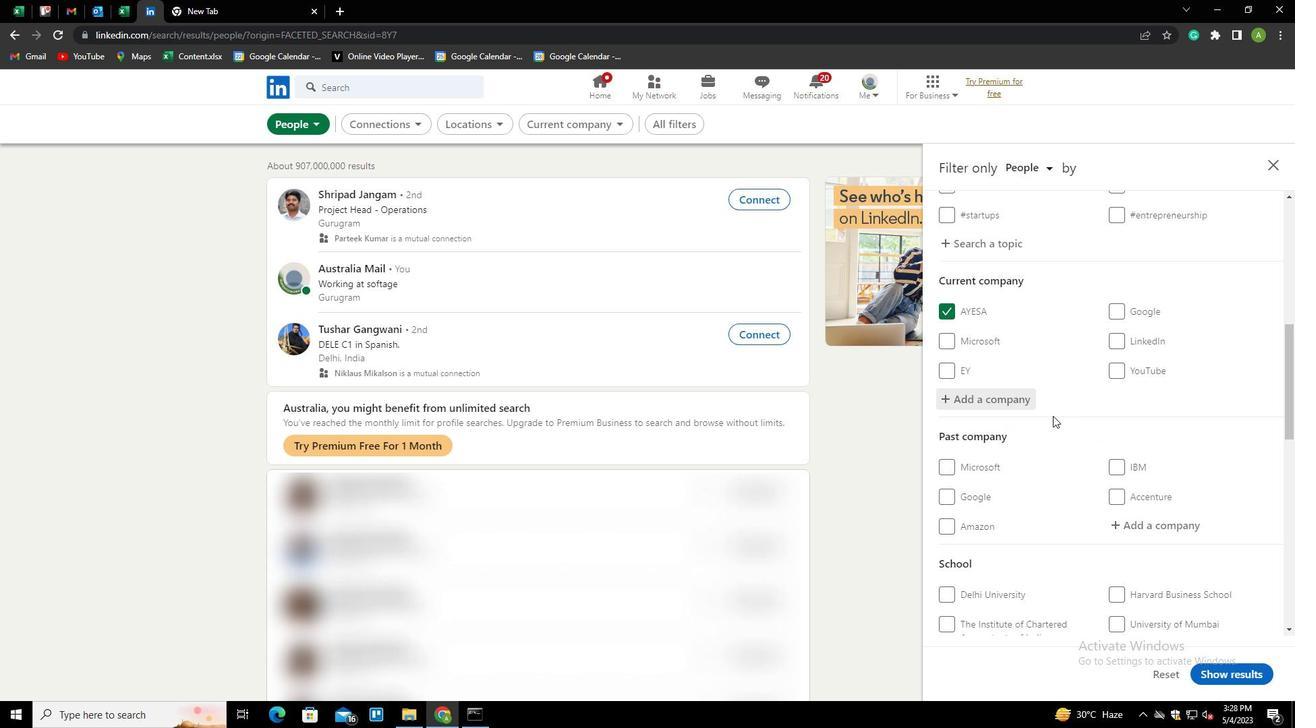 
Action: Mouse scrolled (1053, 415) with delta (0, 0)
Screenshot: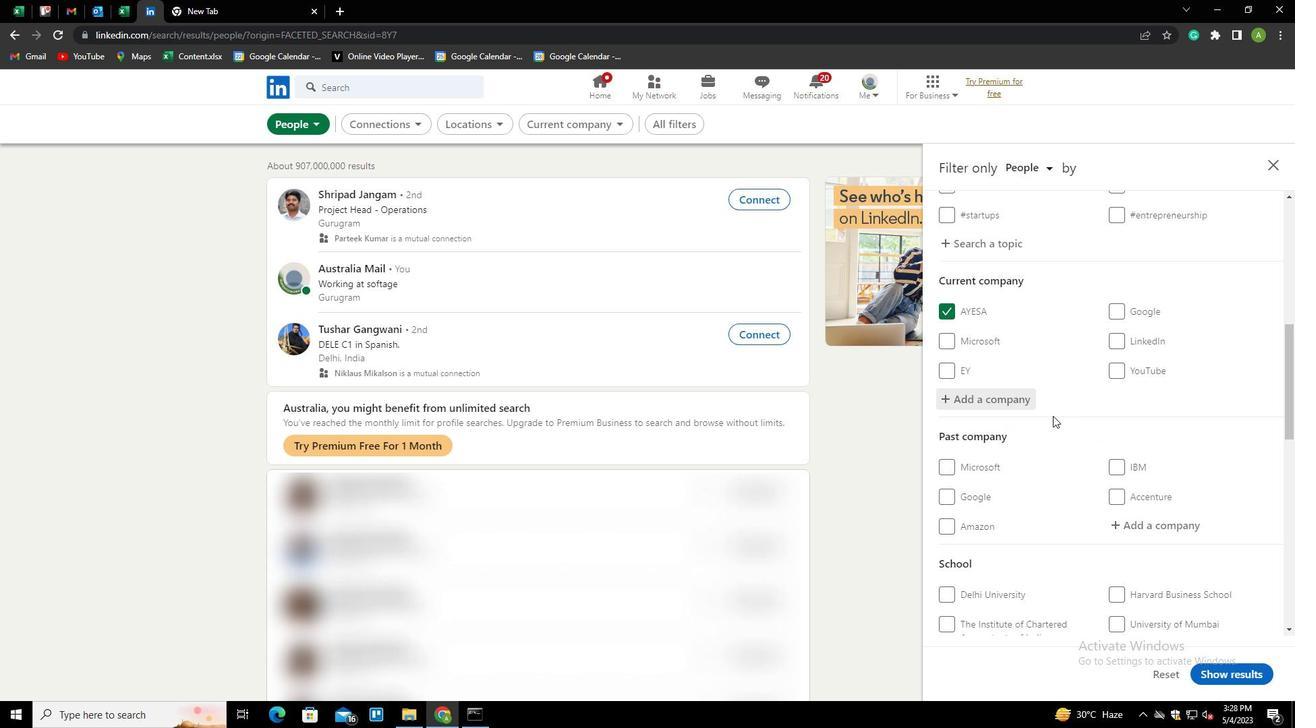 
Action: Mouse scrolled (1053, 415) with delta (0, 0)
Screenshot: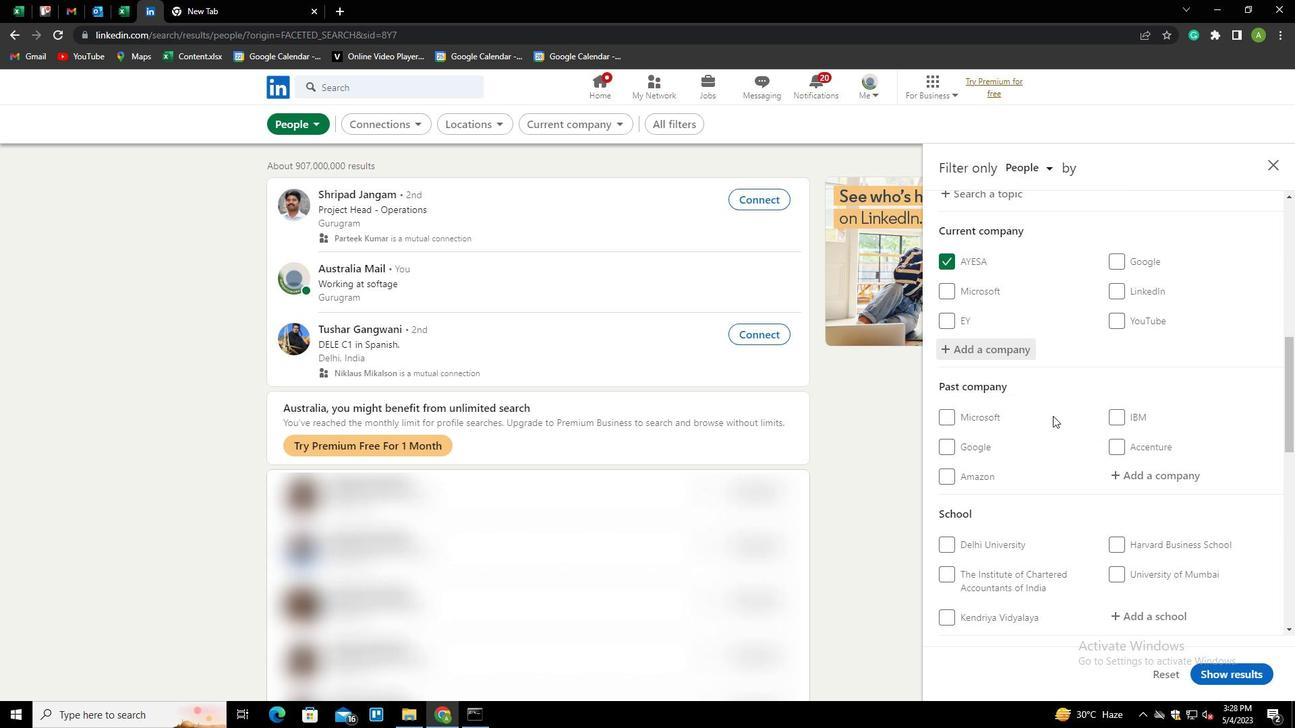 
Action: Mouse moved to (1140, 473)
Screenshot: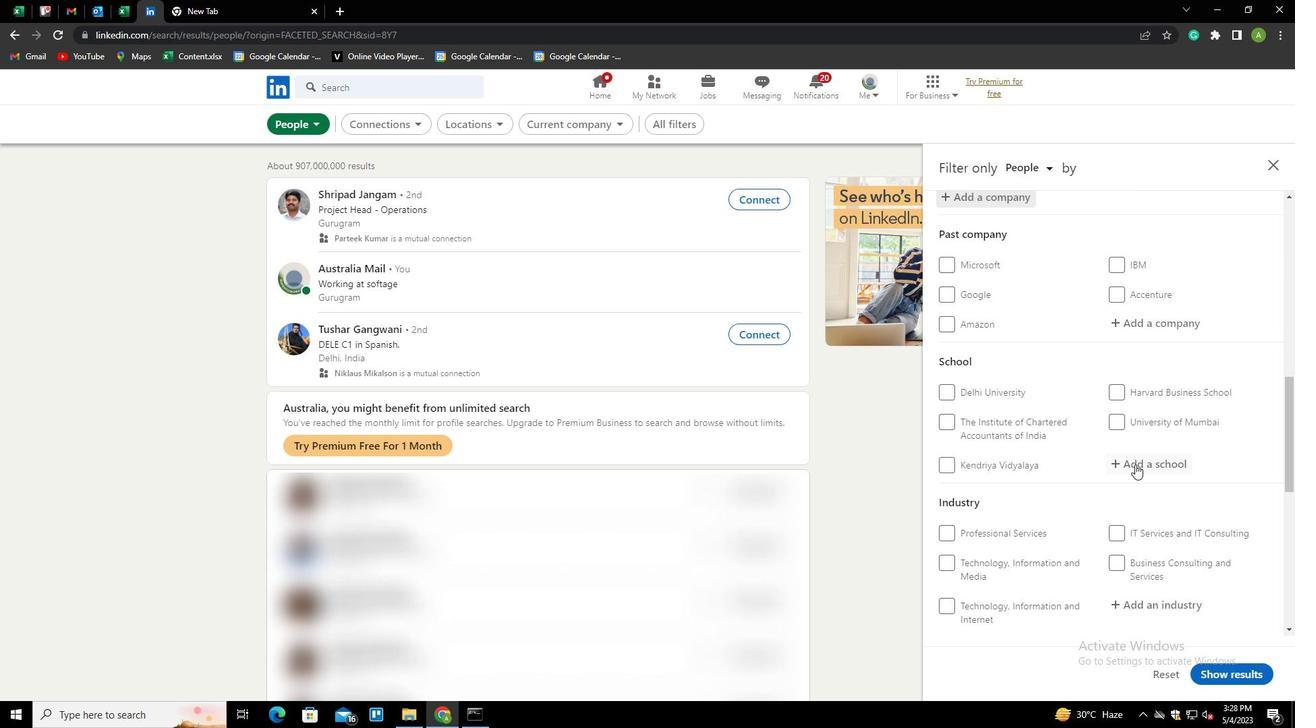 
Action: Mouse pressed left at (1140, 473)
Screenshot: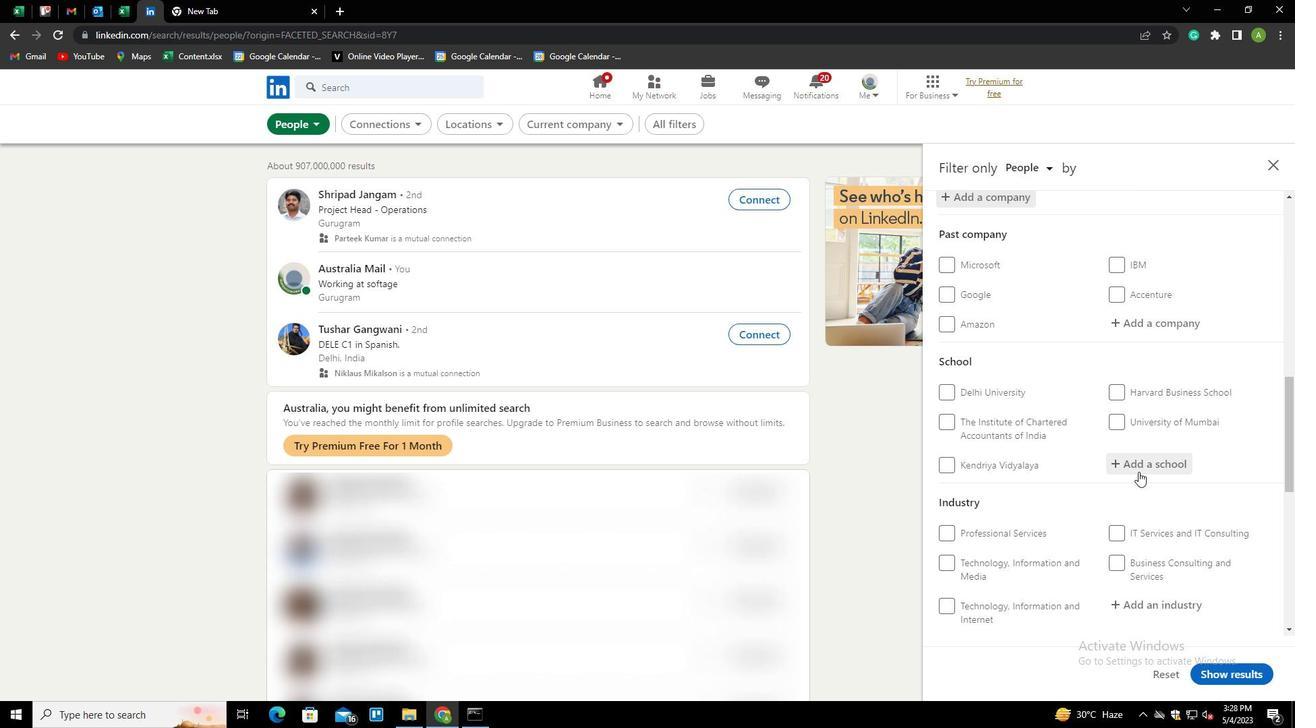 
Action: Mouse moved to (1140, 471)
Screenshot: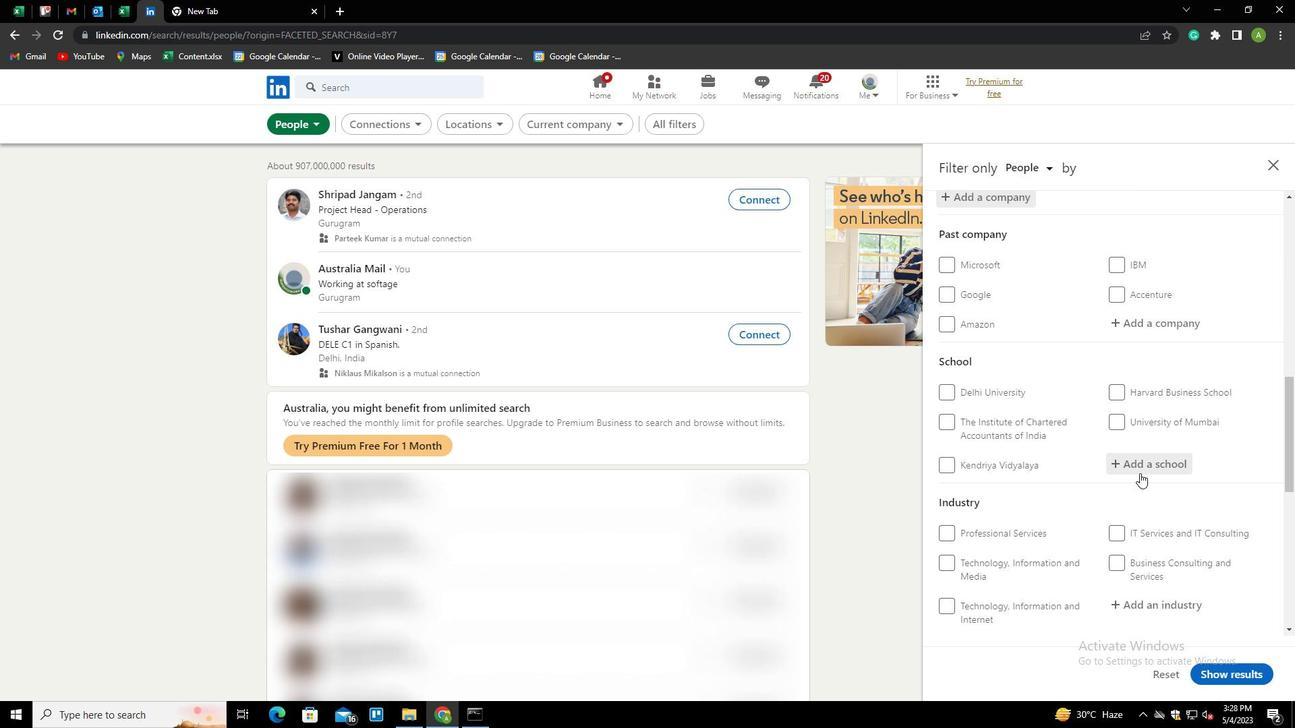 
Action: Key pressed <Key.shift>
Screenshot: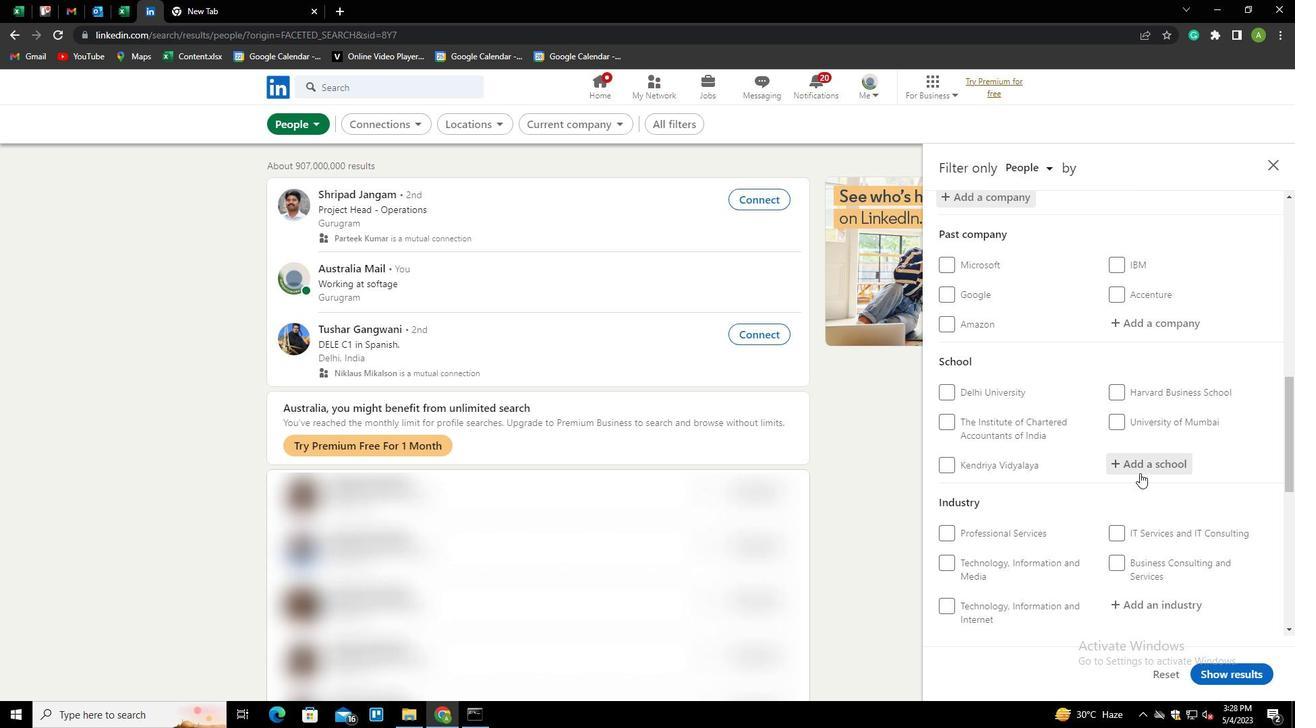 
Action: Mouse moved to (1111, 460)
Screenshot: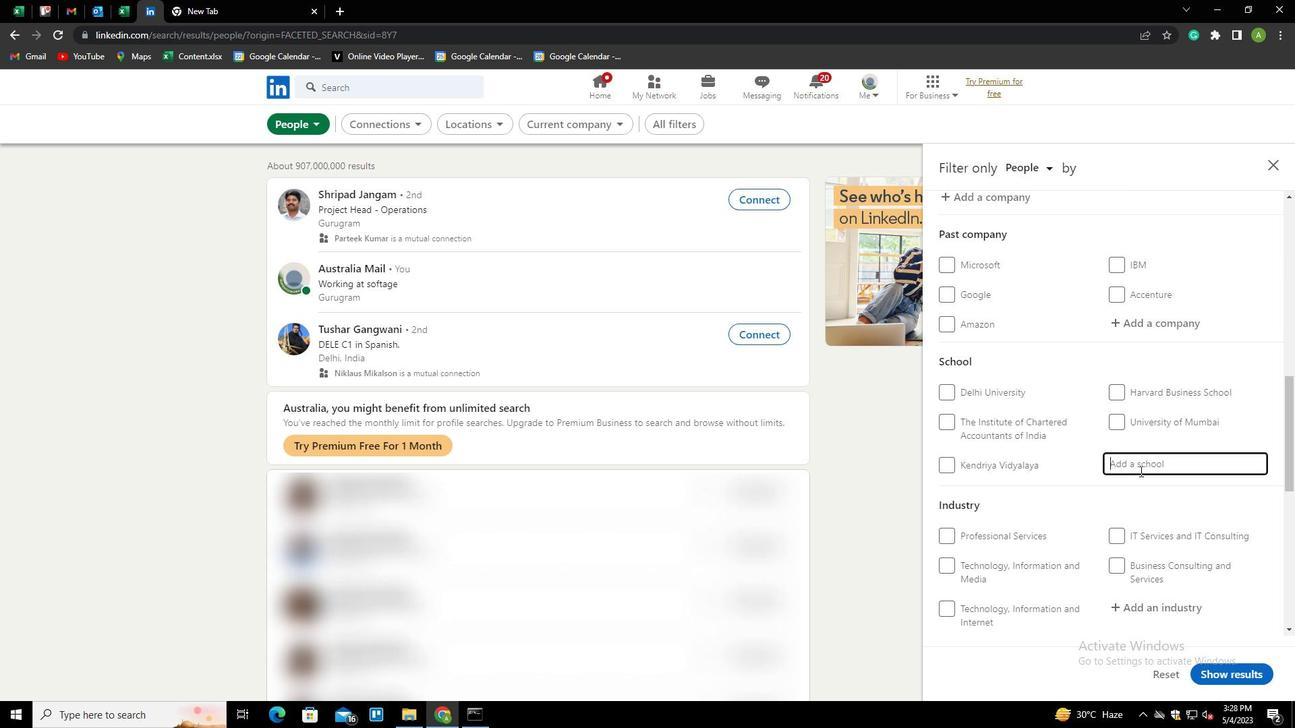 
Action: Key pressed <Key.shift><Key.shift><Key.shift><Key.shift><Key.shift><Key.shift><Key.shift><Key.shift><Key.shift><Key.shift><Key.shift><Key.shift><Key.shift><Key.shift><Key.shift>GURU<Key.space><Key.shift>GOBIND<Key.space><Key.shift><Key.shift><Key.shift><Key.shift>SINGH<Key.space><Key.shift>INDRAPRASTHA<Key.space><Key.shift>UNIVERSITY<Key.down><Key.enter>
Screenshot: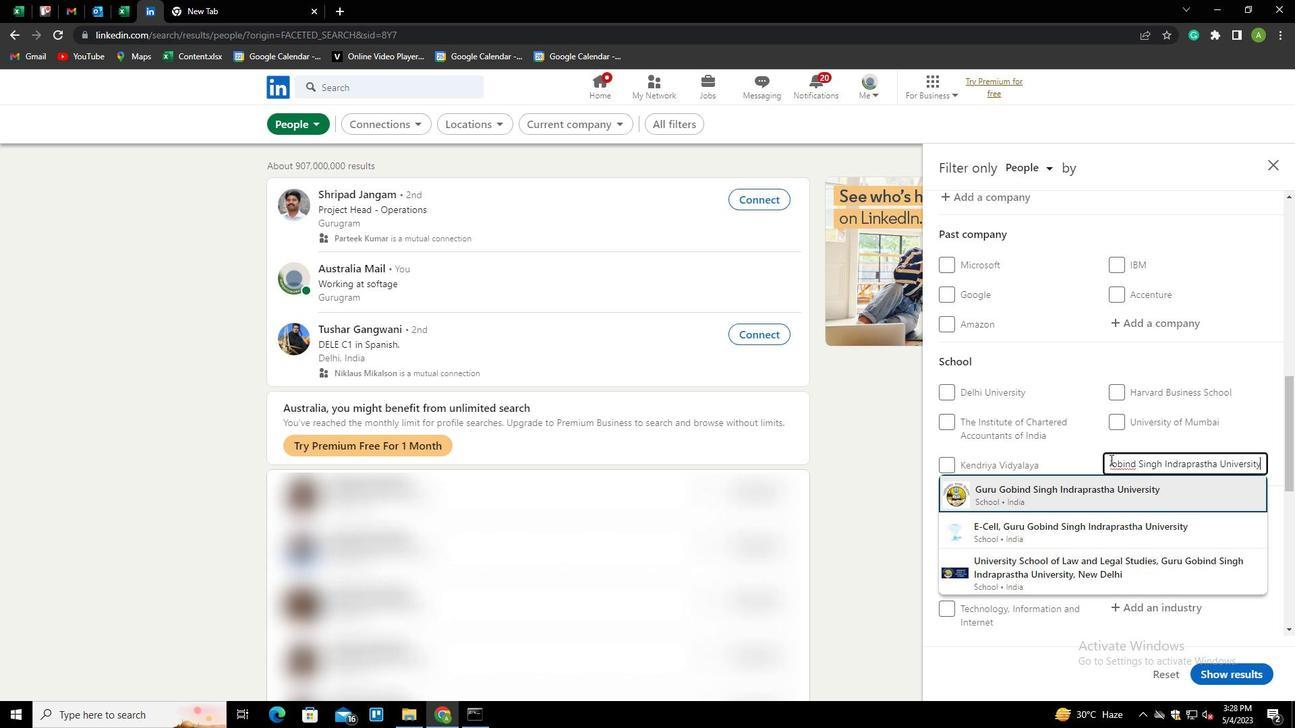 
Action: Mouse moved to (1096, 464)
Screenshot: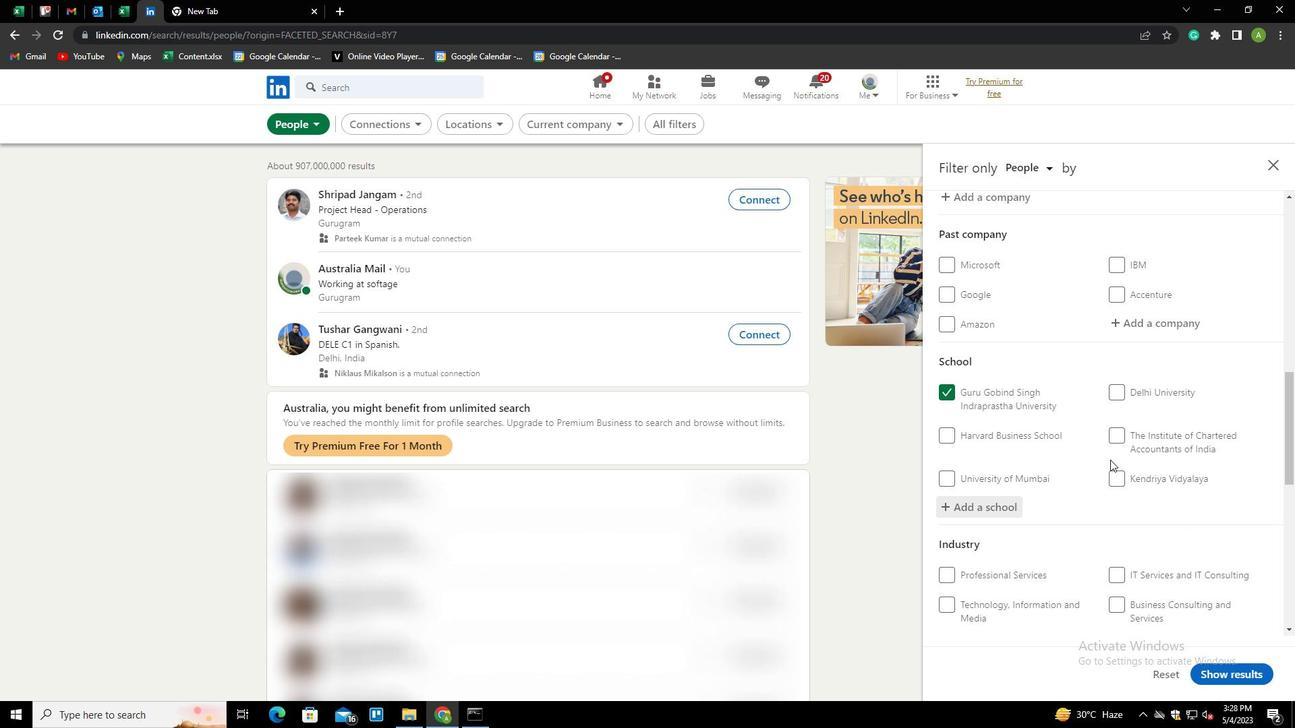 
Action: Mouse scrolled (1096, 463) with delta (0, 0)
Screenshot: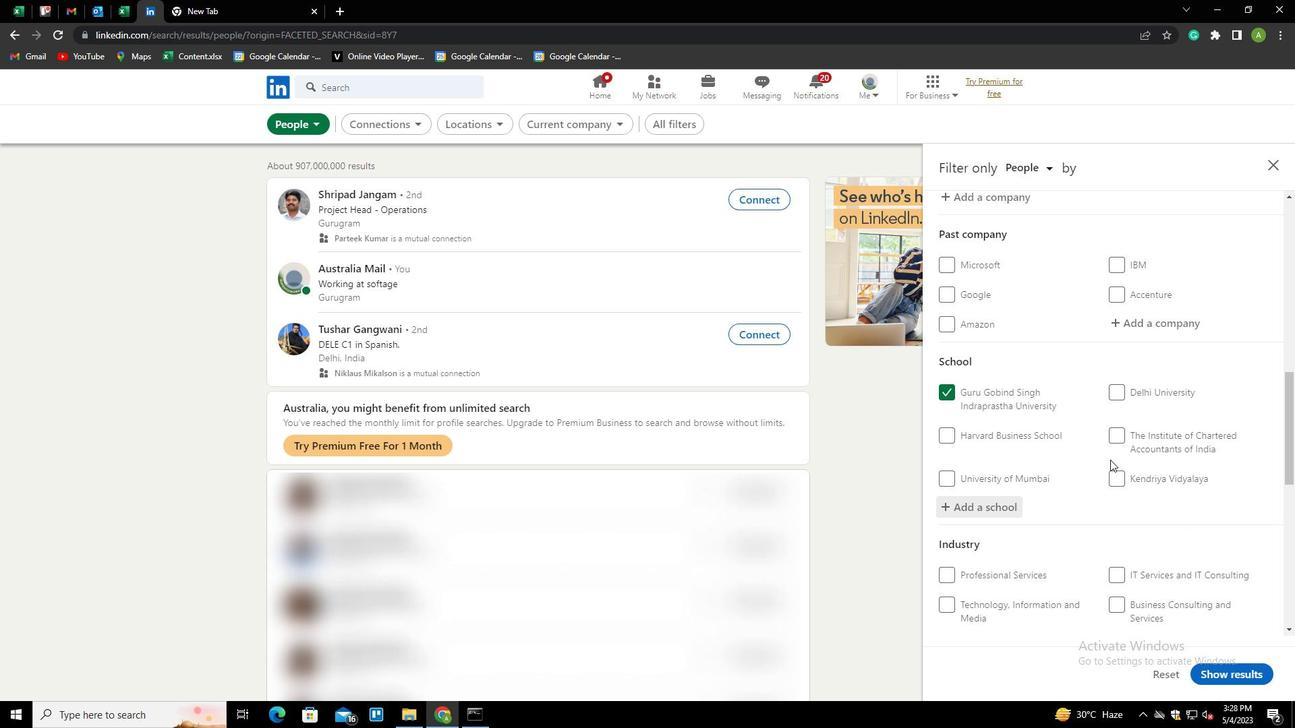 
Action: Mouse scrolled (1096, 463) with delta (0, 0)
Screenshot: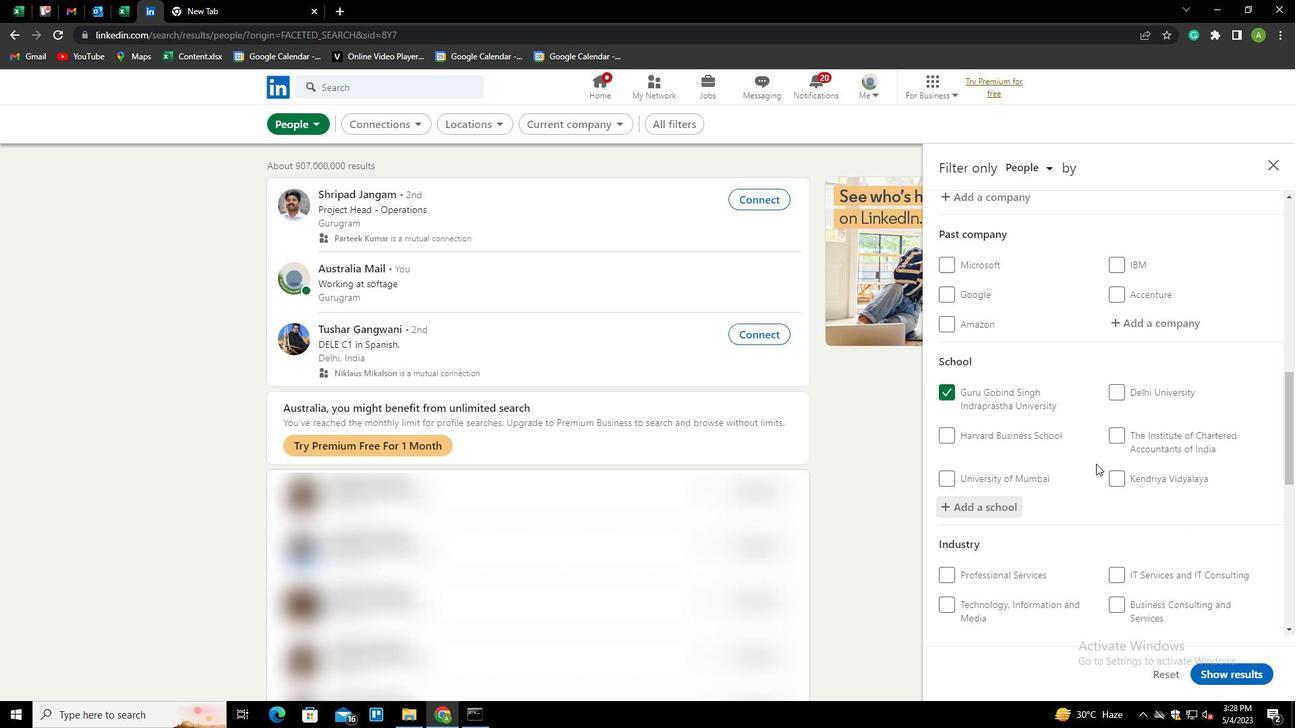
Action: Mouse scrolled (1096, 463) with delta (0, 0)
Screenshot: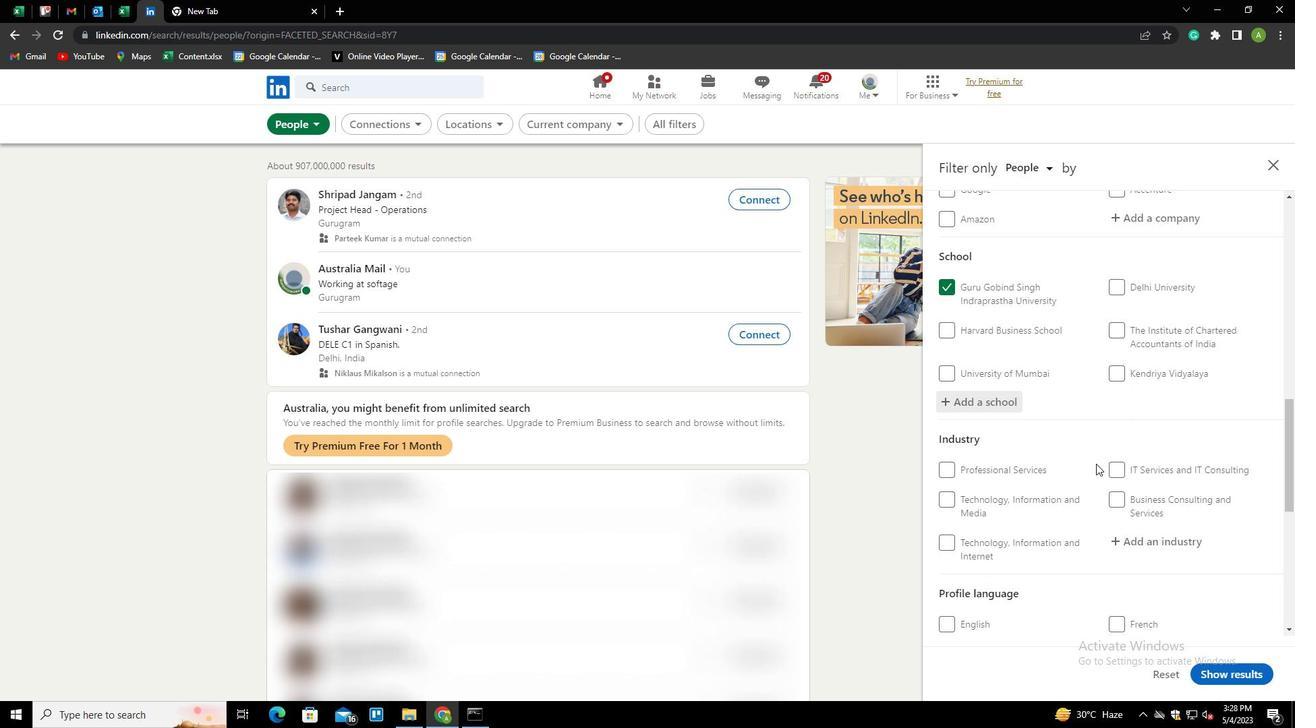 
Action: Mouse moved to (1152, 442)
Screenshot: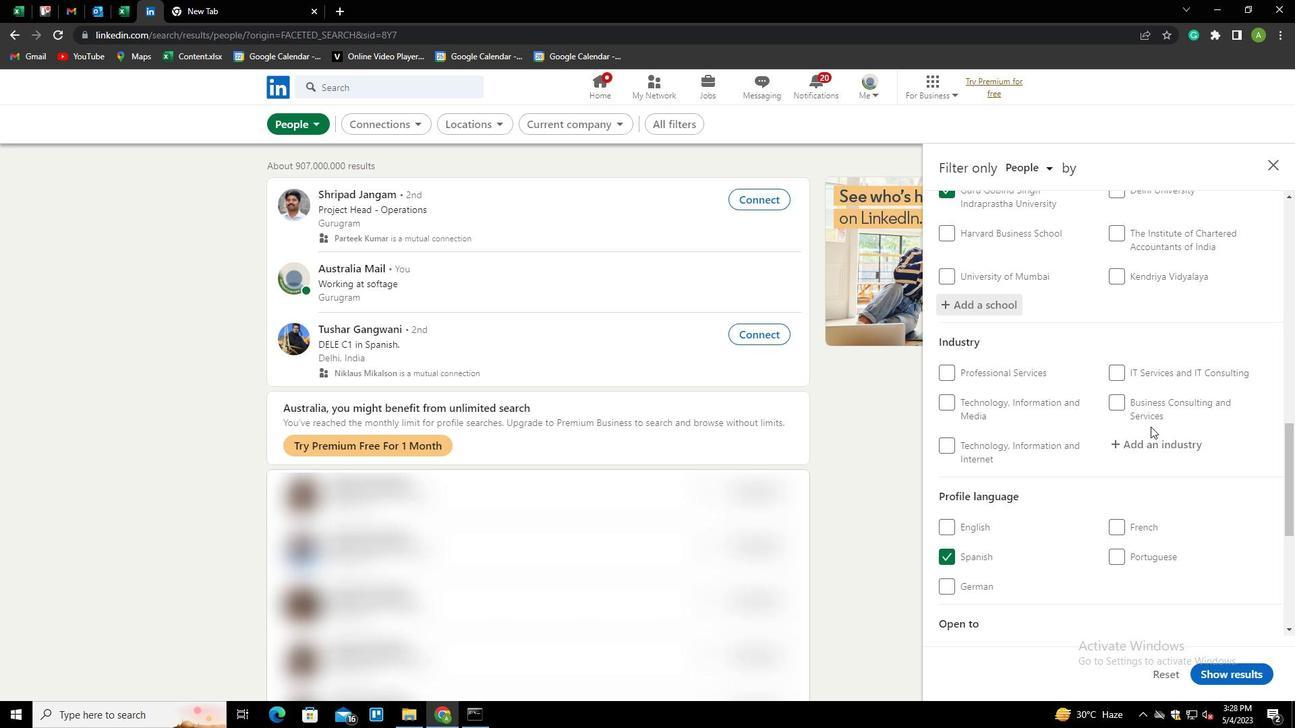 
Action: Mouse pressed left at (1152, 442)
Screenshot: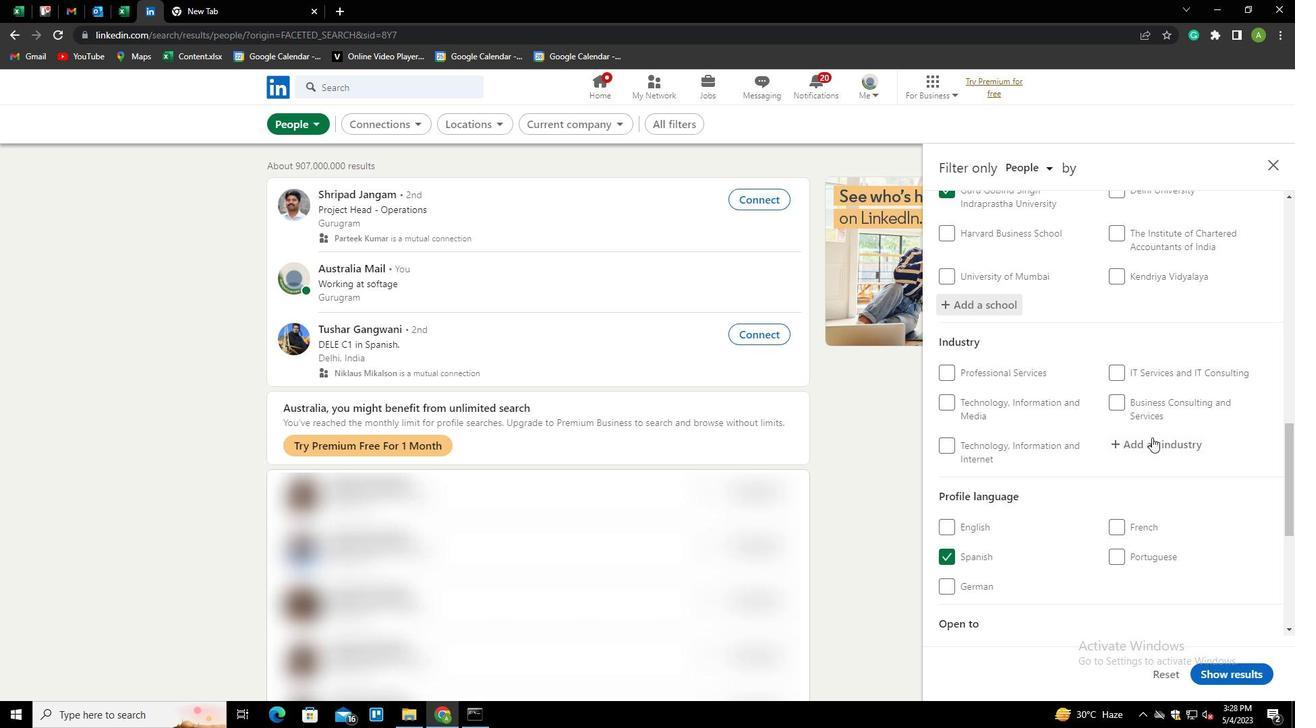 
Action: Mouse moved to (1154, 442)
Screenshot: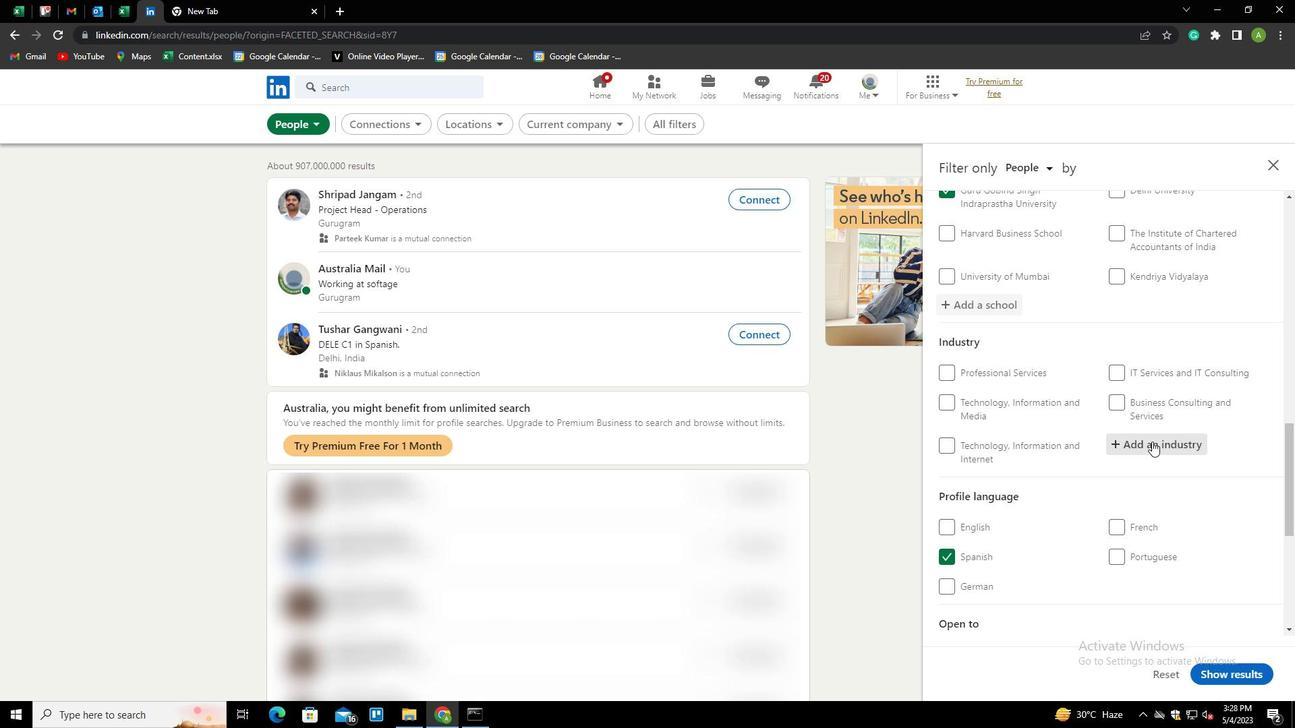 
Action: Mouse pressed left at (1154, 442)
Screenshot: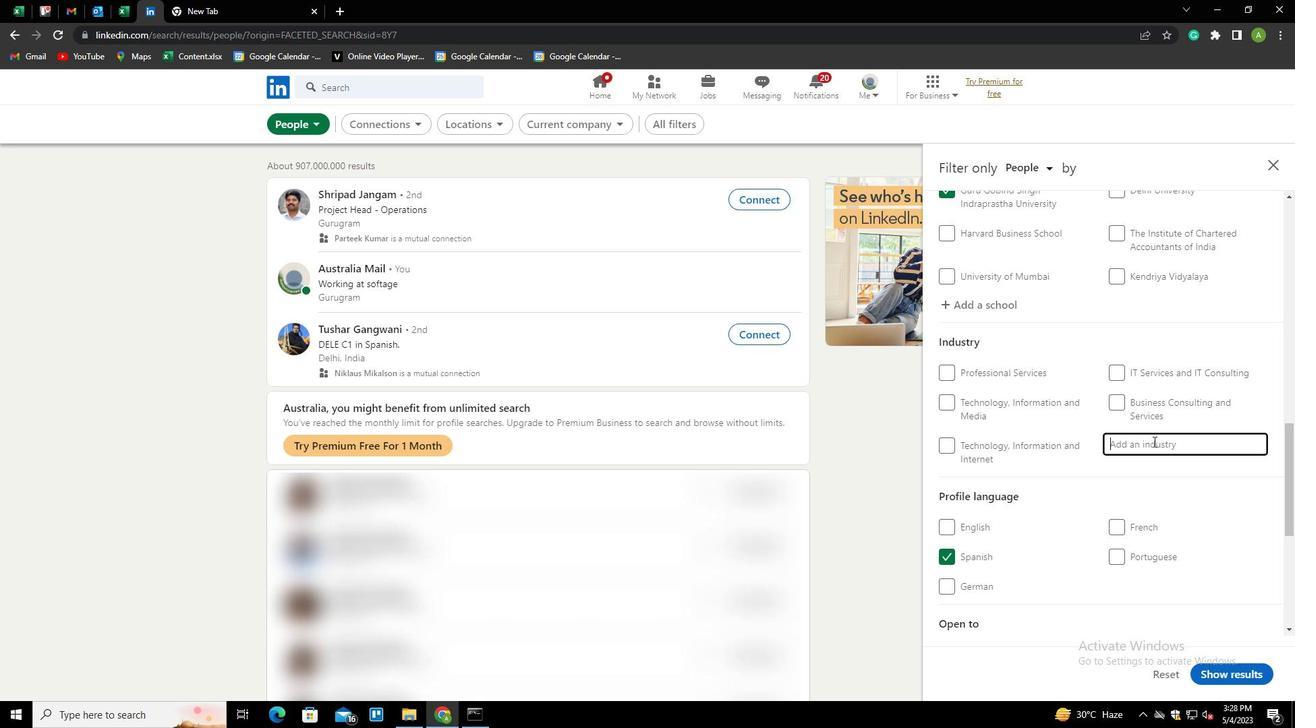 
Action: Mouse moved to (1154, 442)
Screenshot: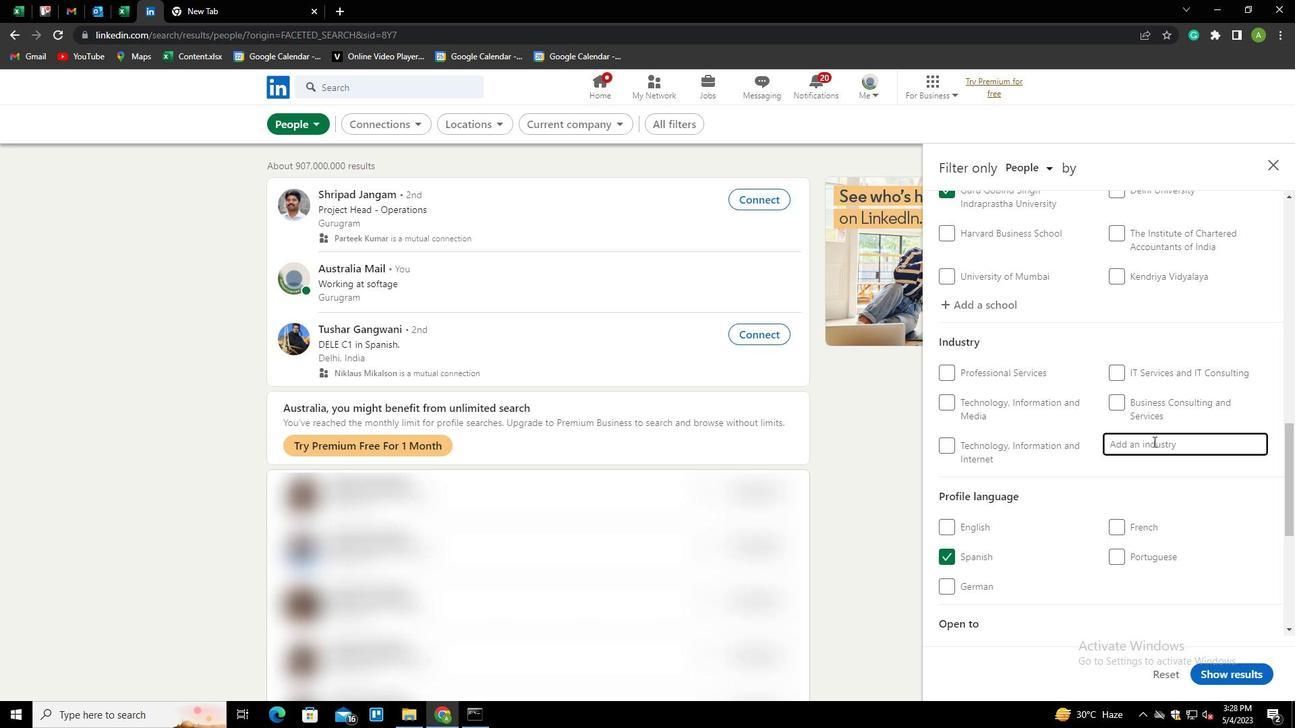 
Action: Key pressed <Key.shift>WHOLESALE<Key.space><Key.shift>FOOTWER<Key.backspace>AR<Key.down><Key.enter>
Screenshot: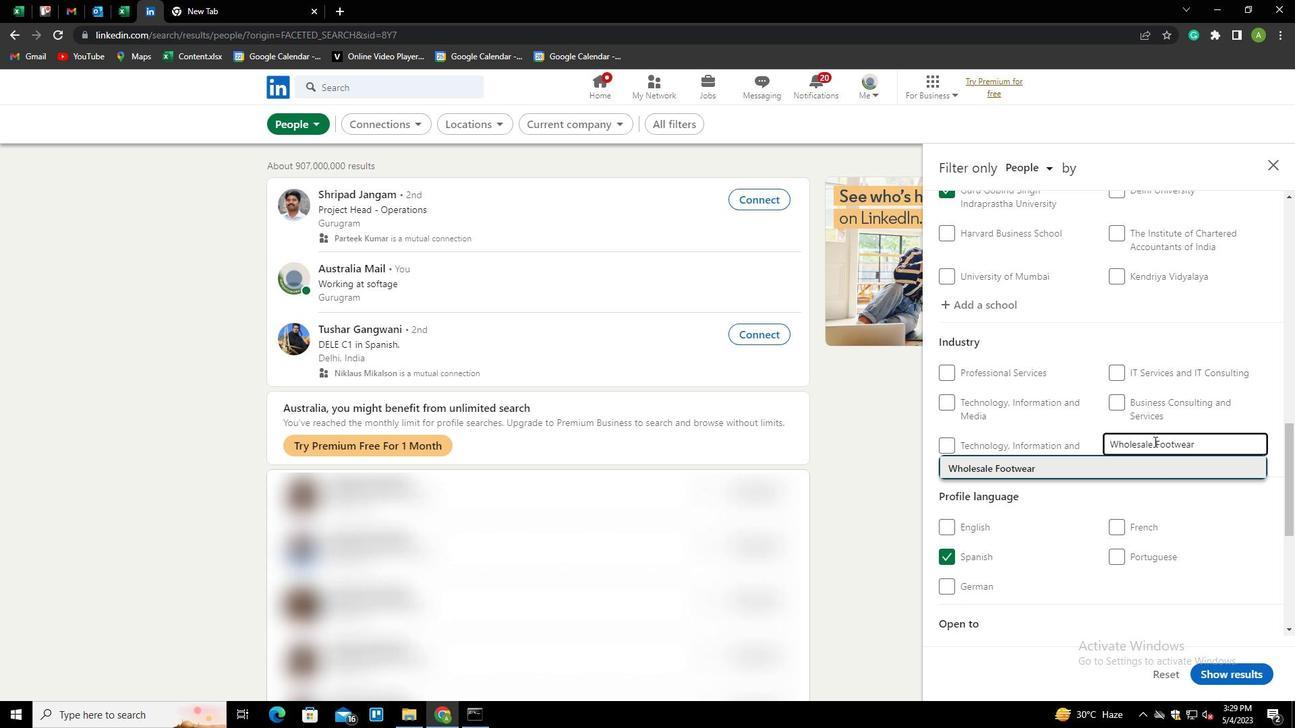 
Action: Mouse scrolled (1154, 441) with delta (0, 0)
Screenshot: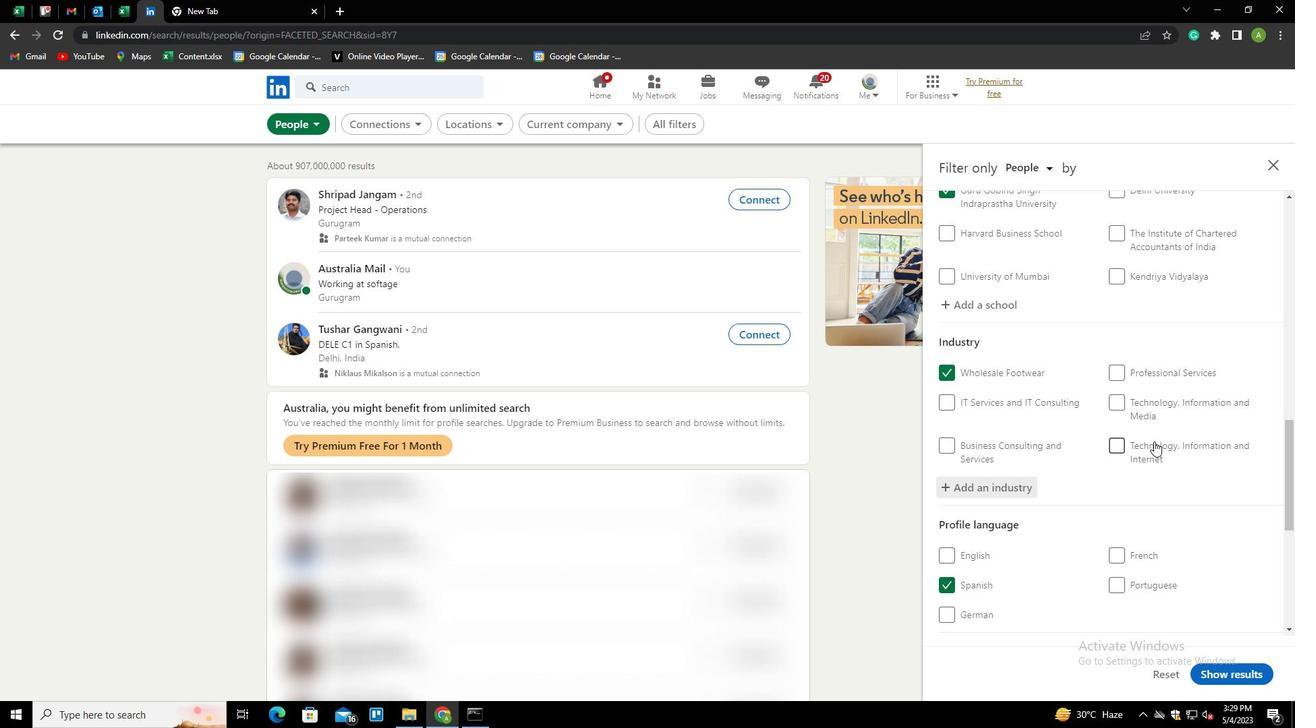 
Action: Mouse scrolled (1154, 441) with delta (0, 0)
Screenshot: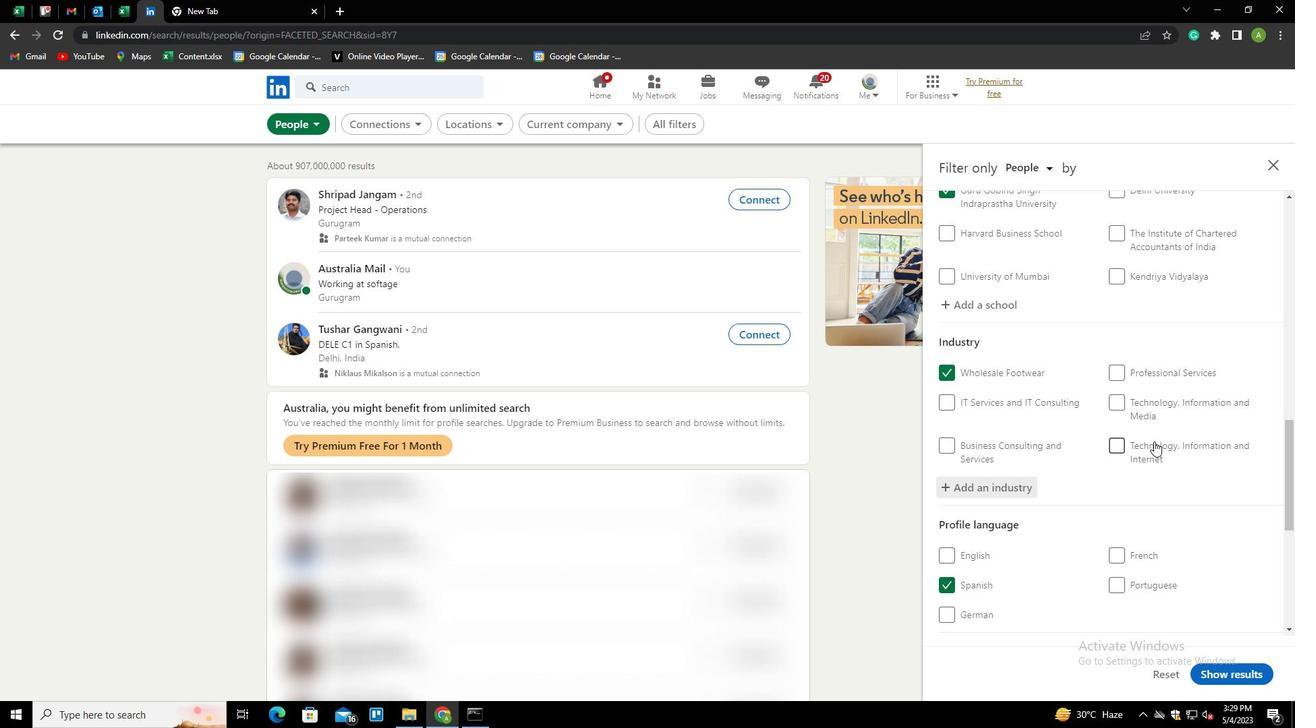 
Action: Mouse scrolled (1154, 441) with delta (0, 0)
Screenshot: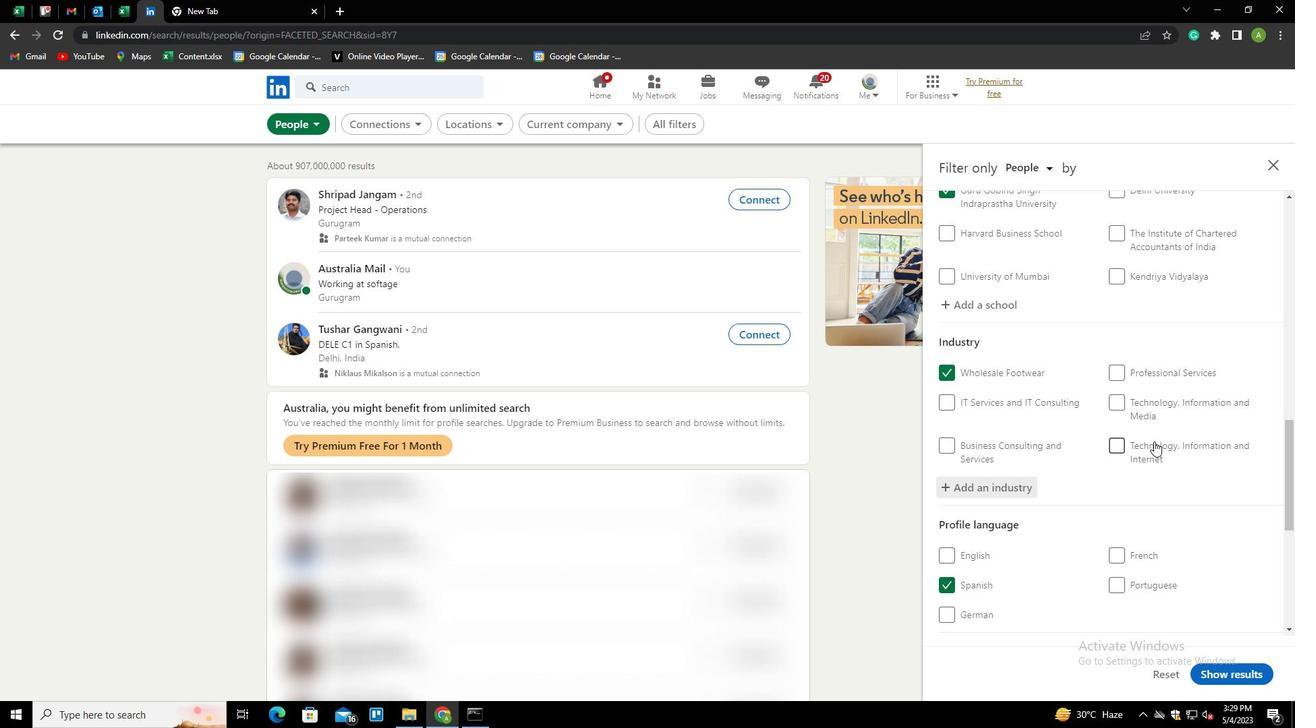 
Action: Mouse scrolled (1154, 441) with delta (0, 0)
Screenshot: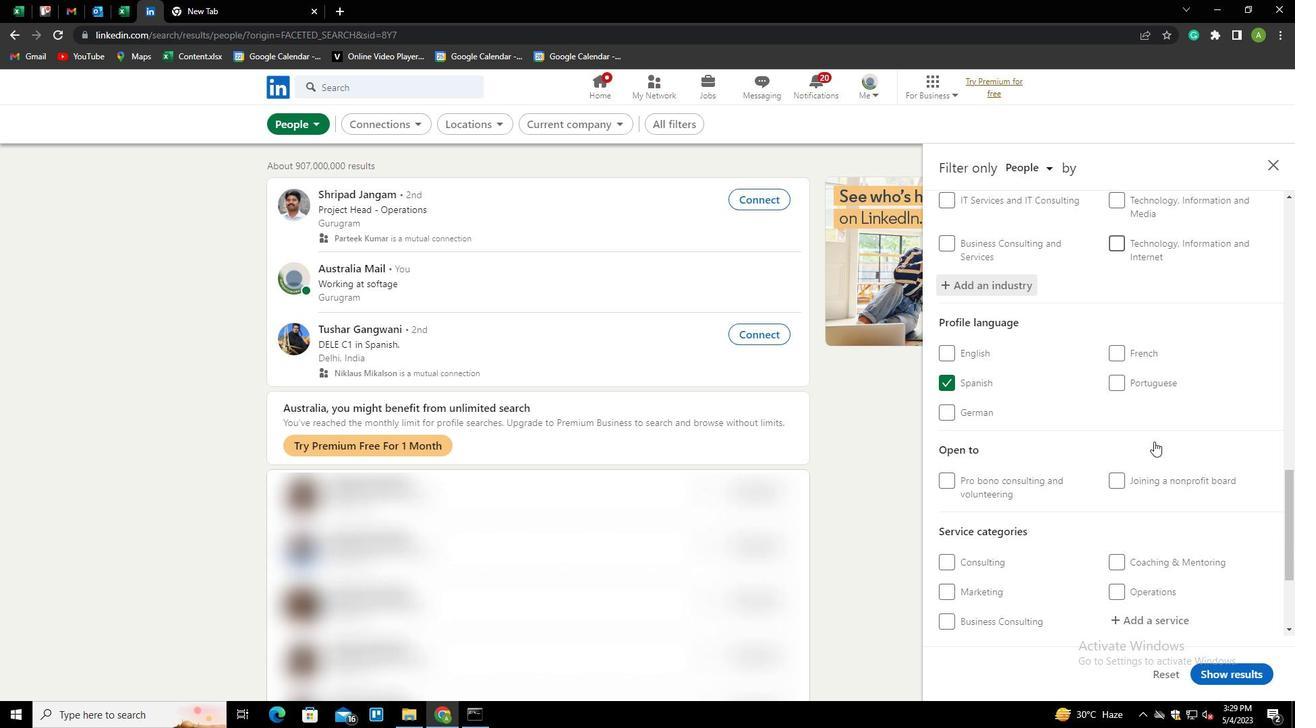 
Action: Mouse scrolled (1154, 441) with delta (0, 0)
Screenshot: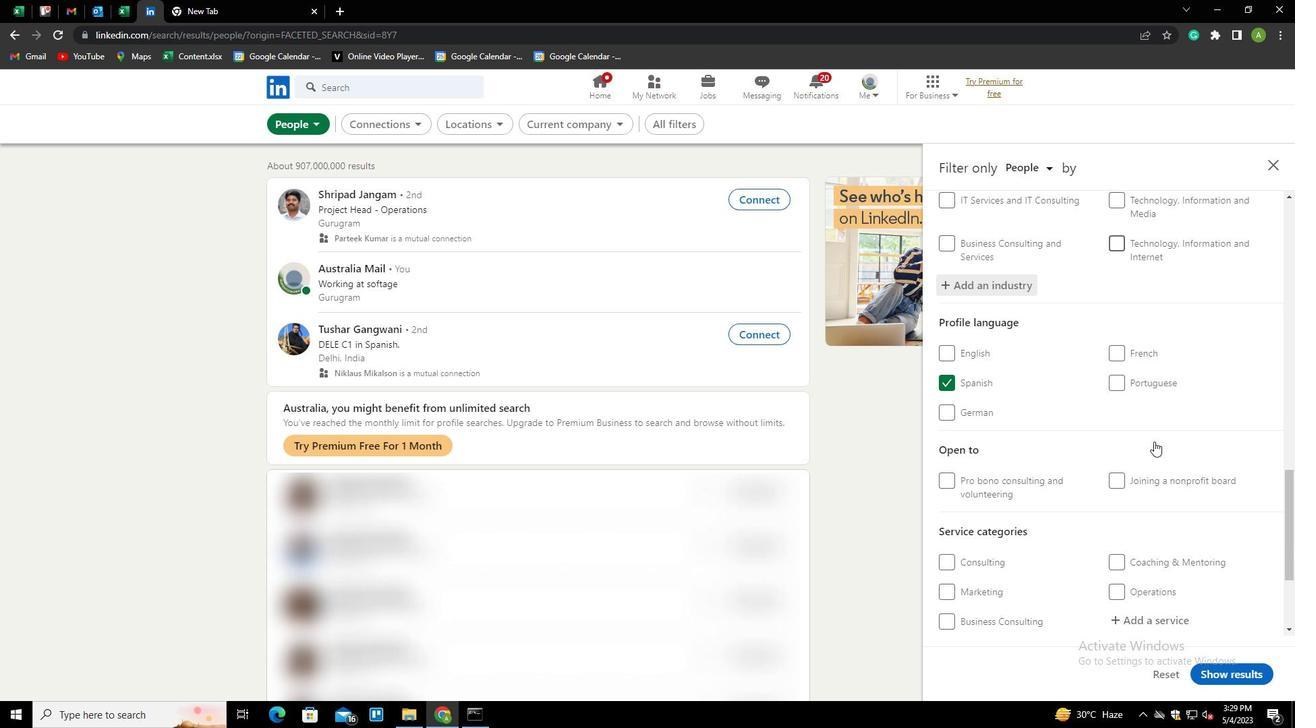 
Action: Mouse scrolled (1154, 441) with delta (0, 0)
Screenshot: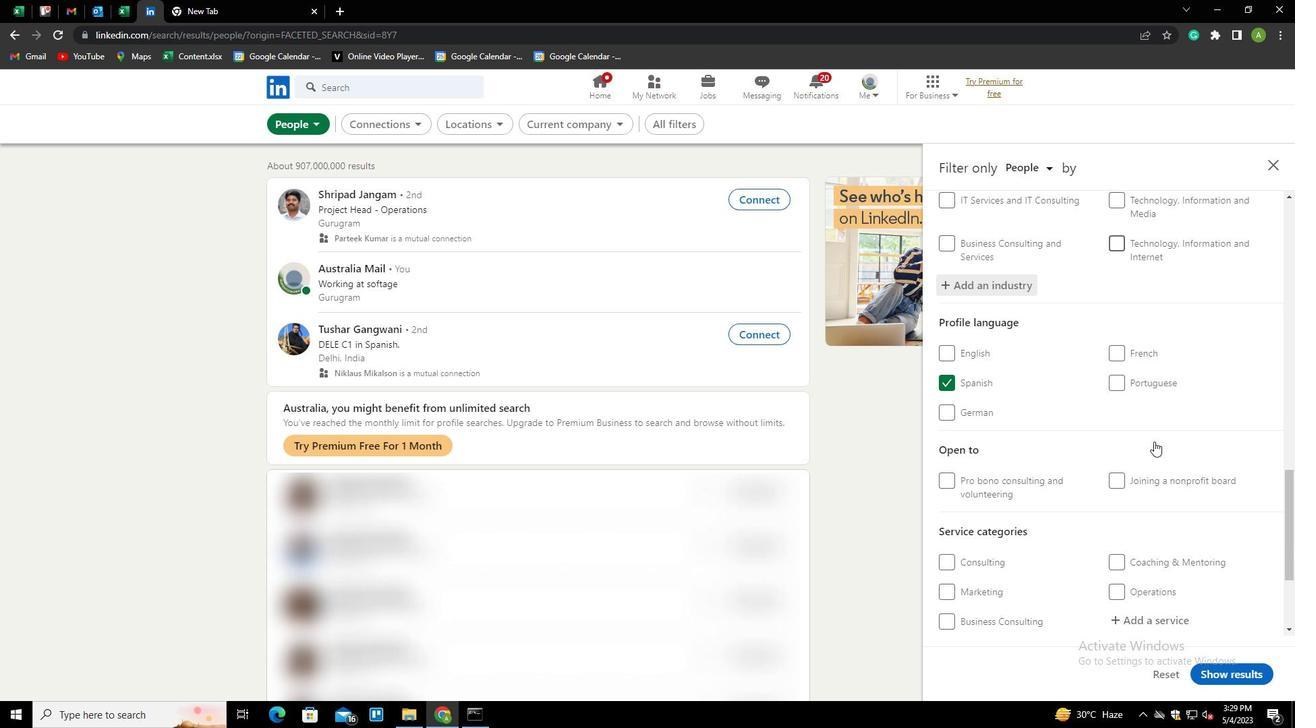 
Action: Mouse moved to (1150, 446)
Screenshot: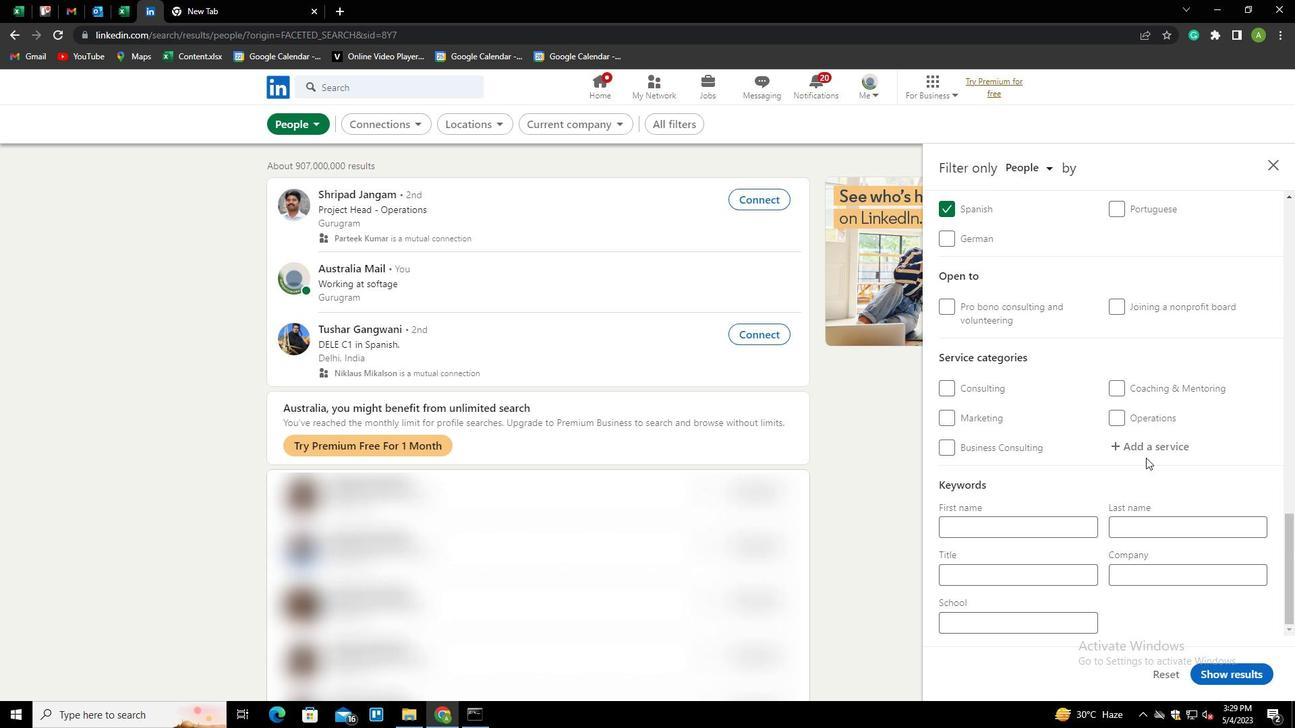 
Action: Mouse pressed left at (1150, 446)
Screenshot: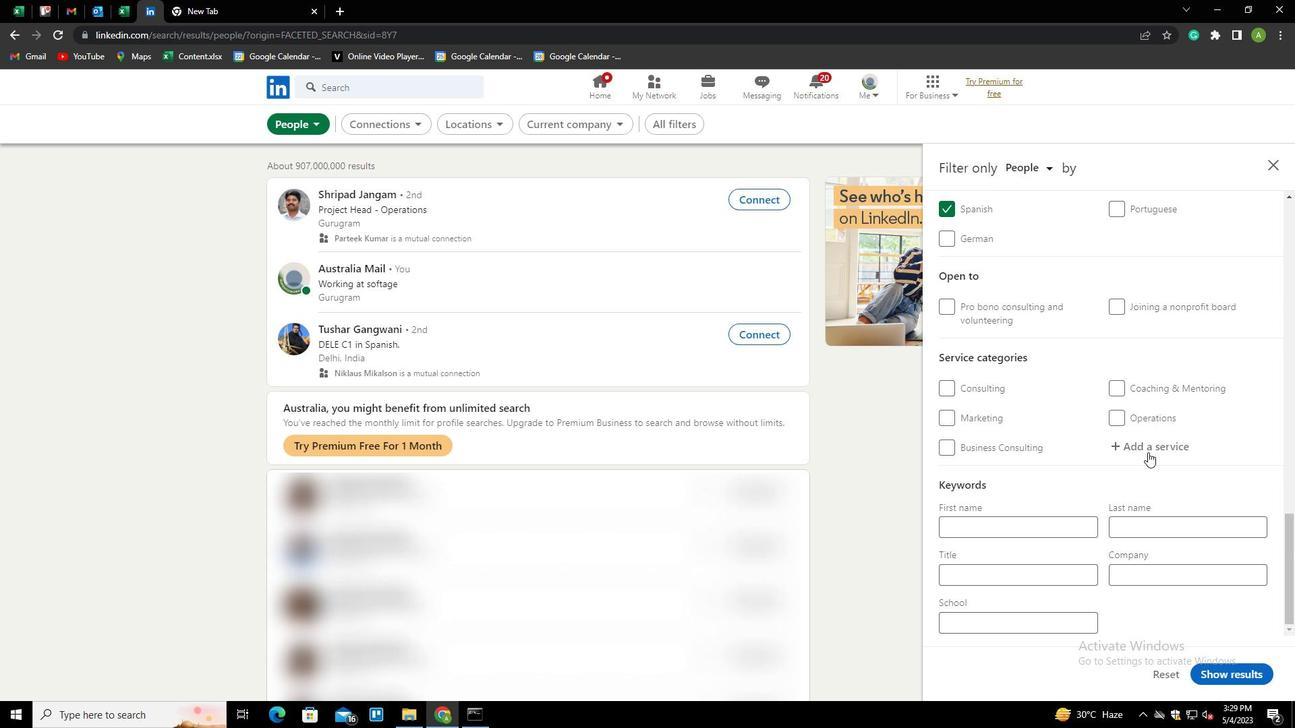 
Action: Key pressed <Key.shift><Key.shift><Key.shift><Key.shift><Key.shift><Key.shift><Key.shift><Key.shift><Key.shift><Key.shift><Key.shift><Key.shift><Key.shift>PRP<Key.backspace>OPERTY<Key.space><Key.shift>MANAGEMENT<Key.down><Key.enter>
Screenshot: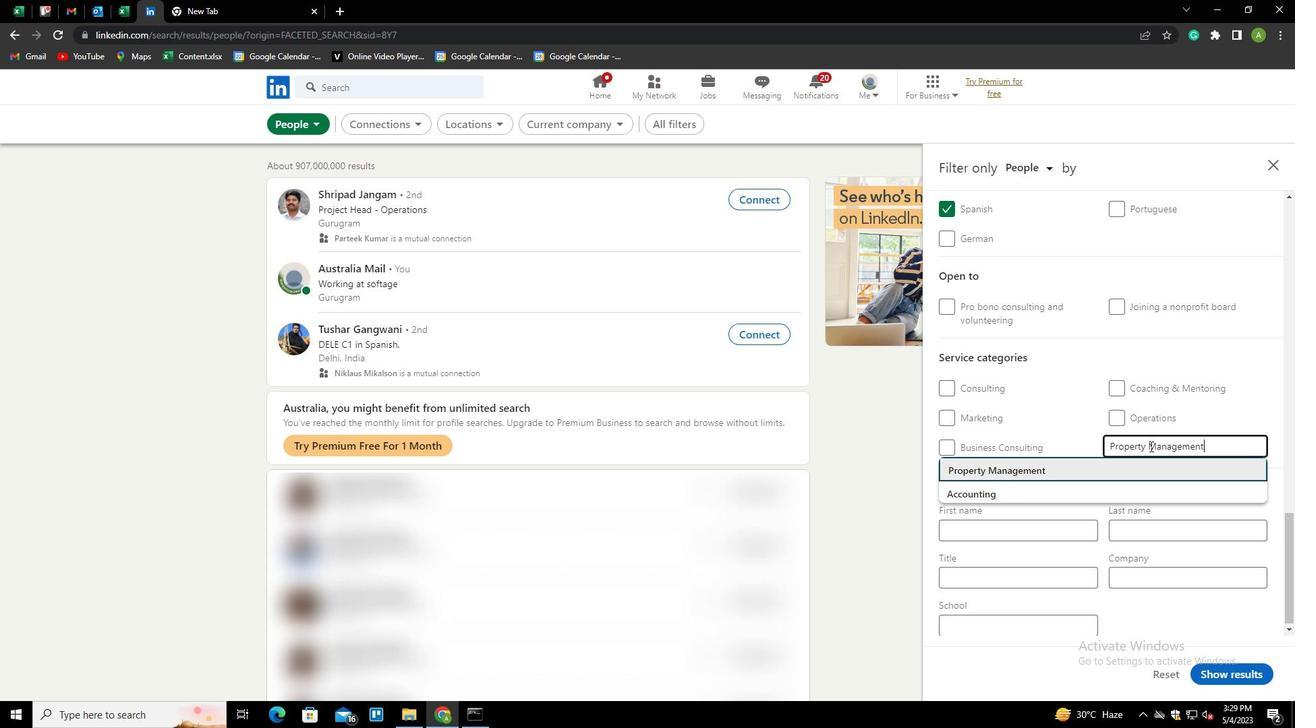 
Action: Mouse scrolled (1150, 446) with delta (0, 0)
Screenshot: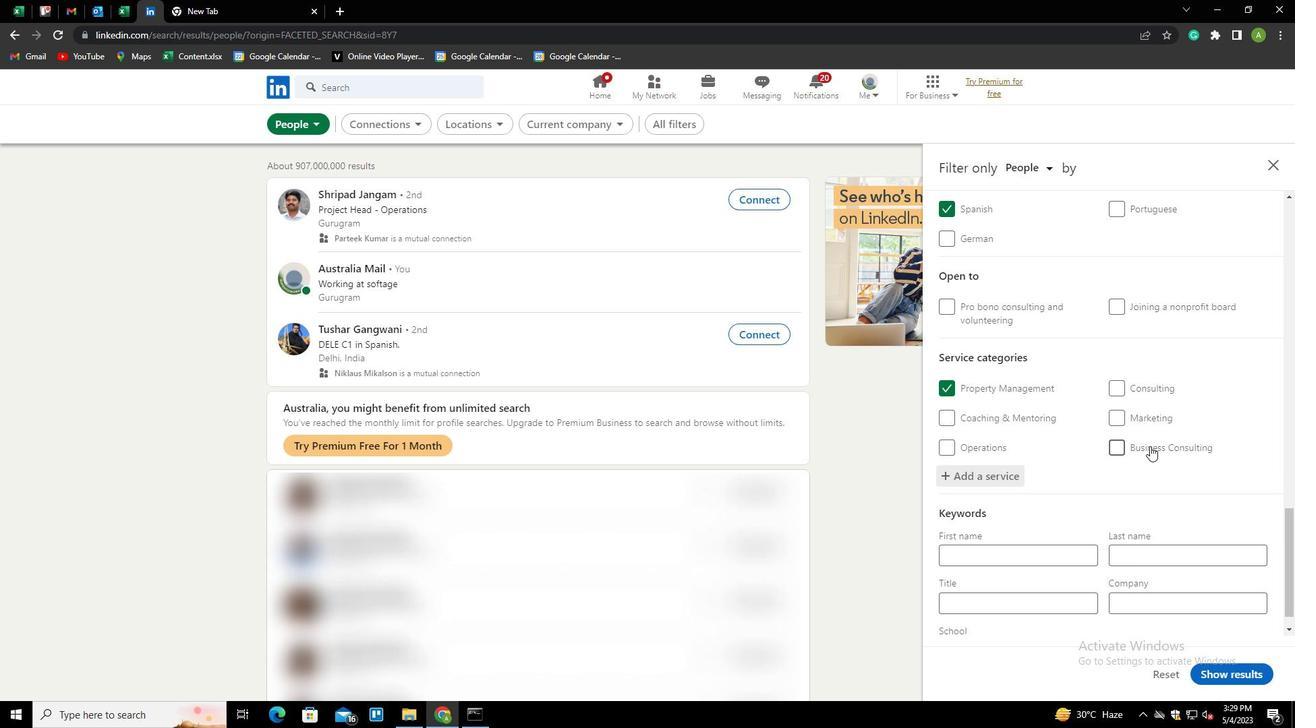
Action: Mouse scrolled (1150, 446) with delta (0, 0)
Screenshot: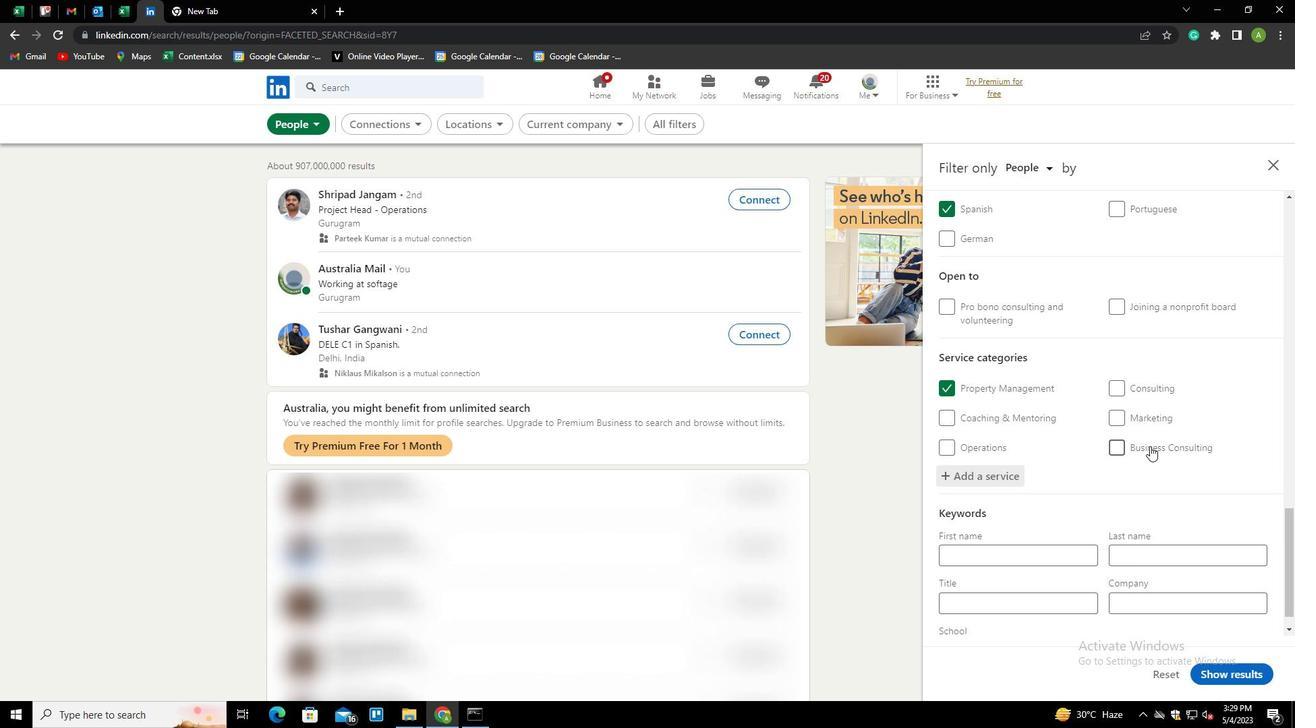 
Action: Mouse scrolled (1150, 446) with delta (0, 0)
Screenshot: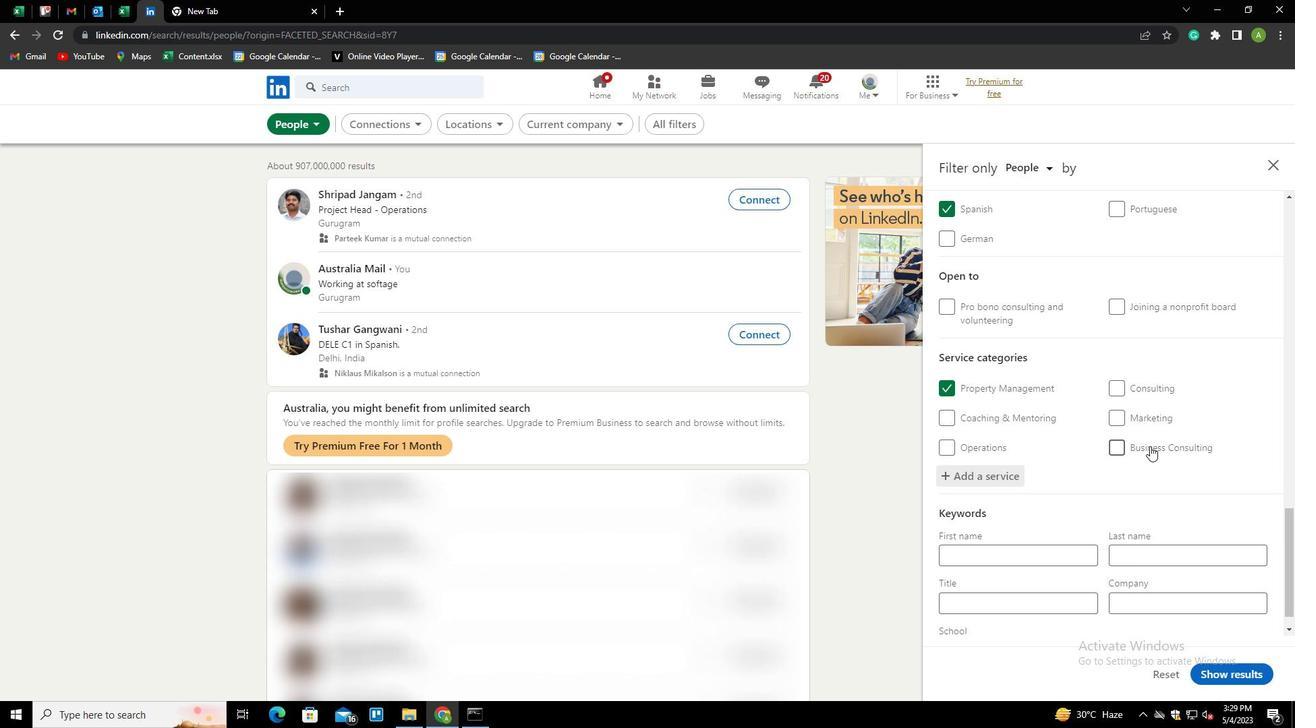 
Action: Mouse scrolled (1150, 446) with delta (0, 0)
Screenshot: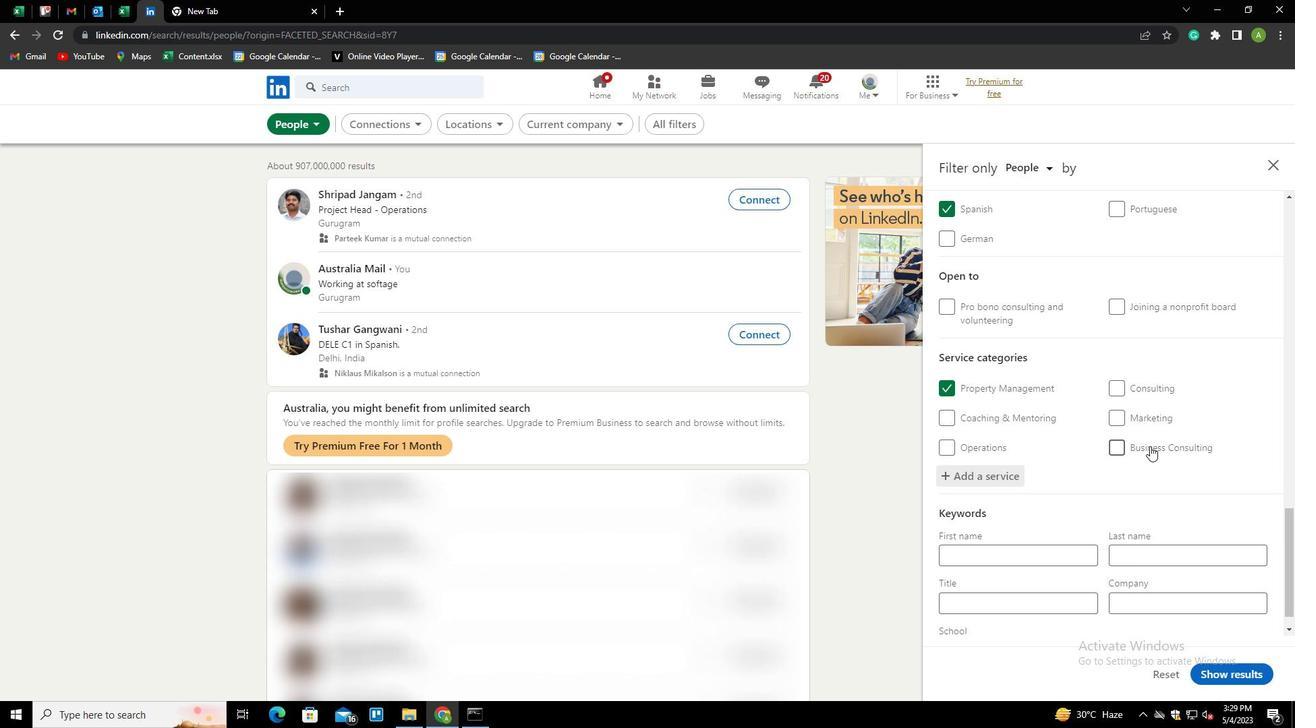 
Action: Mouse moved to (1094, 572)
Screenshot: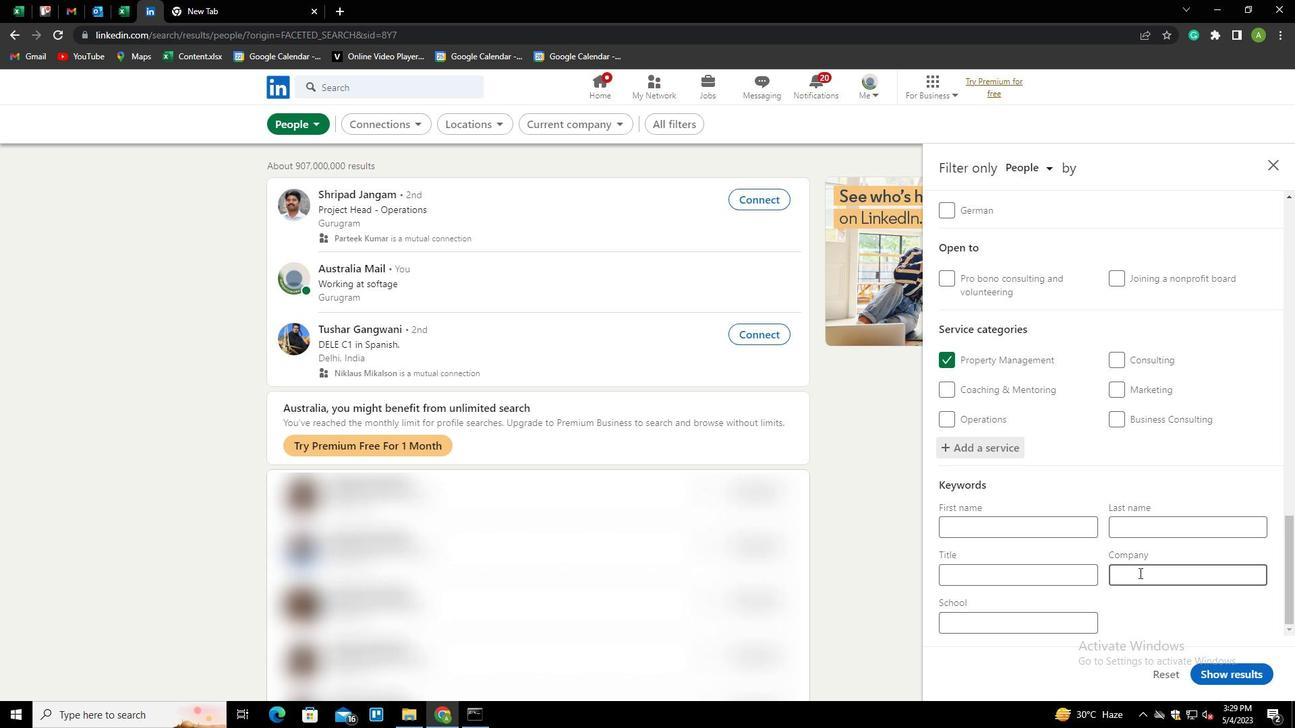 
Action: Mouse pressed left at (1094, 572)
Screenshot: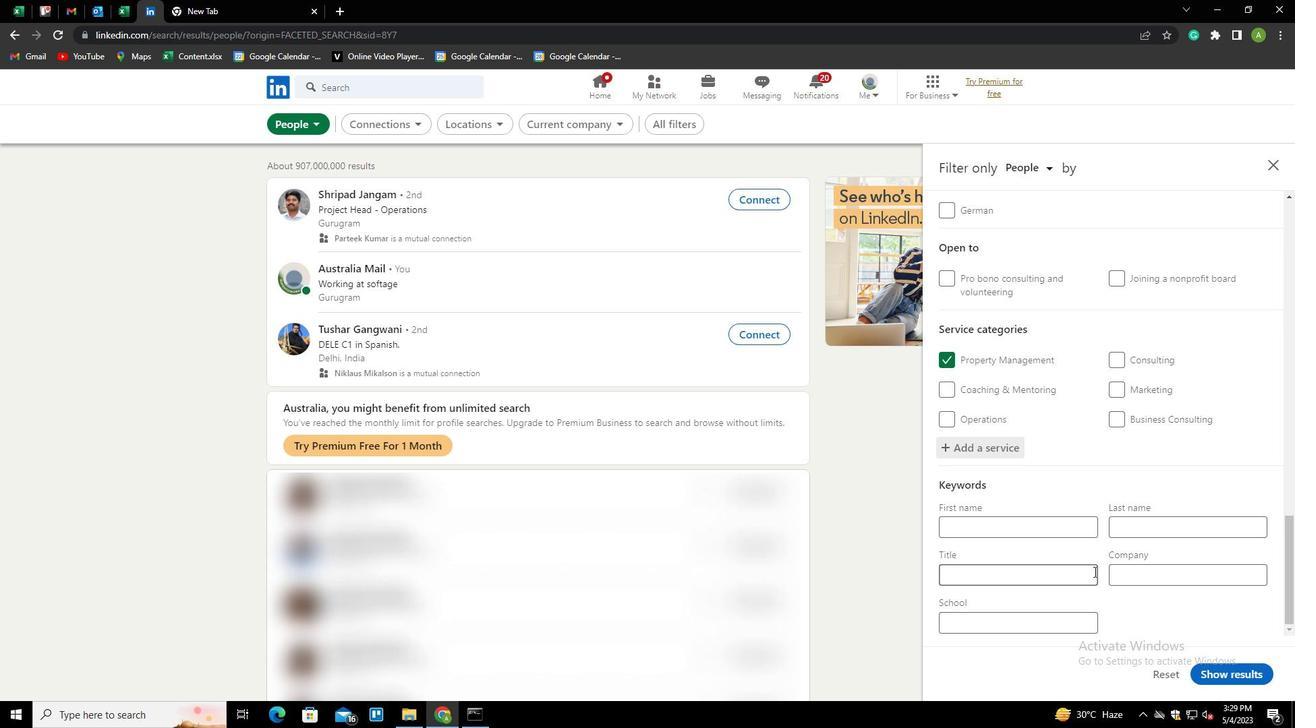
Action: Key pressed <Key.shift>PAYROLL<Key.space><Key.shift>CLERK
Screenshot: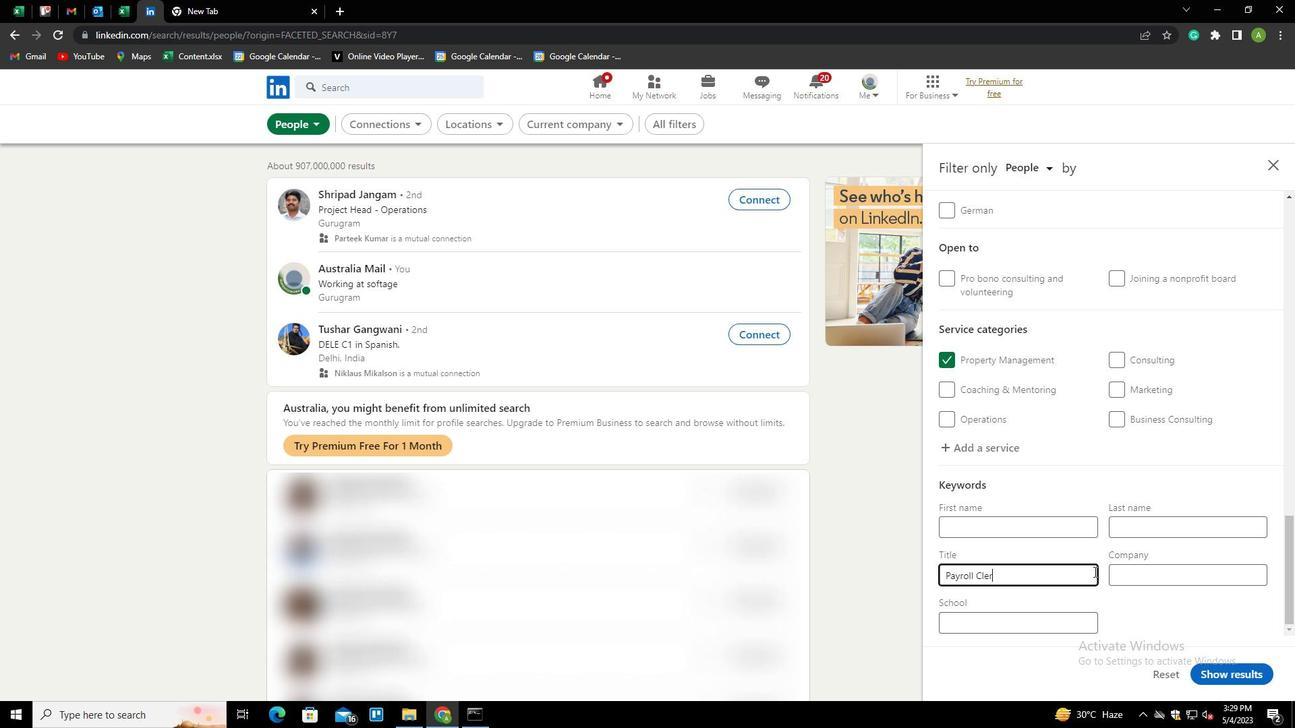 
Action: Mouse moved to (1155, 608)
Screenshot: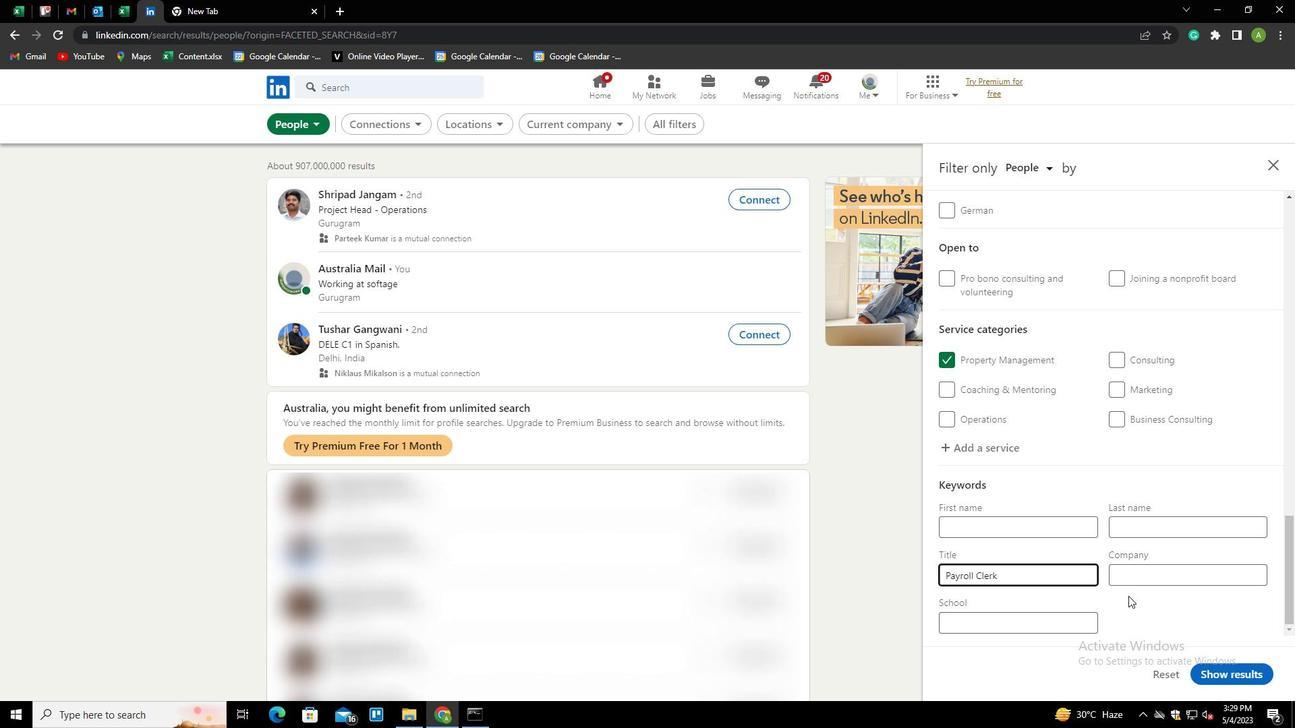 
Action: Mouse pressed left at (1155, 608)
Screenshot: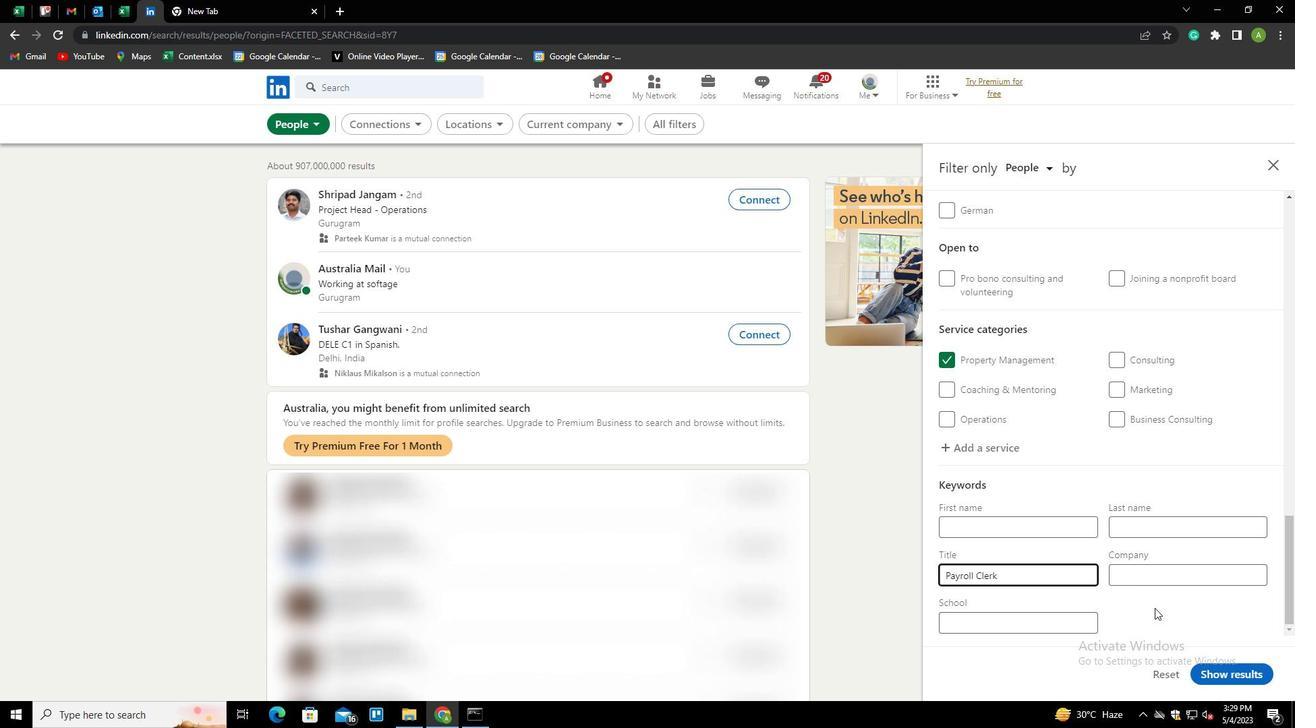 
Action: Mouse moved to (1228, 672)
Screenshot: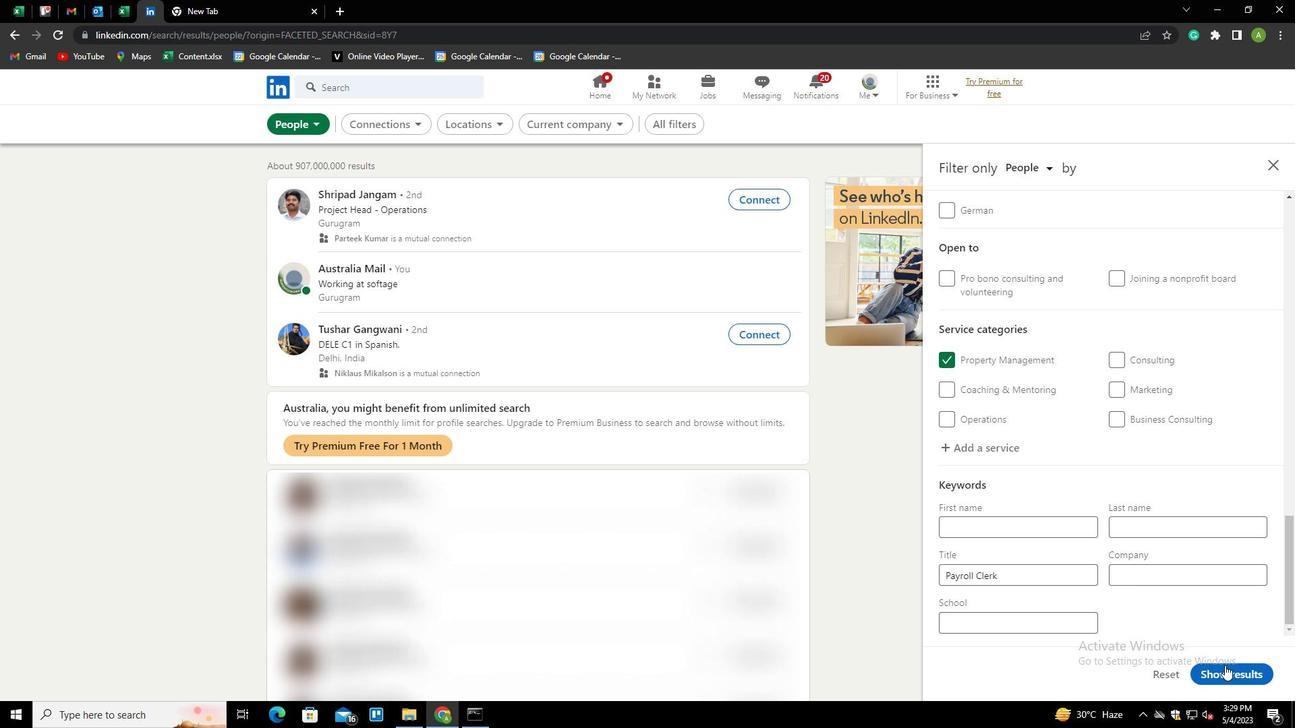 
Action: Mouse pressed left at (1228, 672)
Screenshot: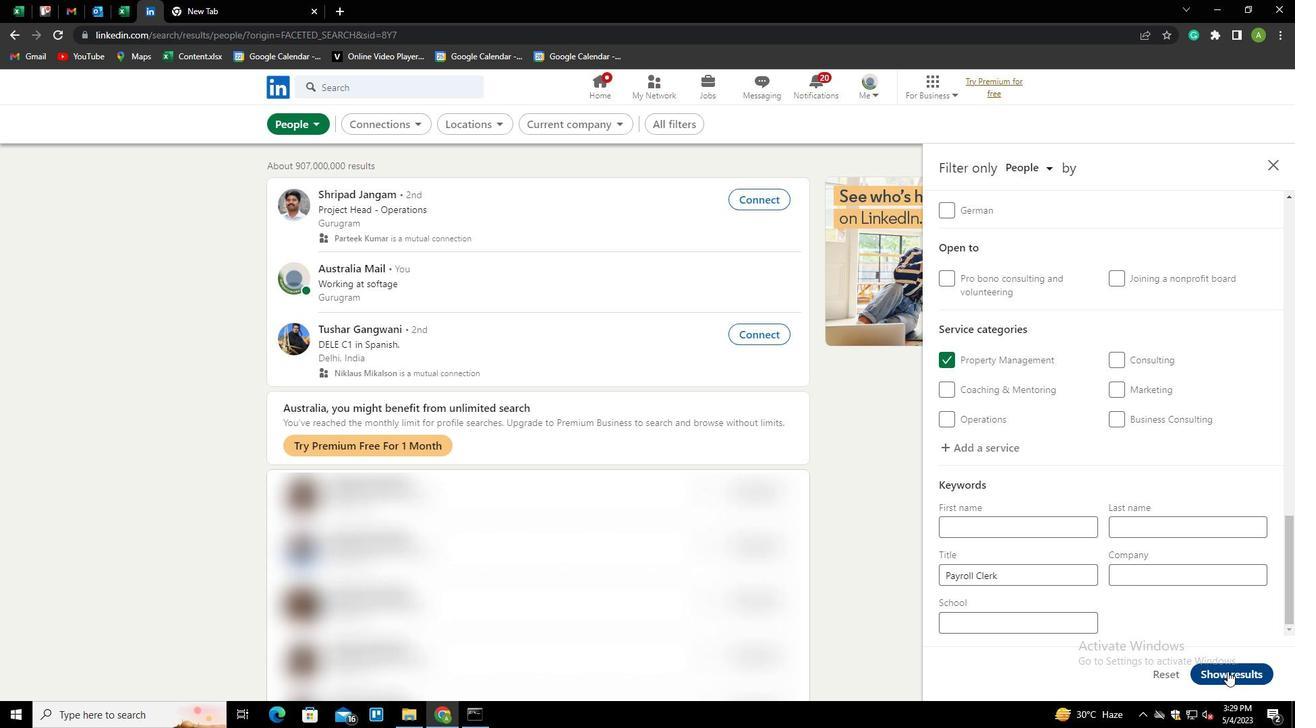 
Action: Mouse moved to (1218, 662)
Screenshot: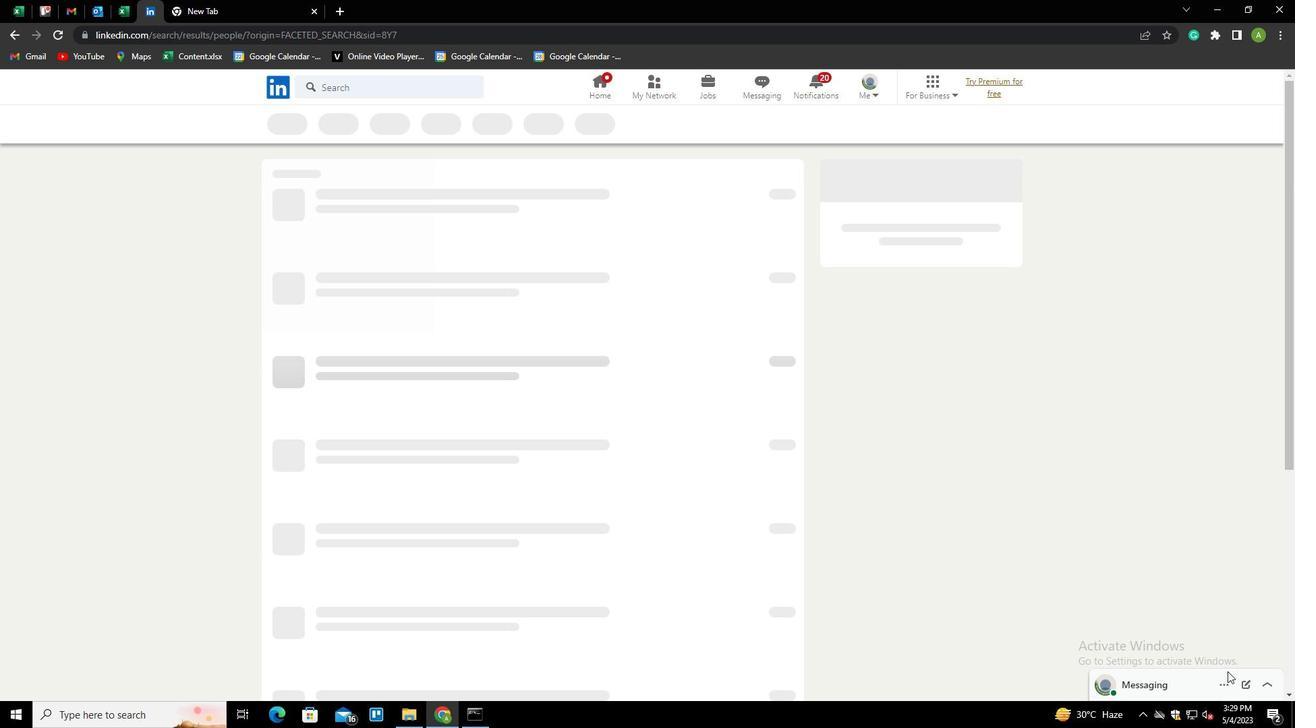 
